 Task: Find connections with filter location Devgadh Bāriya with filter topic #sustainabilitywith filter profile language German with filter current company Western Union with filter school Kakatiya University (University College of Pharmaceutical Sciences) with filter industry Metal Ore Mining with filter service category Logo Design with filter keywords title Plant Engineer
Action: Mouse moved to (562, 65)
Screenshot: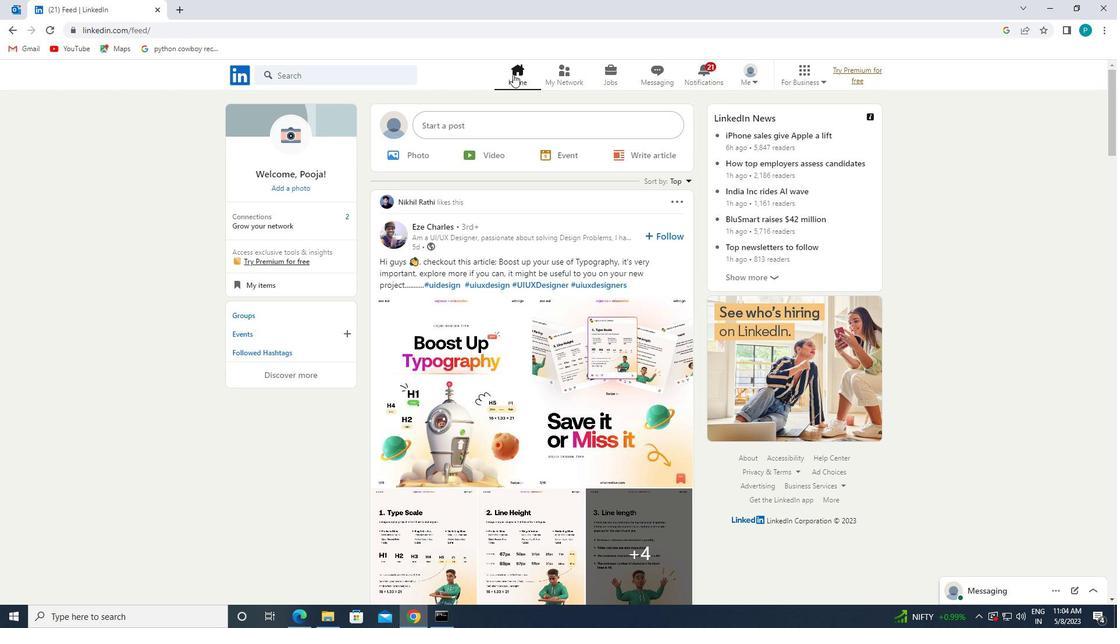 
Action: Mouse pressed left at (562, 65)
Screenshot: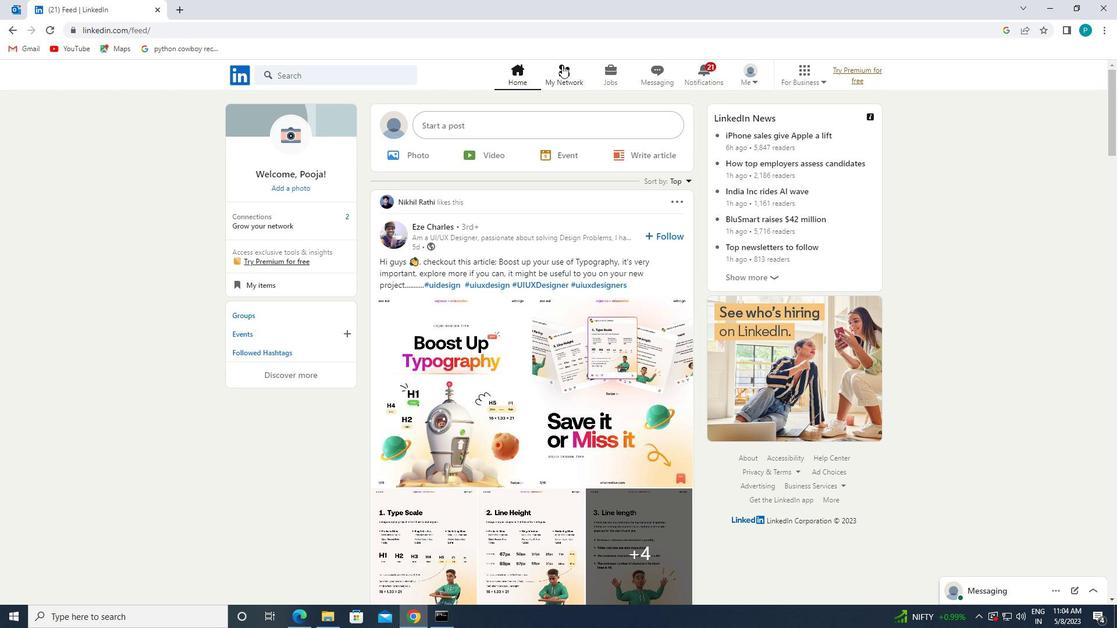 
Action: Mouse moved to (357, 137)
Screenshot: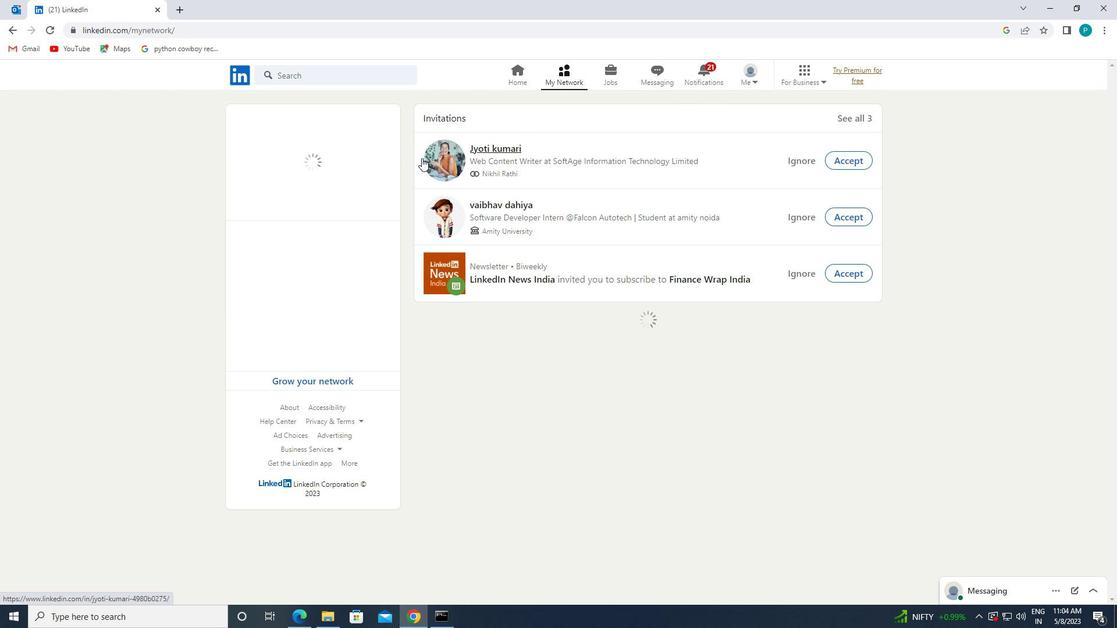 
Action: Mouse pressed left at (357, 137)
Screenshot: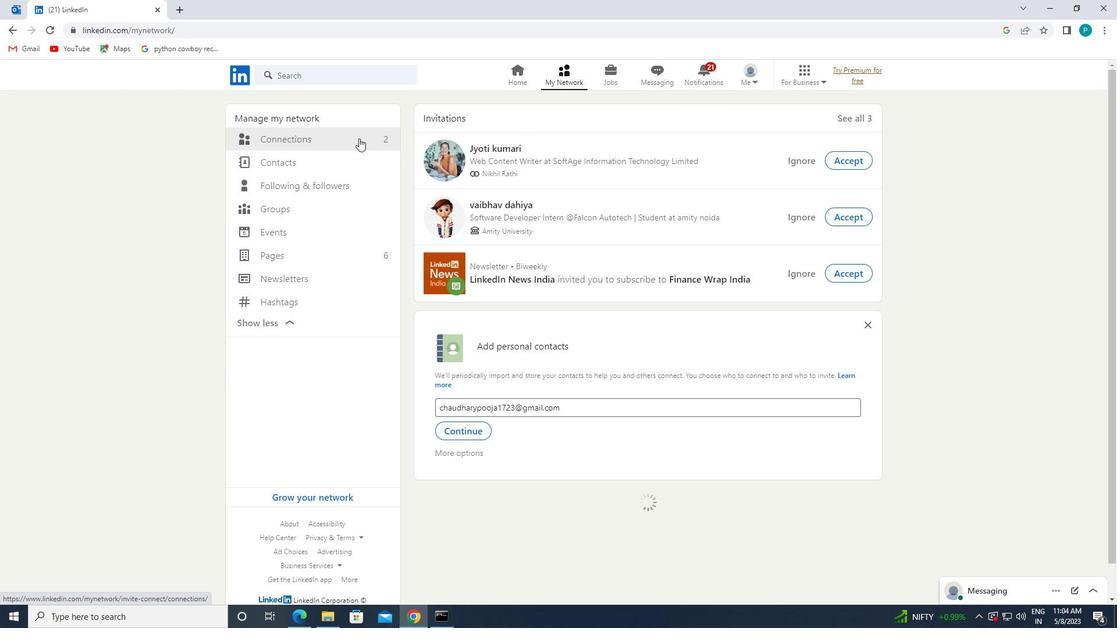 
Action: Mouse moved to (629, 149)
Screenshot: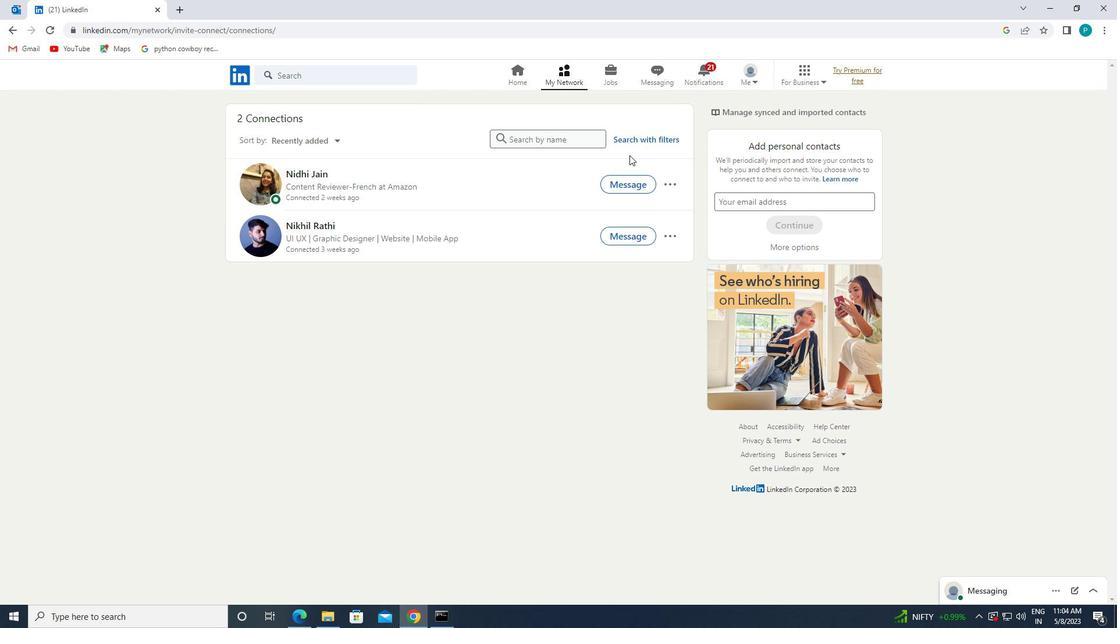 
Action: Mouse pressed left at (629, 149)
Screenshot: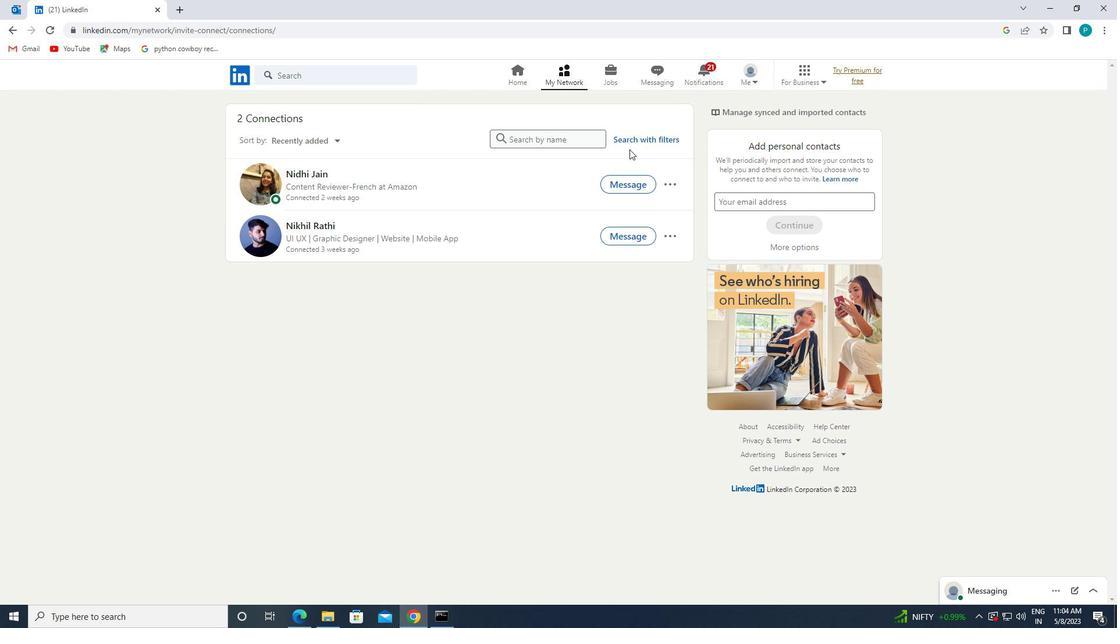 
Action: Mouse moved to (628, 146)
Screenshot: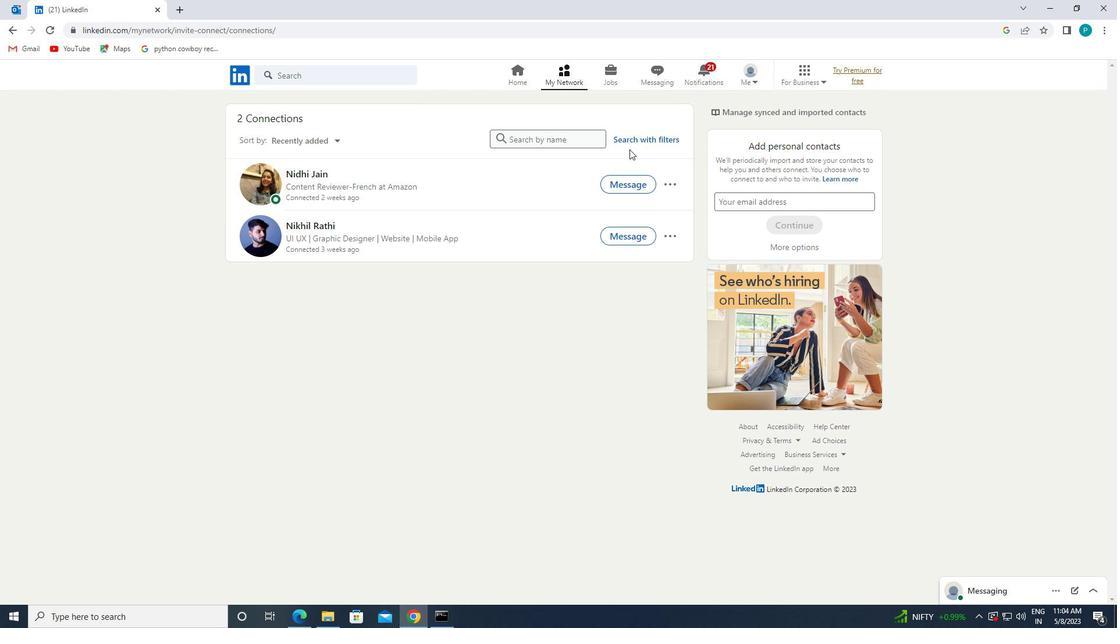 
Action: Mouse pressed left at (628, 146)
Screenshot: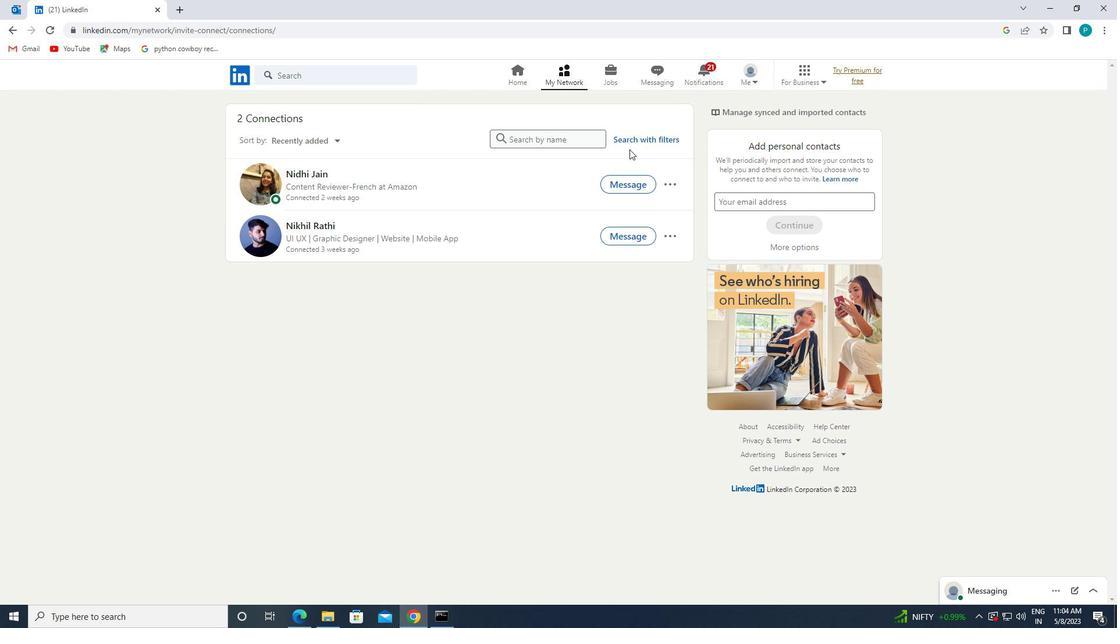 
Action: Mouse moved to (624, 142)
Screenshot: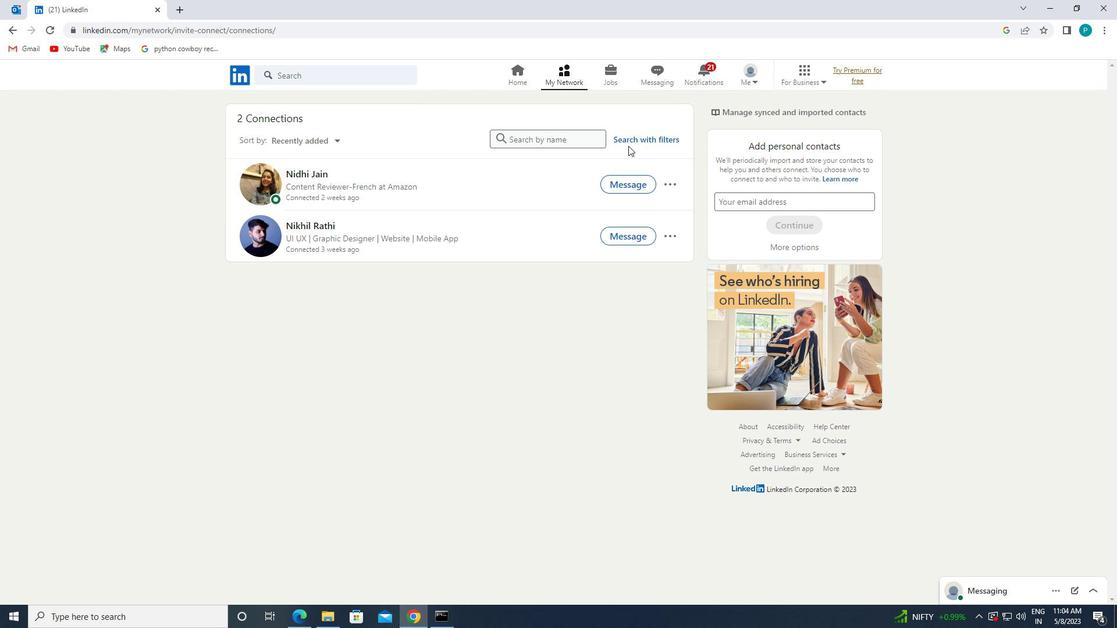 
Action: Mouse pressed left at (624, 142)
Screenshot: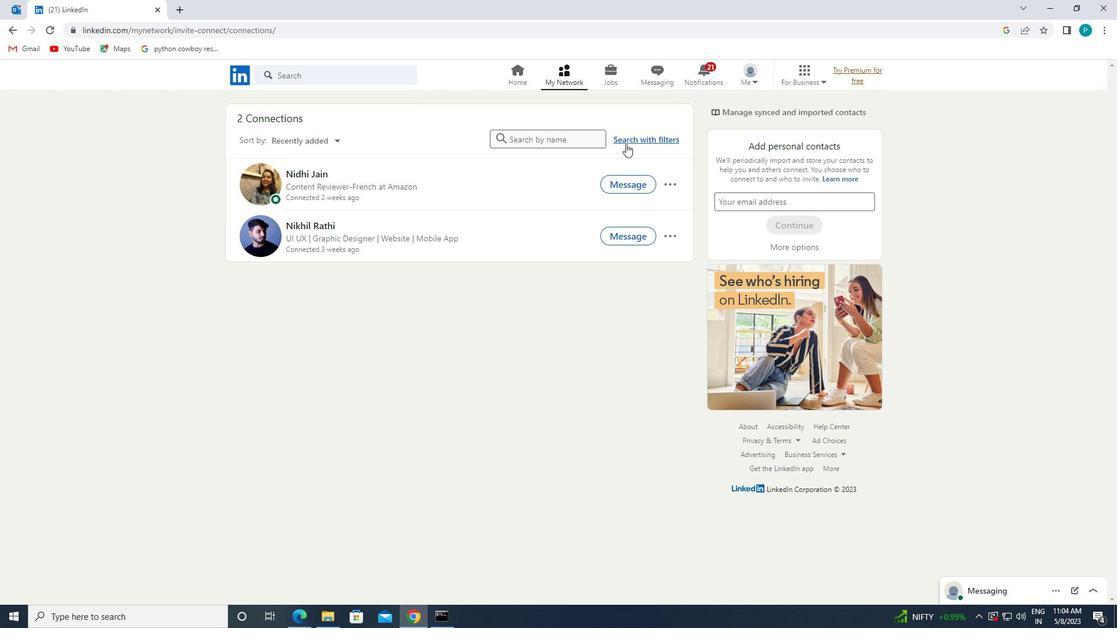 
Action: Mouse moved to (601, 102)
Screenshot: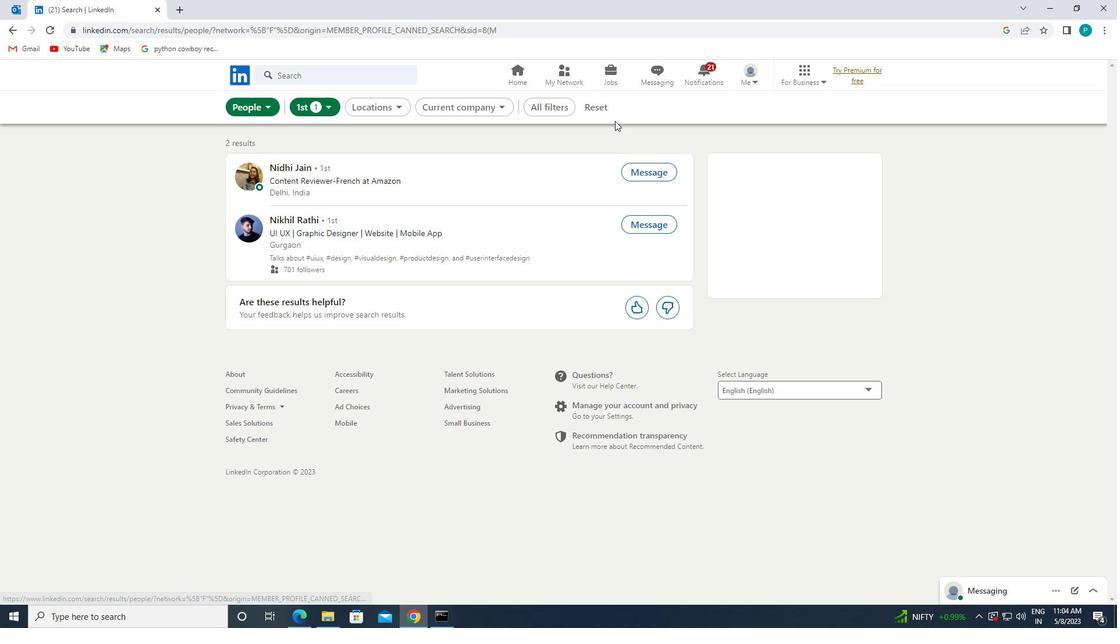 
Action: Mouse pressed left at (601, 102)
Screenshot: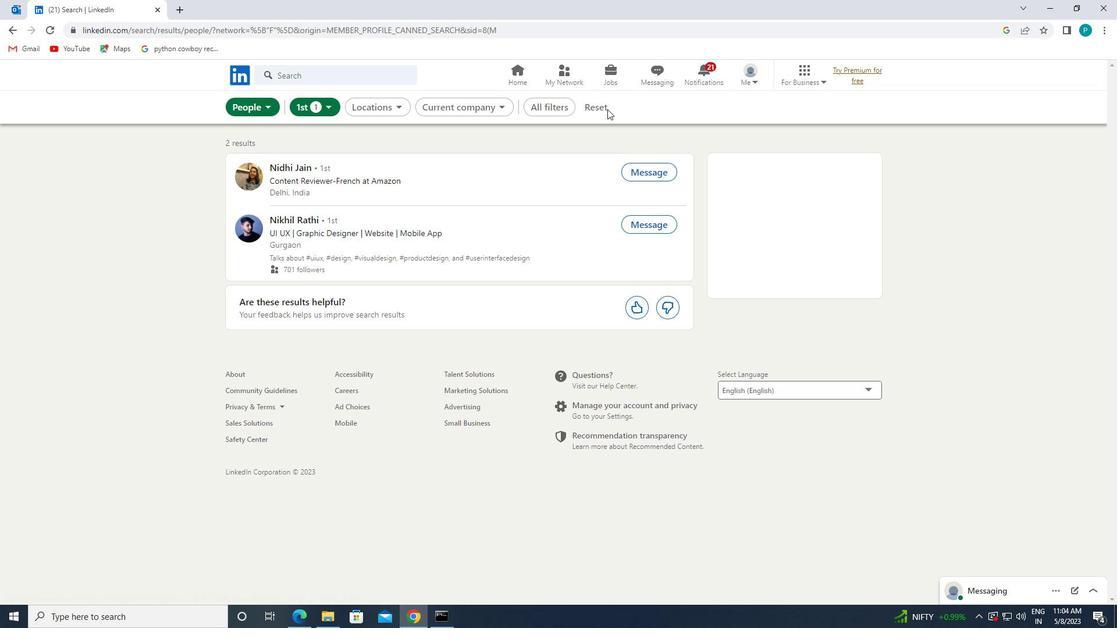 
Action: Mouse moved to (594, 109)
Screenshot: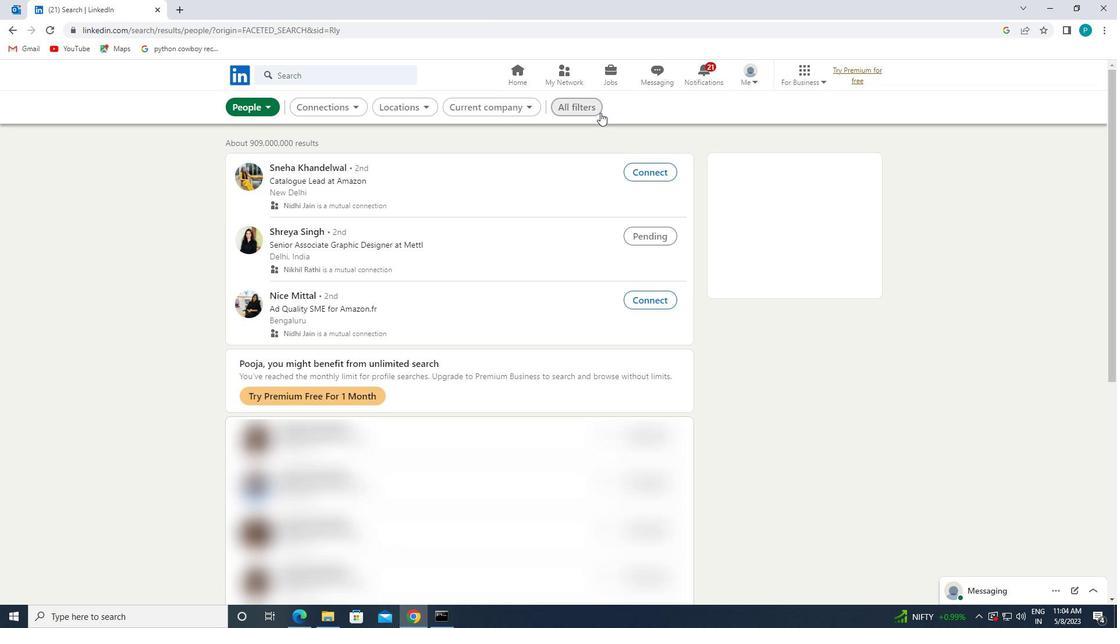 
Action: Mouse pressed left at (594, 109)
Screenshot: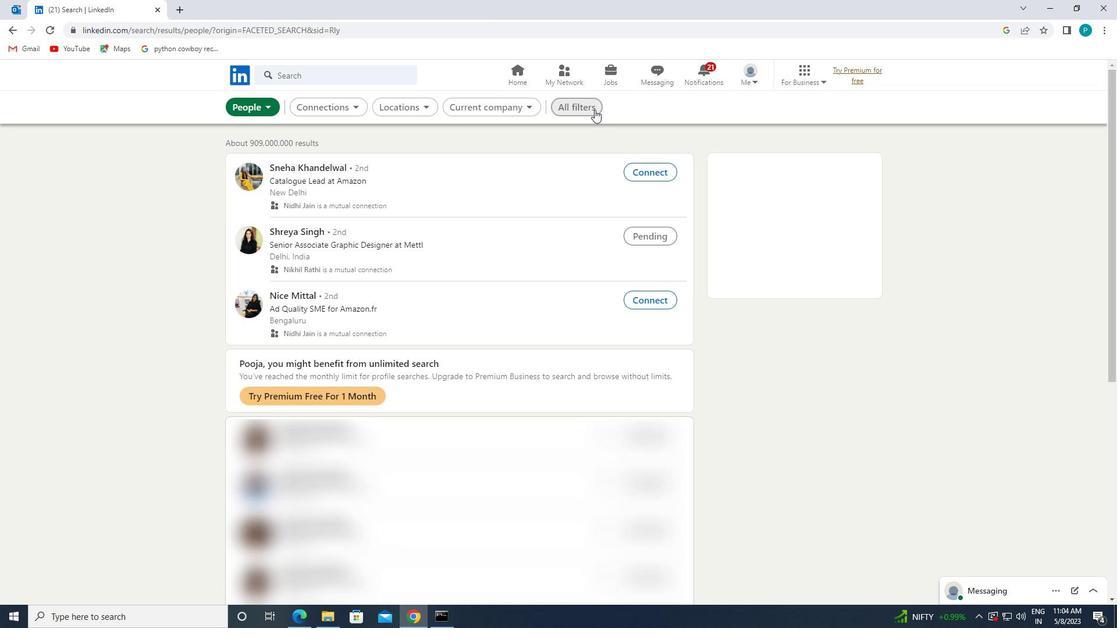 
Action: Mouse moved to (988, 266)
Screenshot: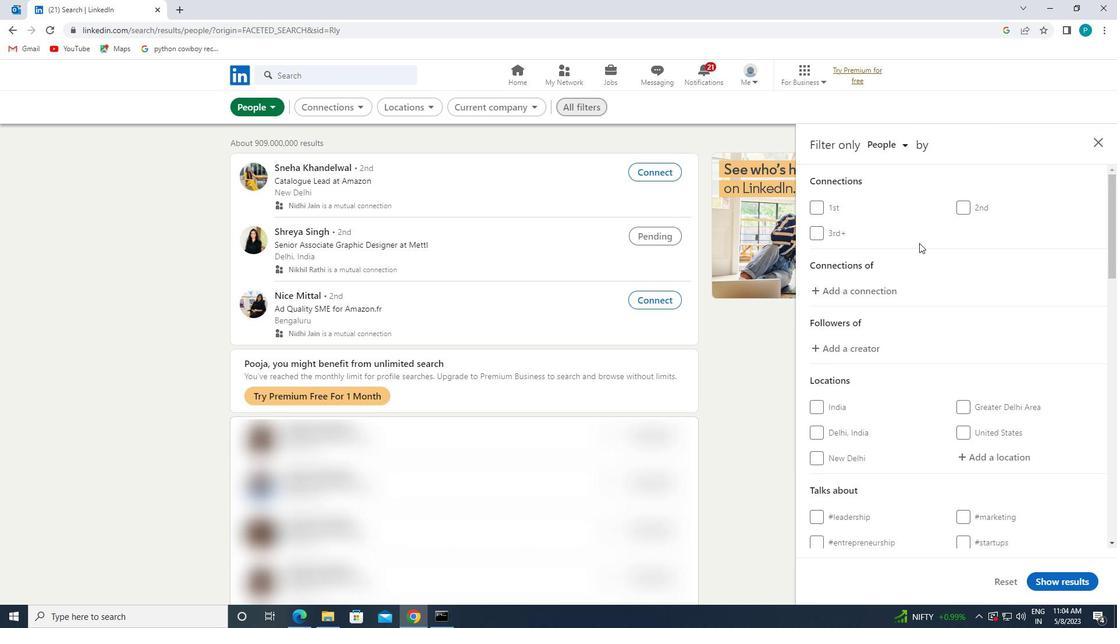 
Action: Mouse scrolled (988, 265) with delta (0, 0)
Screenshot: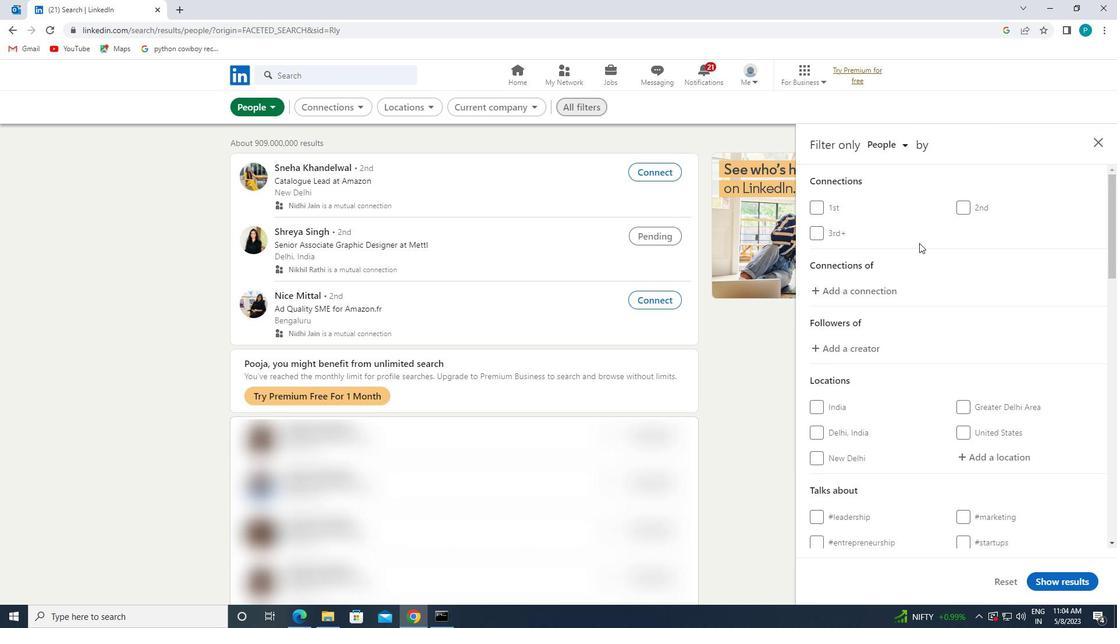 
Action: Mouse moved to (989, 269)
Screenshot: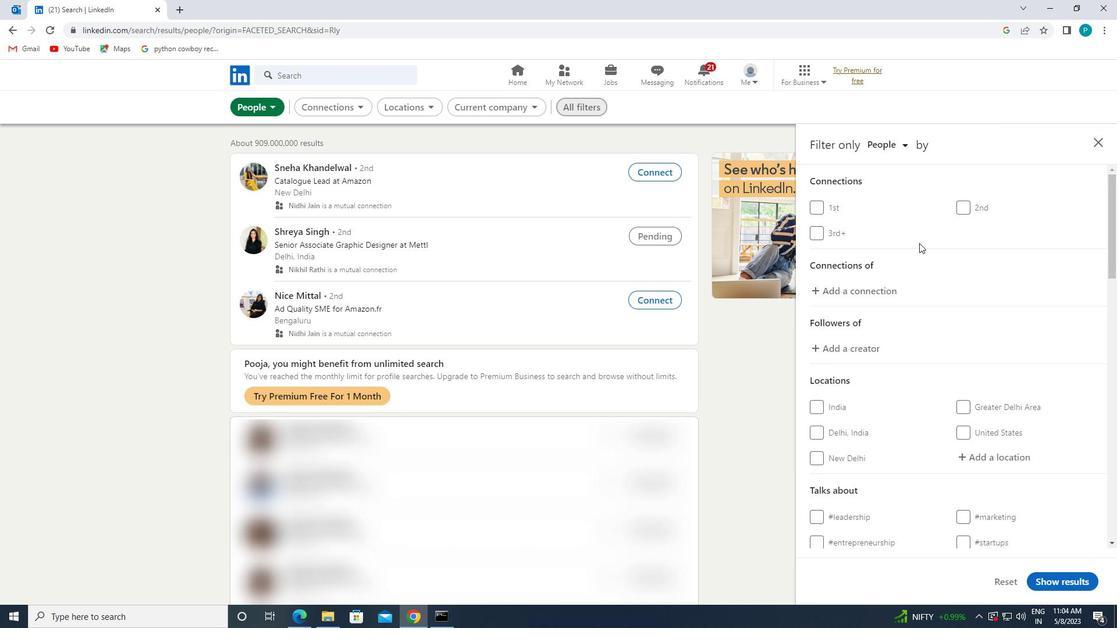 
Action: Mouse scrolled (989, 269) with delta (0, 0)
Screenshot: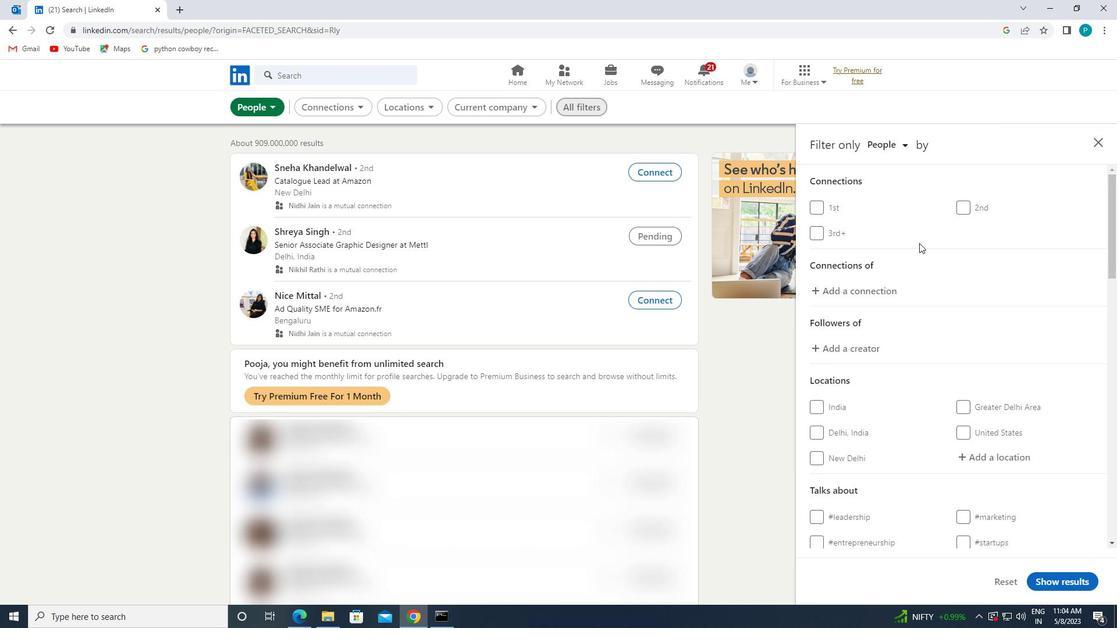 
Action: Mouse moved to (992, 277)
Screenshot: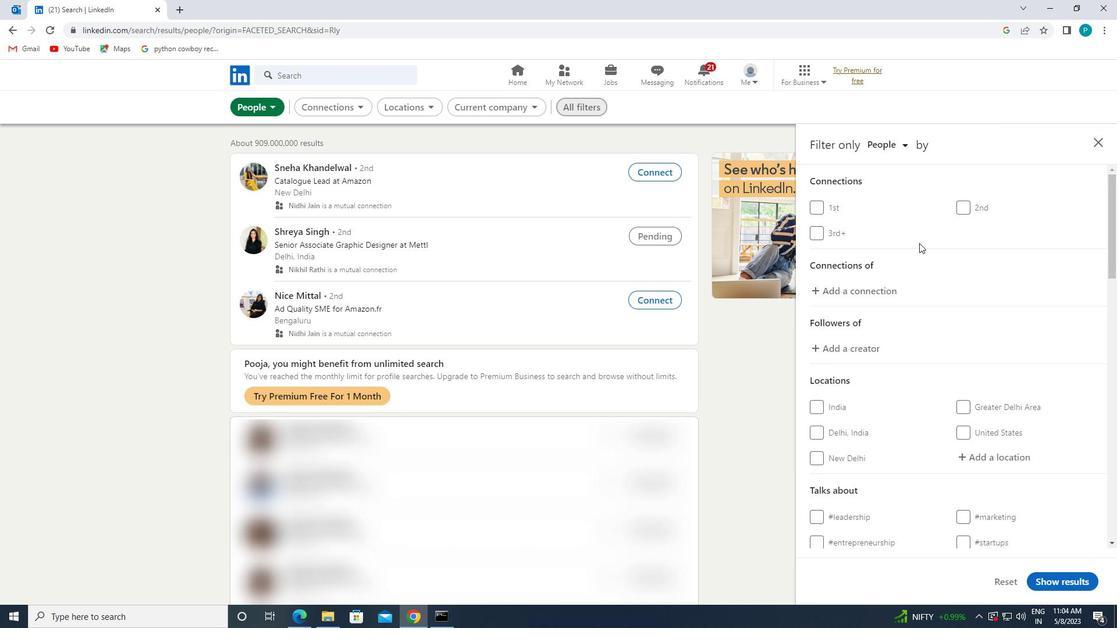 
Action: Mouse scrolled (992, 276) with delta (0, 0)
Screenshot: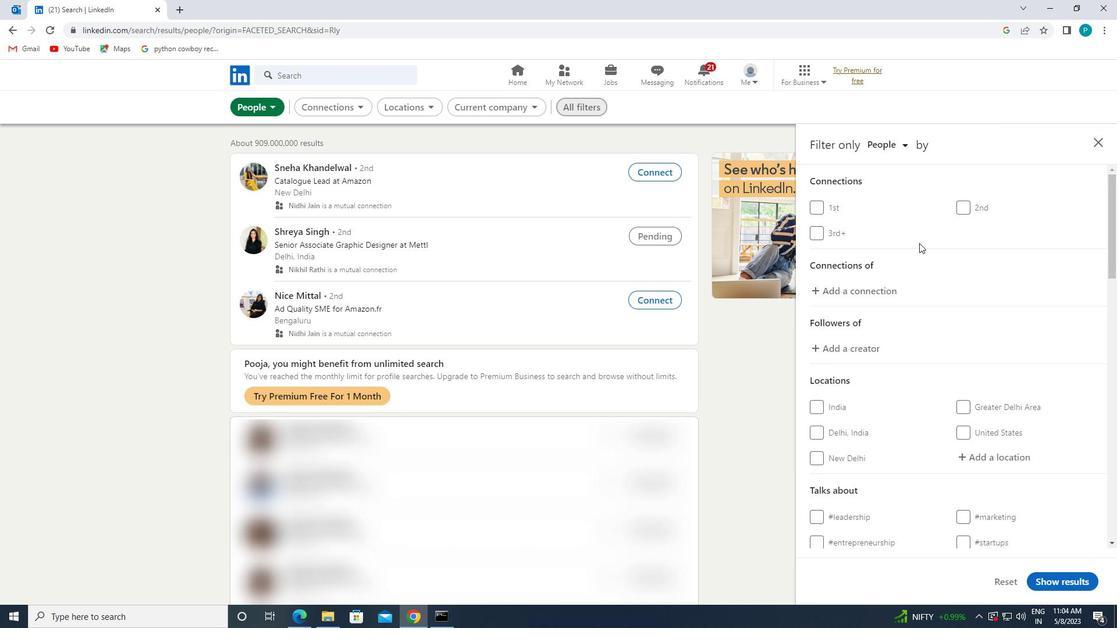 
Action: Mouse moved to (993, 285)
Screenshot: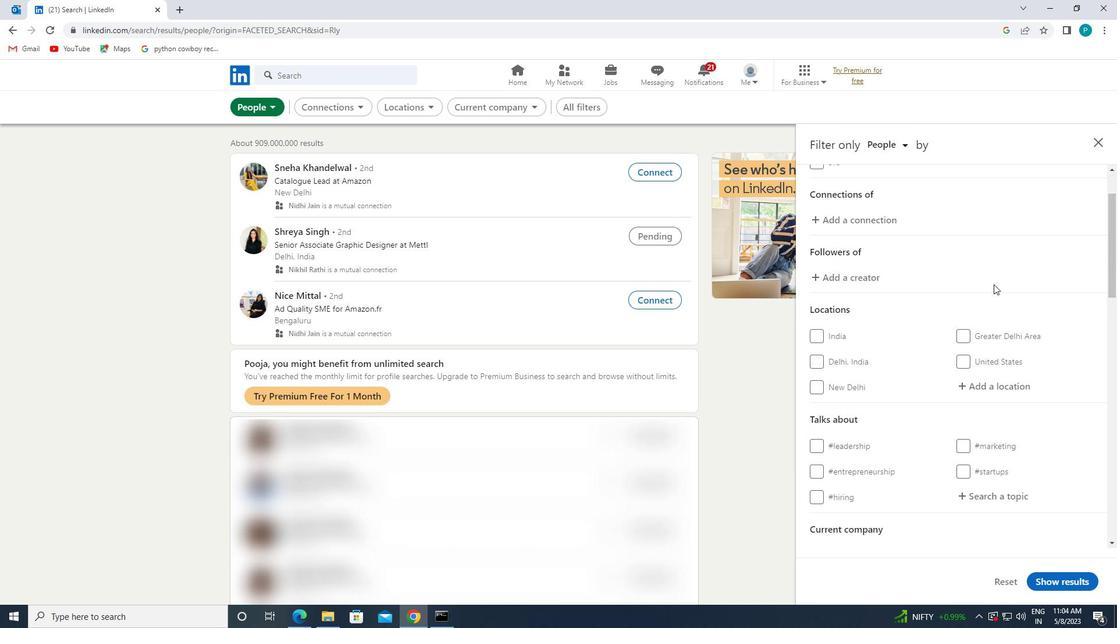 
Action: Mouse pressed left at (993, 285)
Screenshot: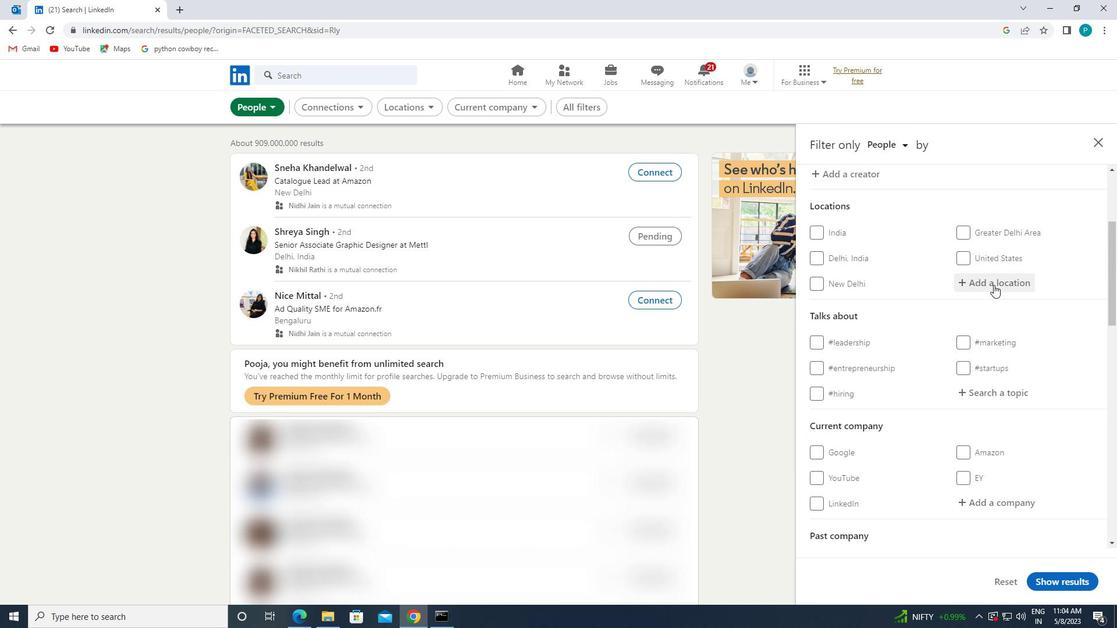 
Action: Mouse moved to (994, 286)
Screenshot: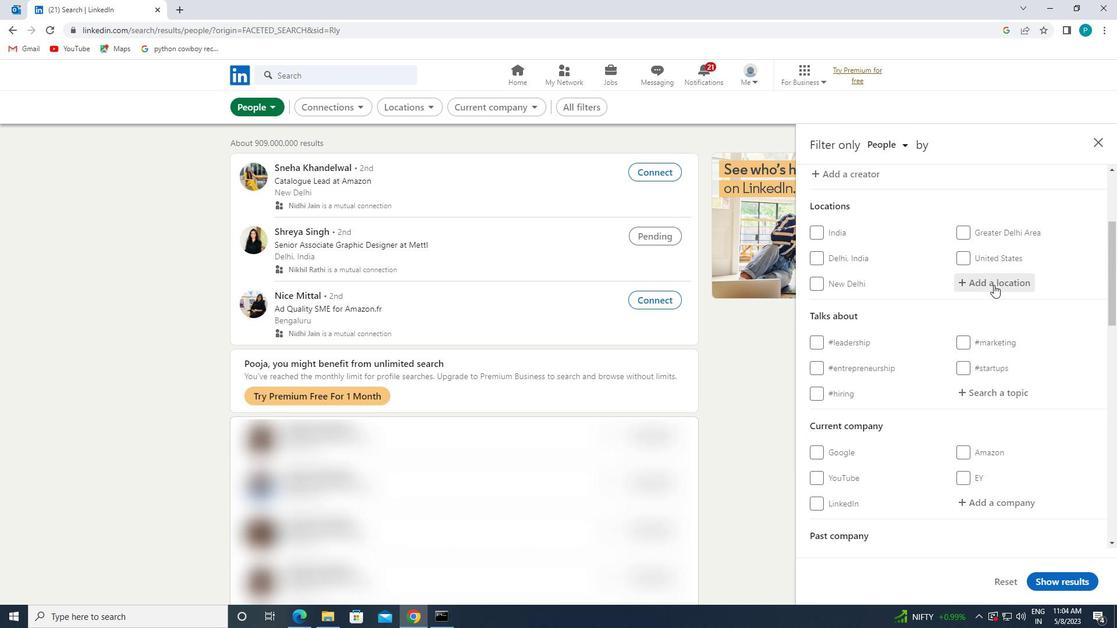
Action: Key pressed <Key.caps_lock>d<Key.caps_lock>evagadh
Screenshot: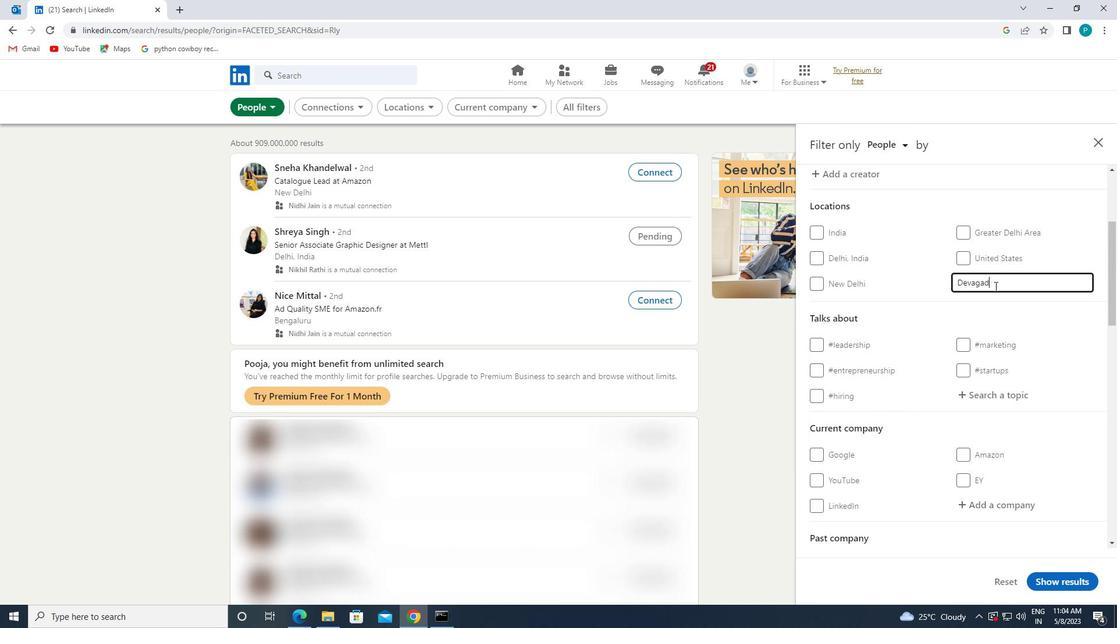 
Action: Mouse moved to (1010, 317)
Screenshot: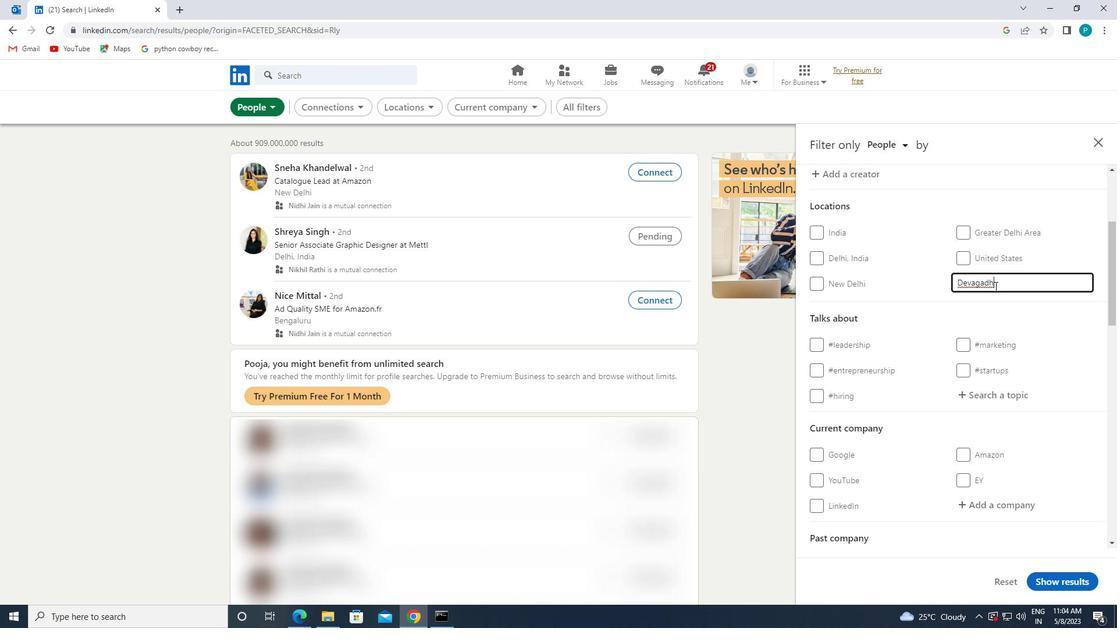 
Action: Key pressed <Key.space><Key.caps_lock>b<Key.caps_lock>ariya
Screenshot: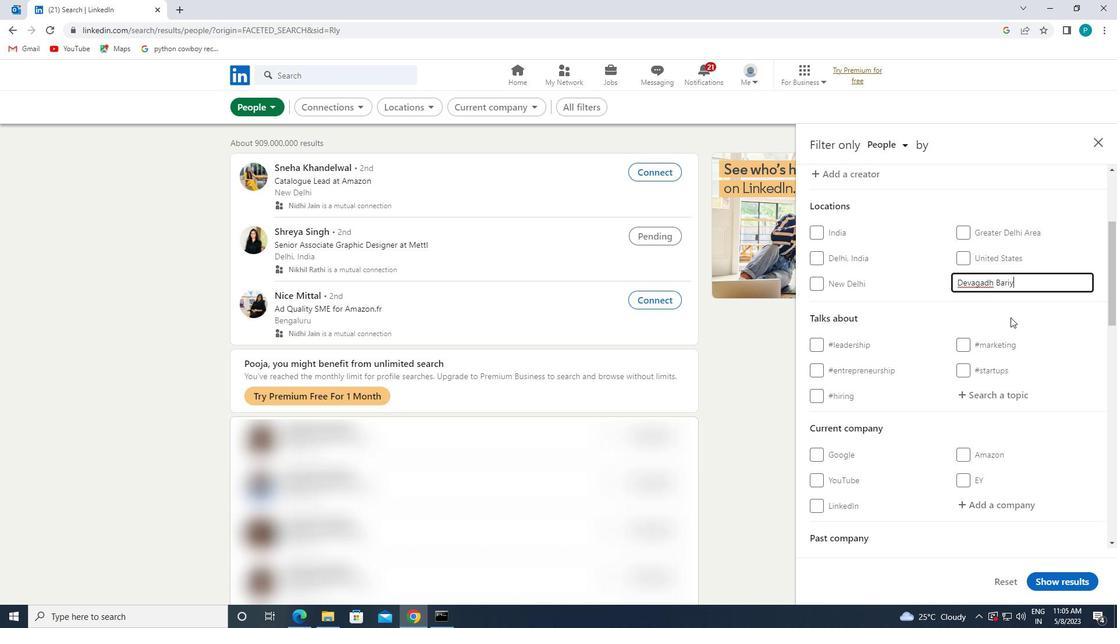 
Action: Mouse moved to (1020, 338)
Screenshot: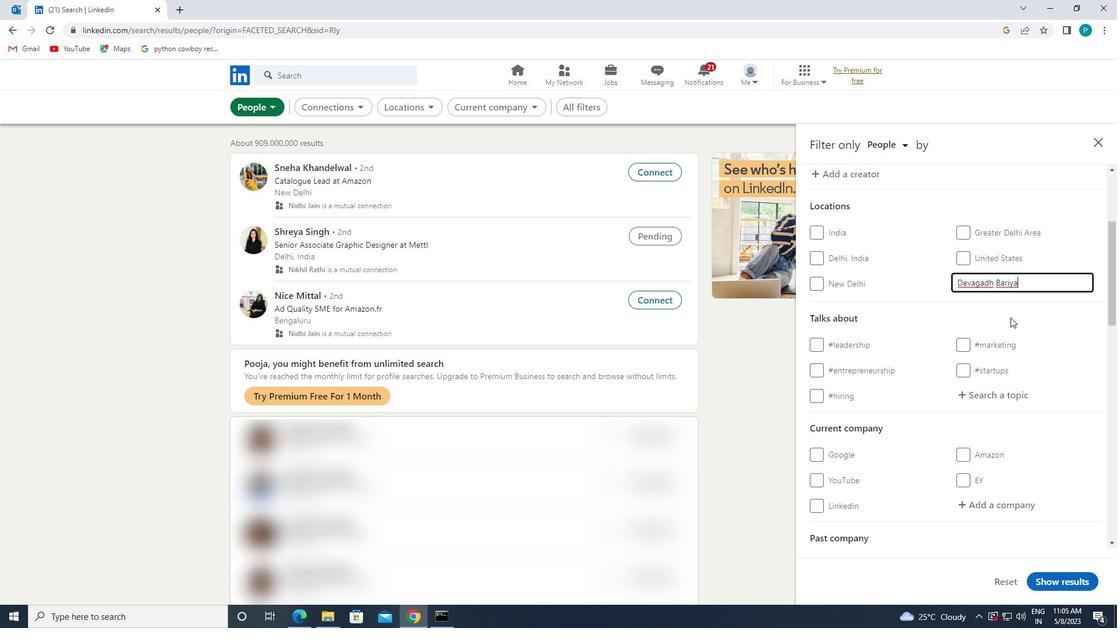
Action: Mouse scrolled (1020, 337) with delta (0, 0)
Screenshot: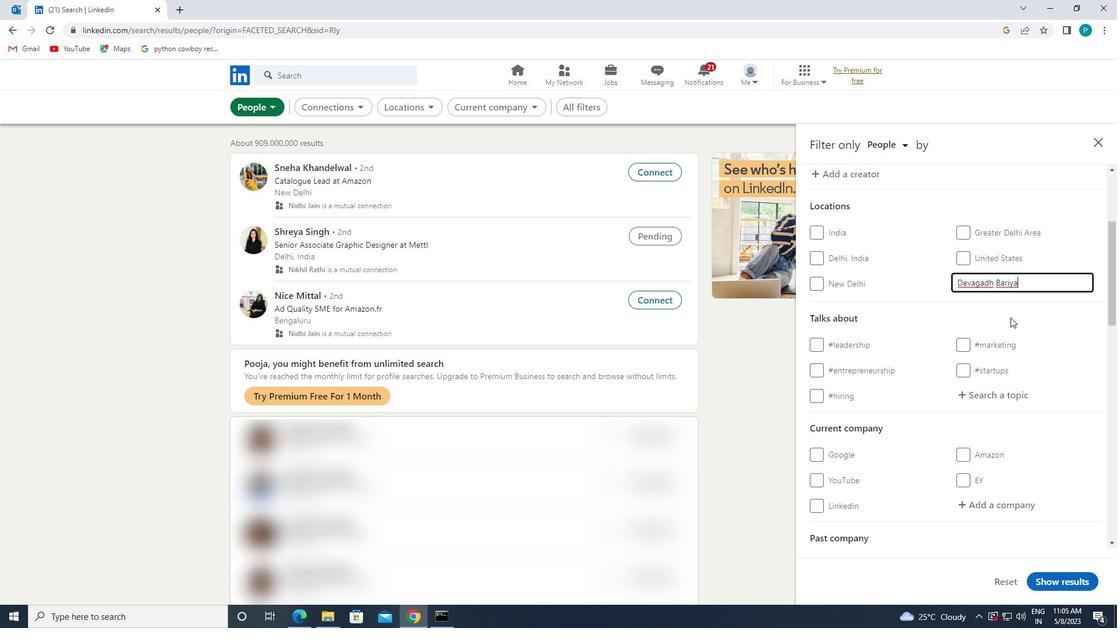 
Action: Mouse pressed left at (1020, 338)
Screenshot: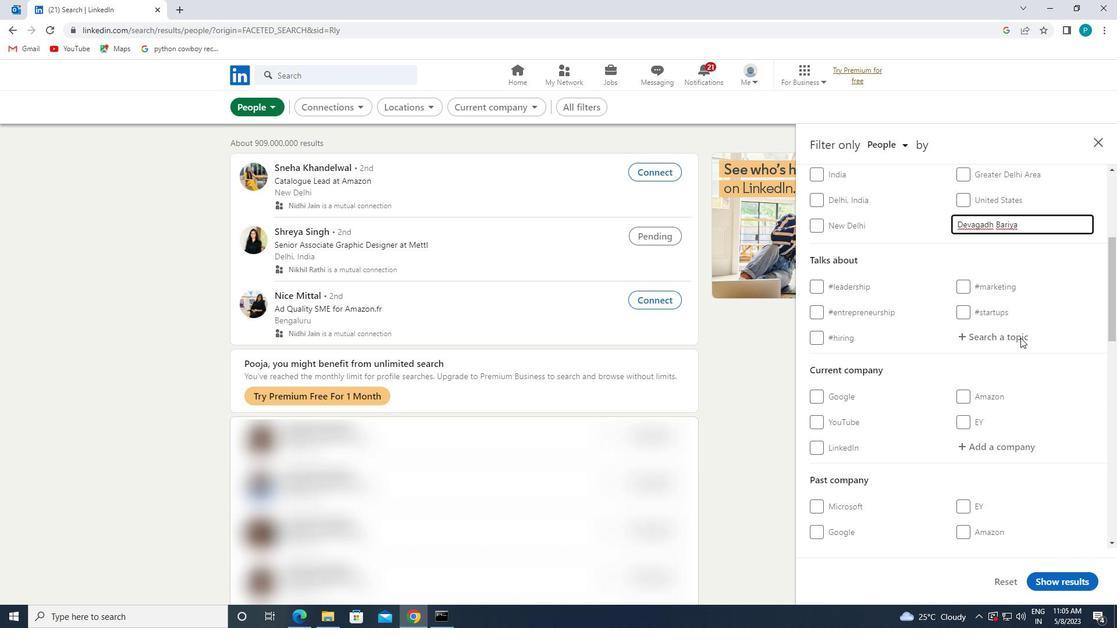 
Action: Key pressed <Key.shift>#SUSTAINABLI
Screenshot: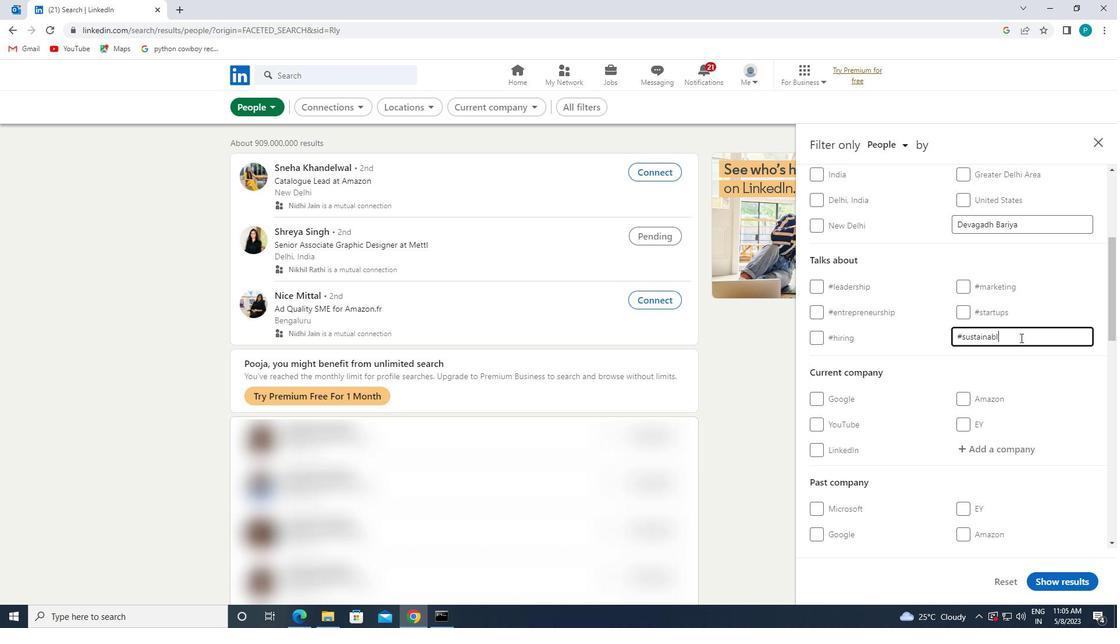 
Action: Mouse moved to (994, 340)
Screenshot: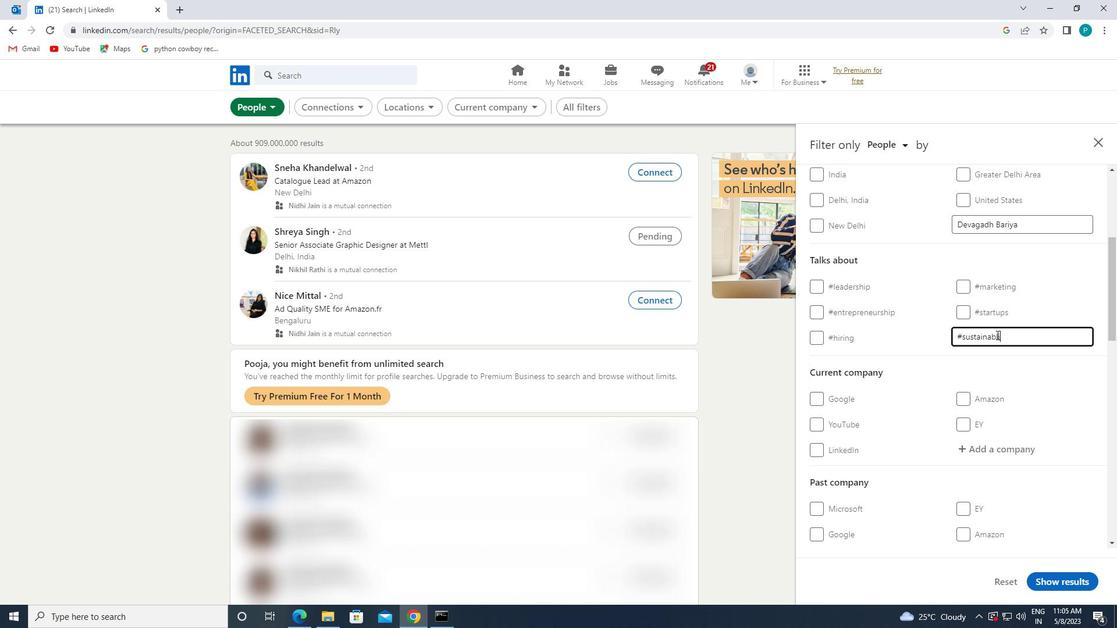
Action: Mouse pressed left at (994, 340)
Screenshot: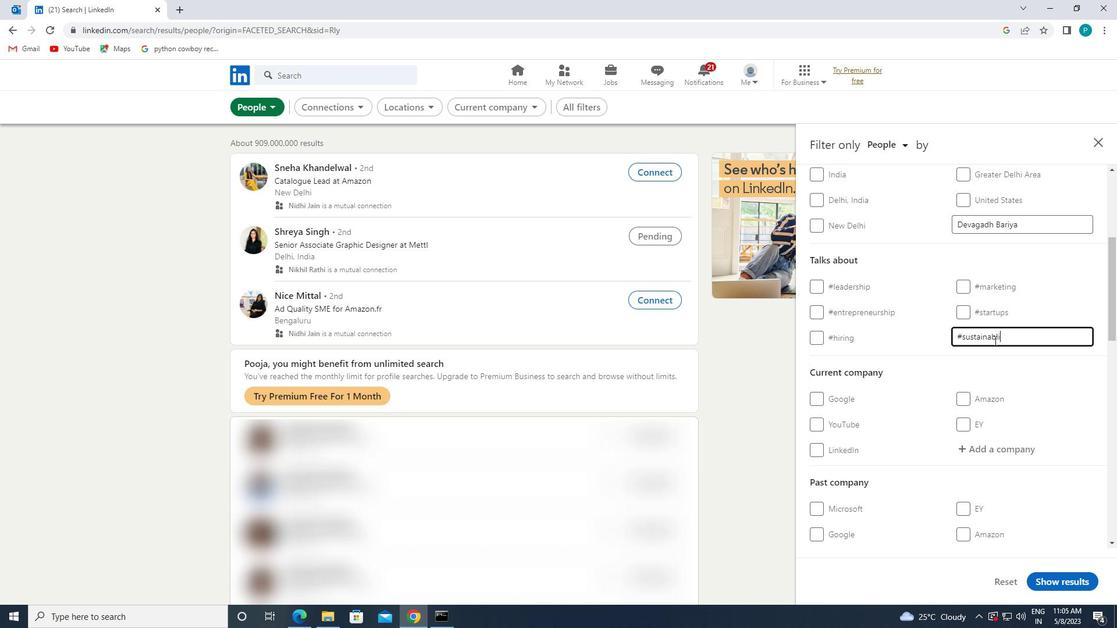 
Action: Key pressed I
Screenshot: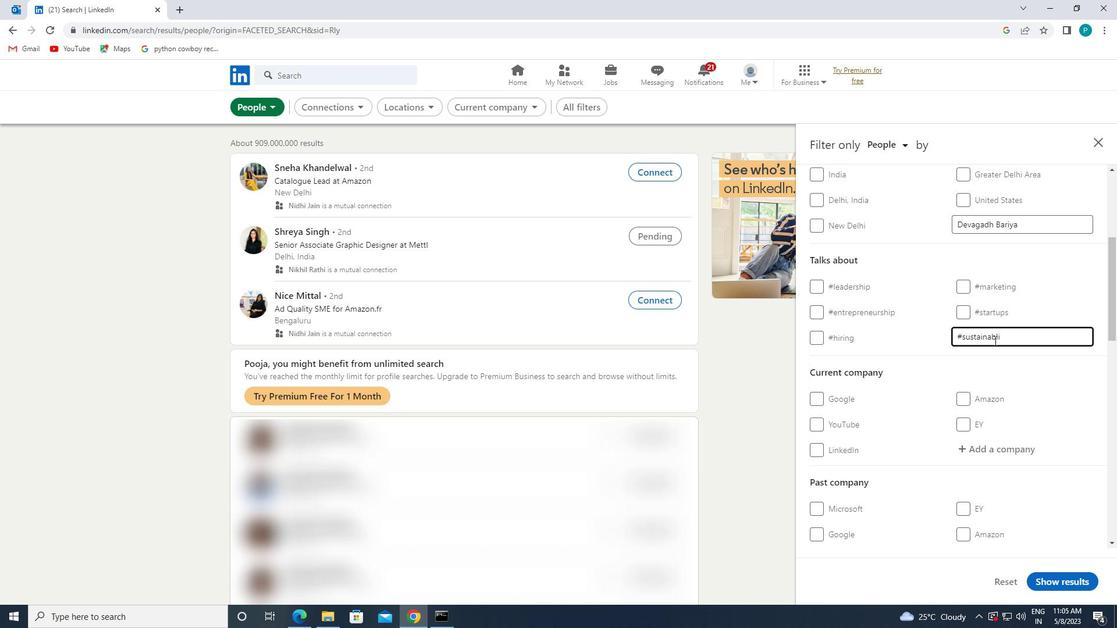 
Action: Mouse moved to (1018, 336)
Screenshot: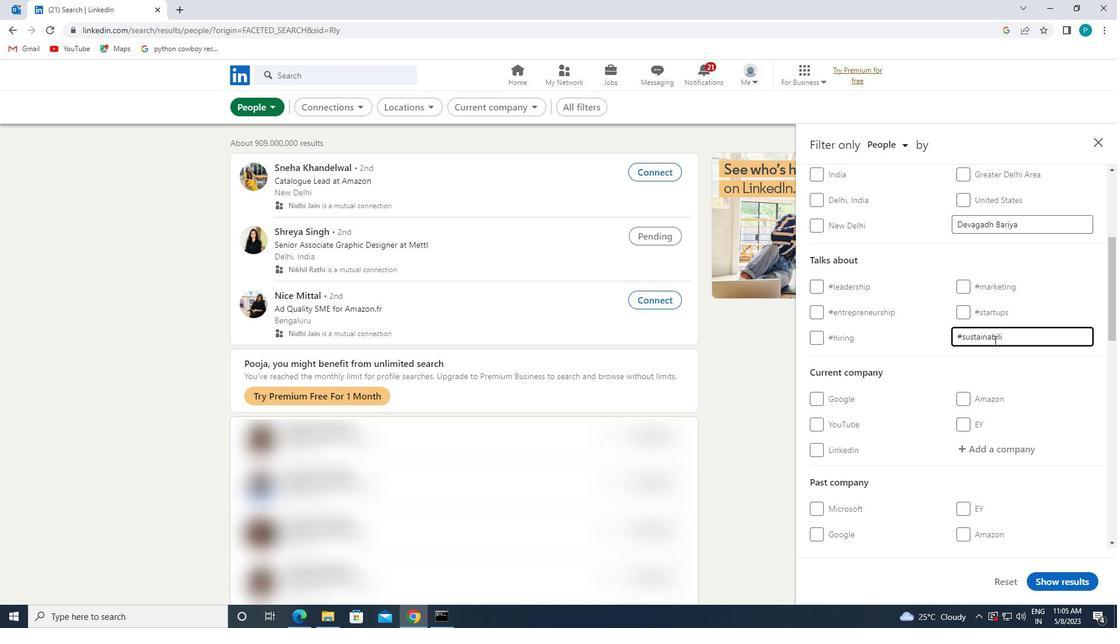 
Action: Mouse pressed left at (1018, 336)
Screenshot: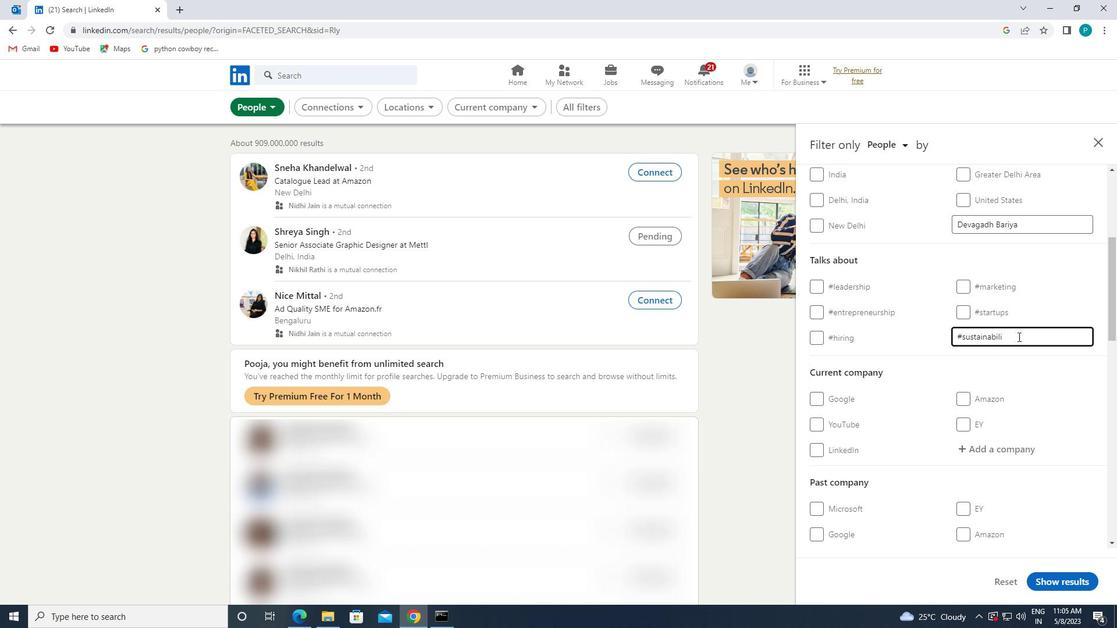 
Action: Key pressed TY
Screenshot: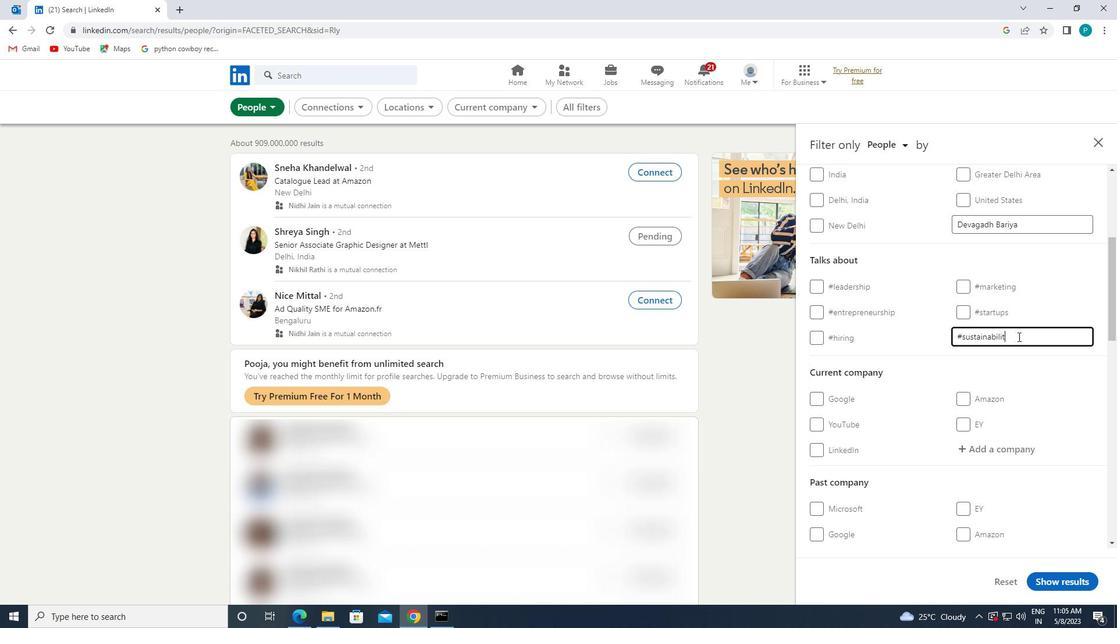 
Action: Mouse scrolled (1018, 336) with delta (0, 0)
Screenshot: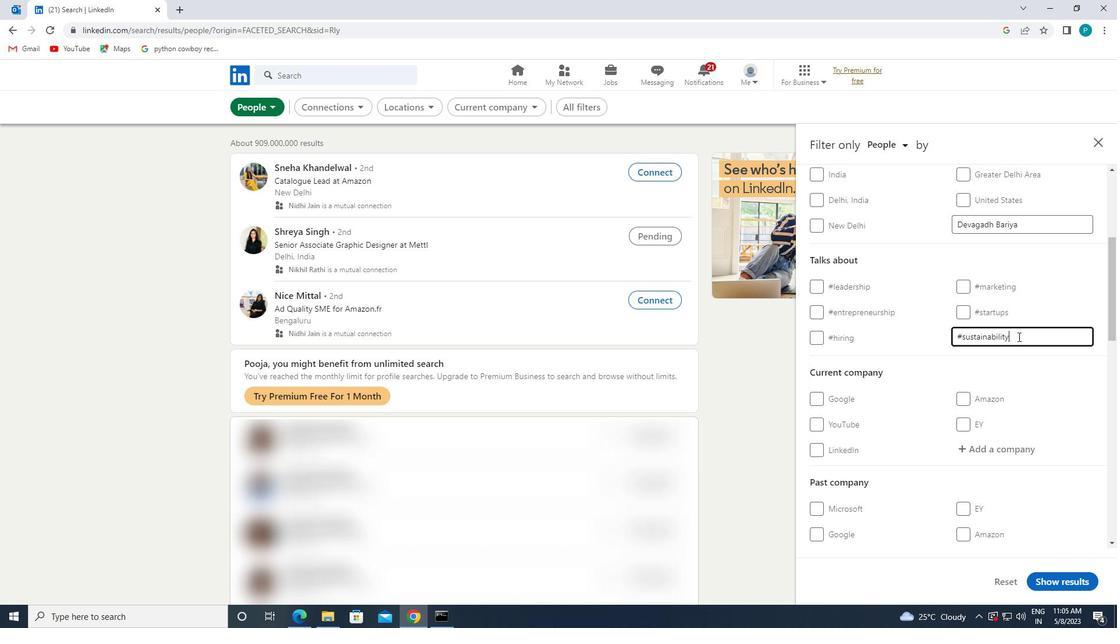 
Action: Mouse scrolled (1018, 336) with delta (0, 0)
Screenshot: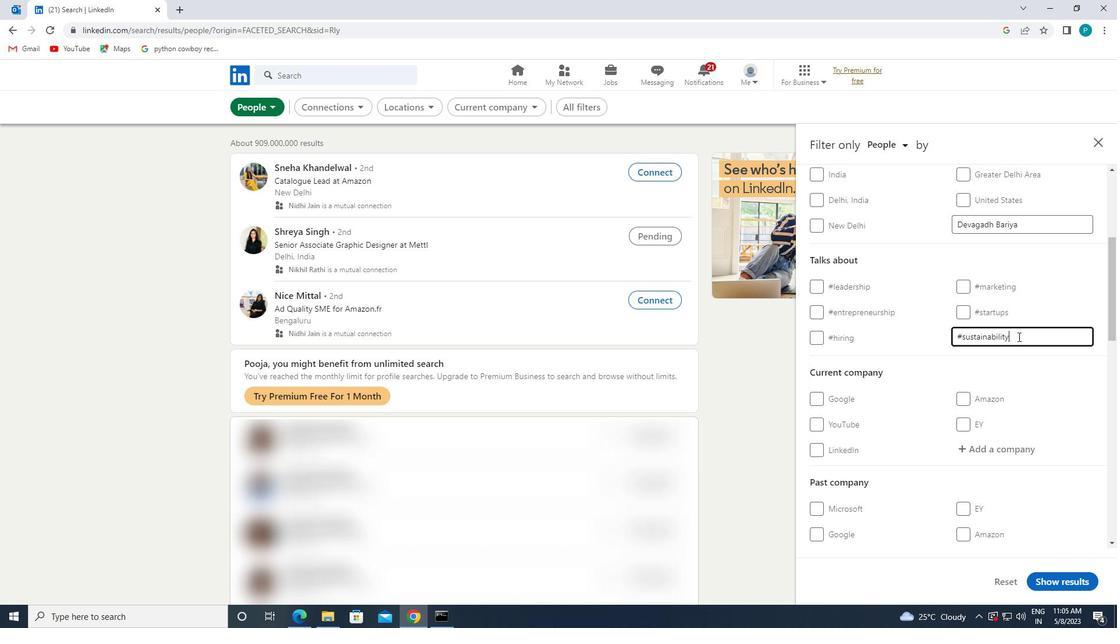 
Action: Mouse scrolled (1018, 336) with delta (0, 0)
Screenshot: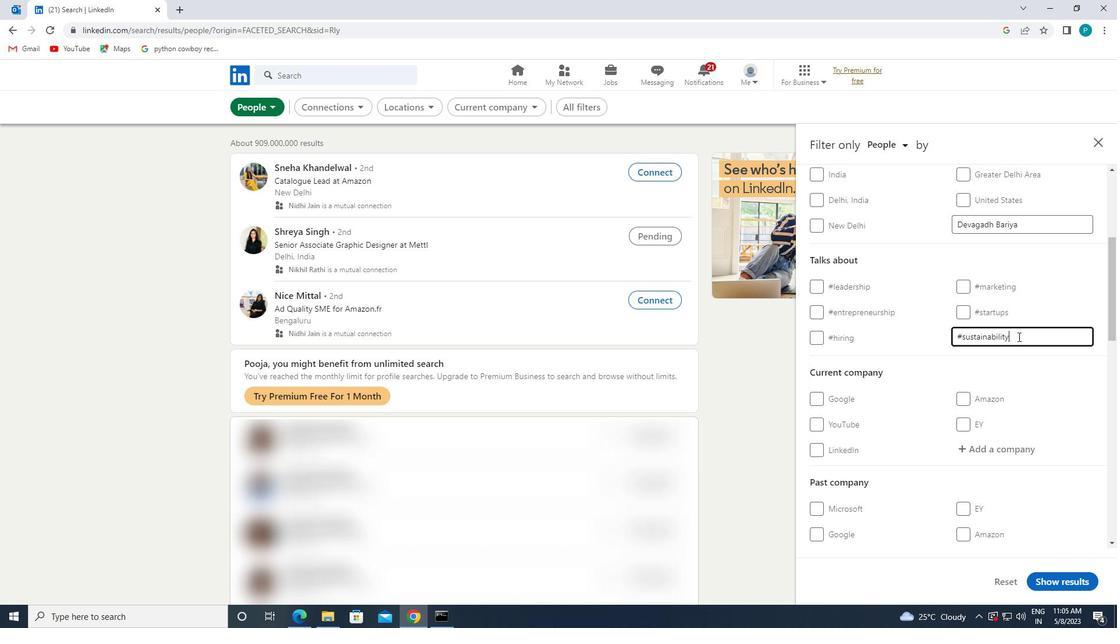 
Action: Mouse moved to (941, 380)
Screenshot: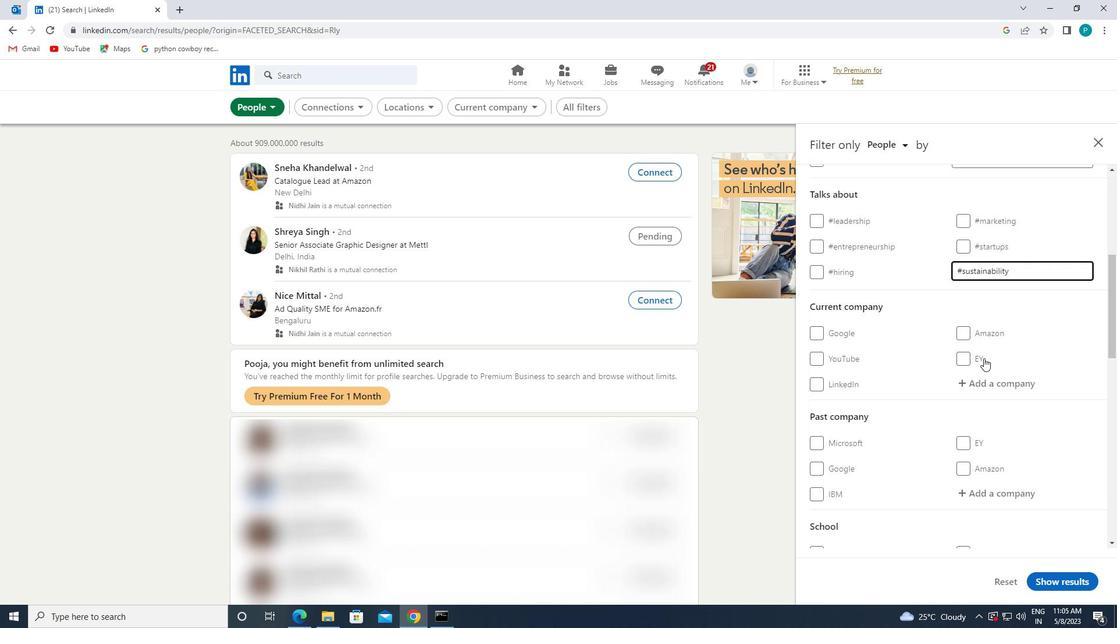
Action: Mouse scrolled (941, 379) with delta (0, 0)
Screenshot: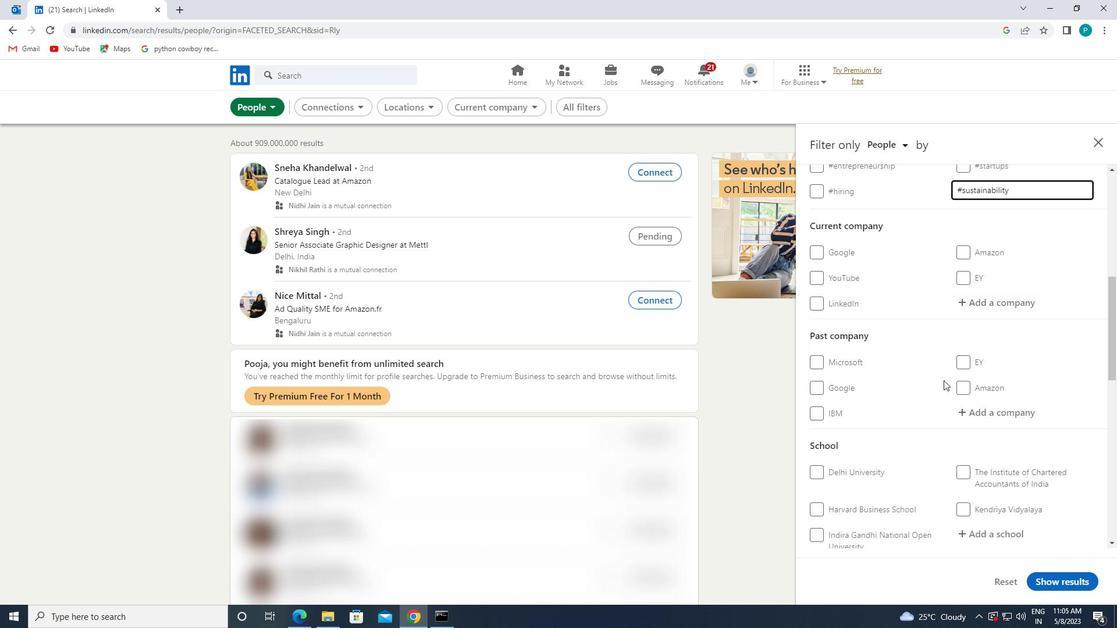 
Action: Mouse scrolled (941, 379) with delta (0, 0)
Screenshot: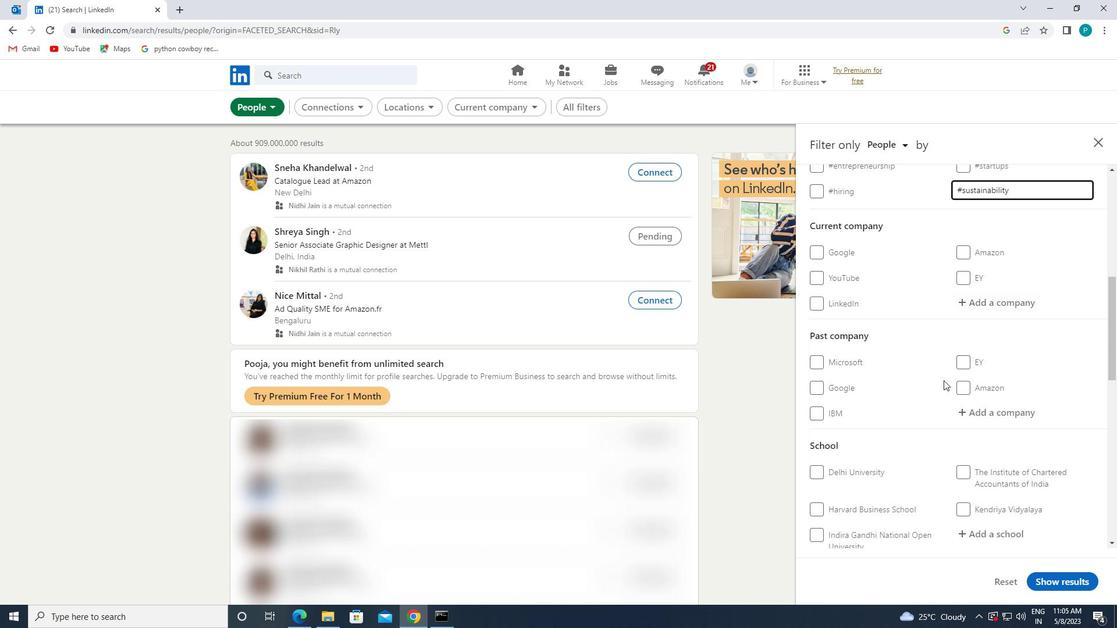 
Action: Mouse scrolled (941, 379) with delta (0, 0)
Screenshot: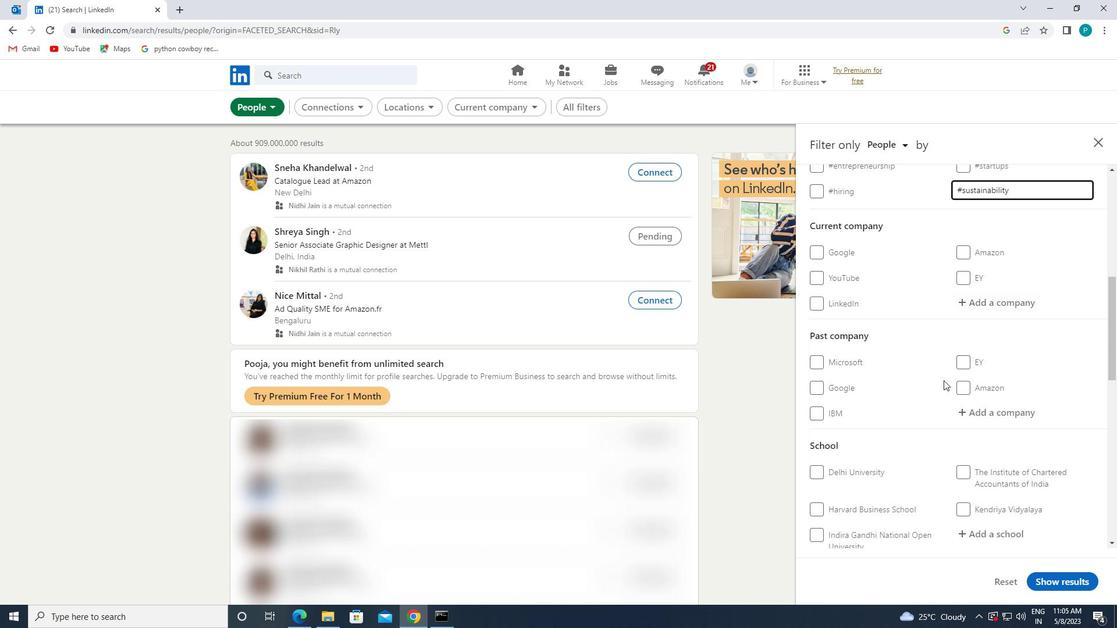 
Action: Mouse moved to (946, 400)
Screenshot: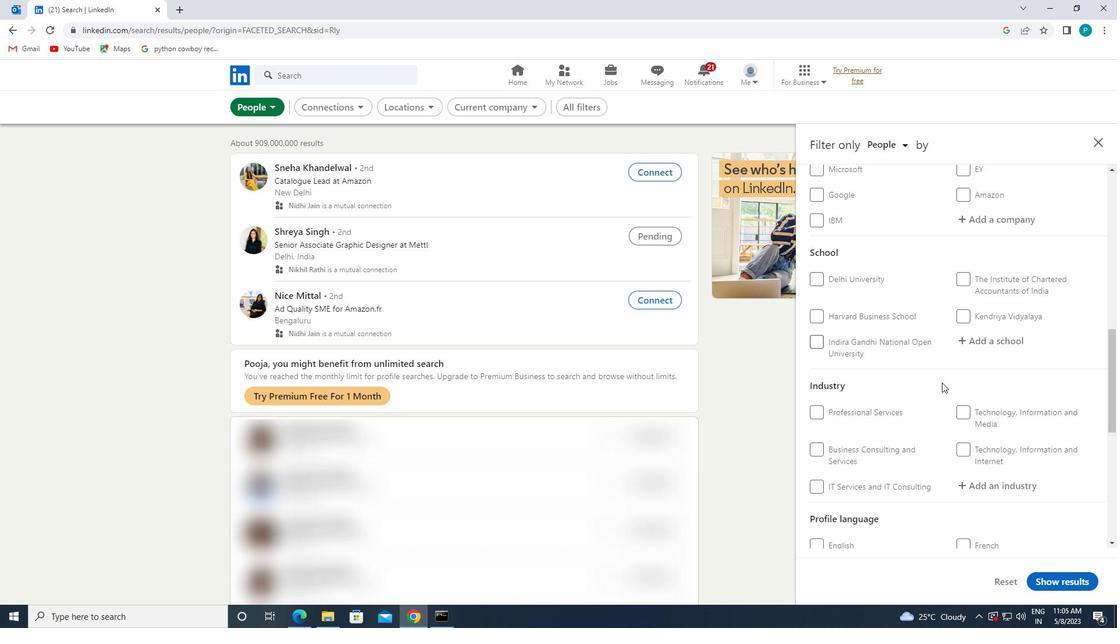 
Action: Mouse scrolled (946, 400) with delta (0, 0)
Screenshot: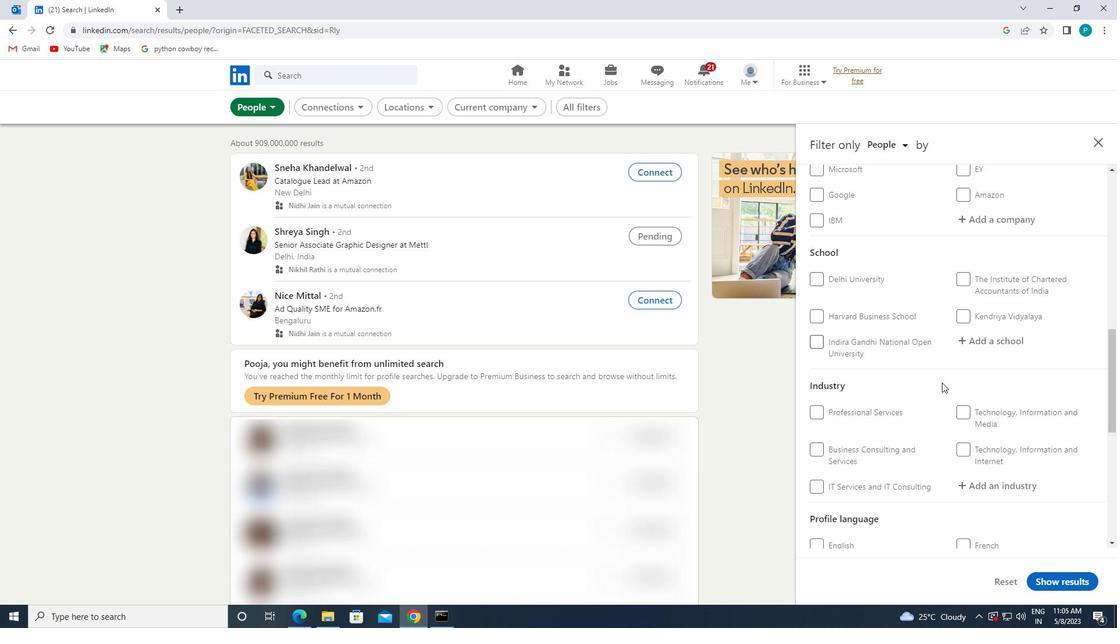 
Action: Mouse moved to (946, 401)
Screenshot: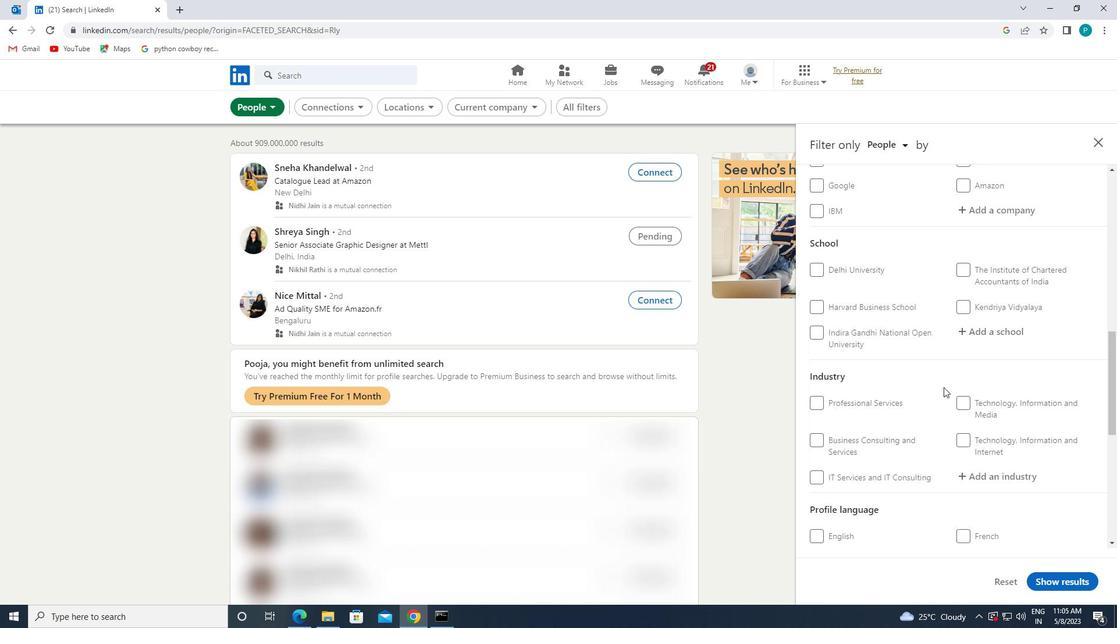 
Action: Mouse scrolled (946, 400) with delta (0, 0)
Screenshot: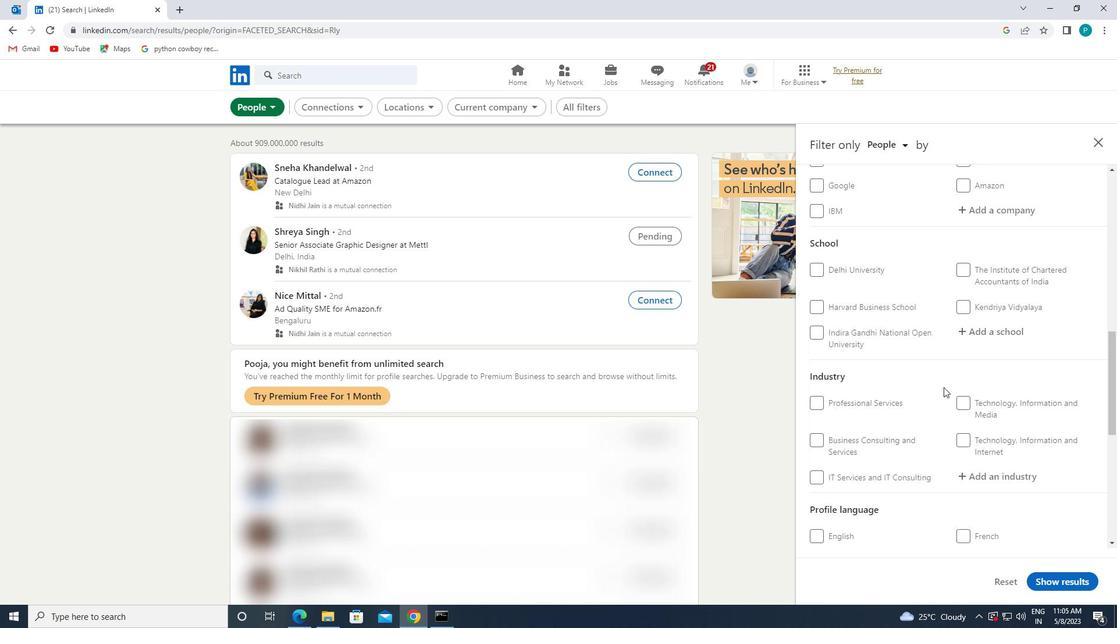 
Action: Mouse moved to (830, 478)
Screenshot: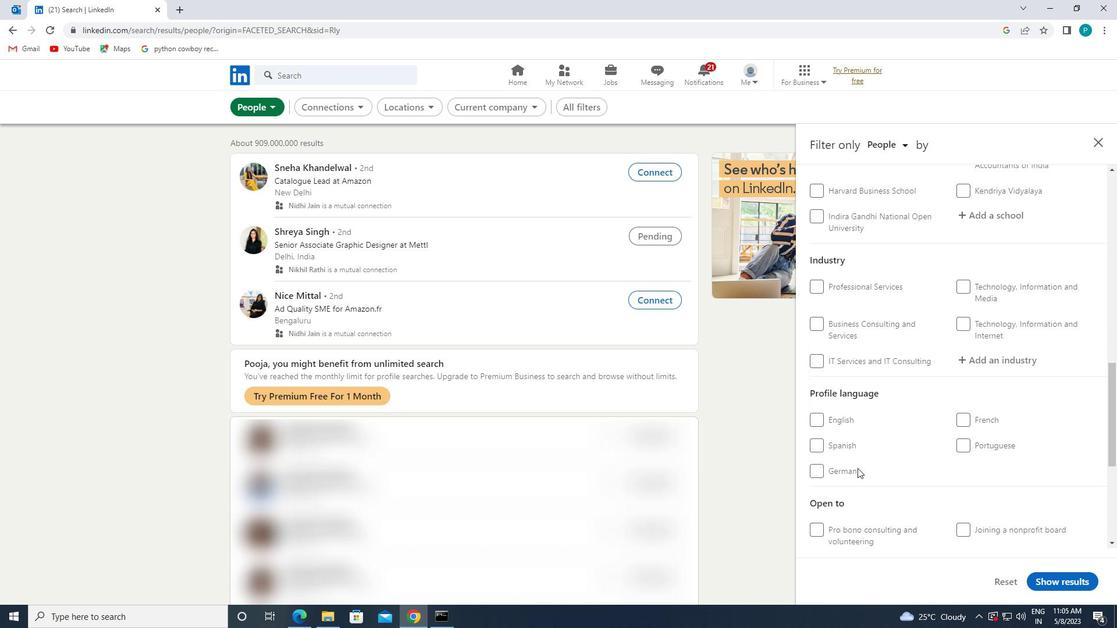 
Action: Mouse pressed left at (830, 478)
Screenshot: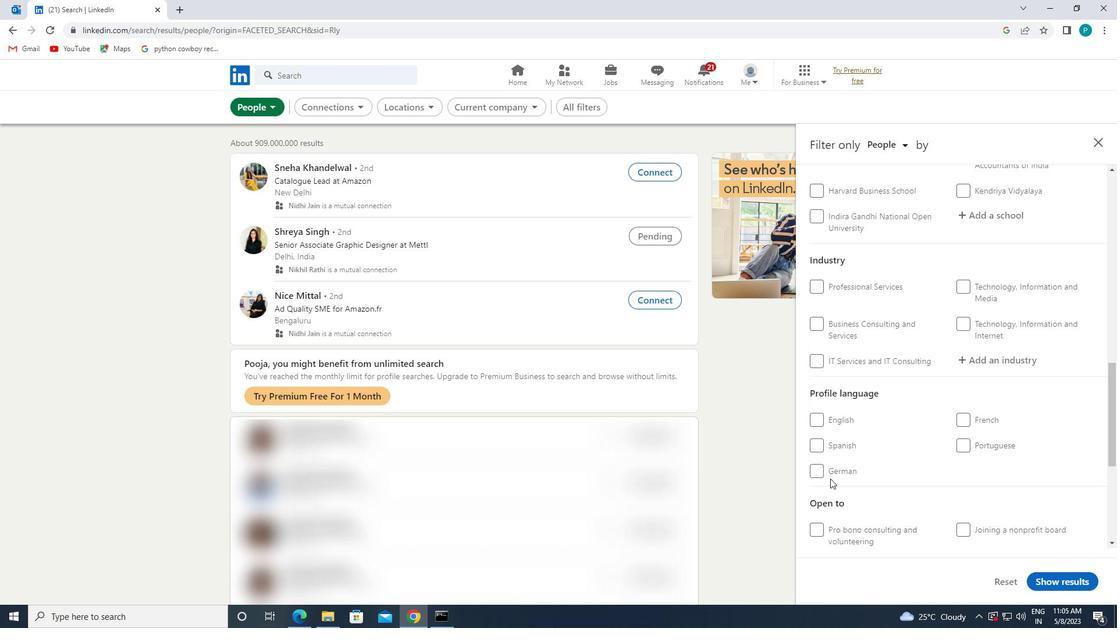 
Action: Mouse moved to (838, 471)
Screenshot: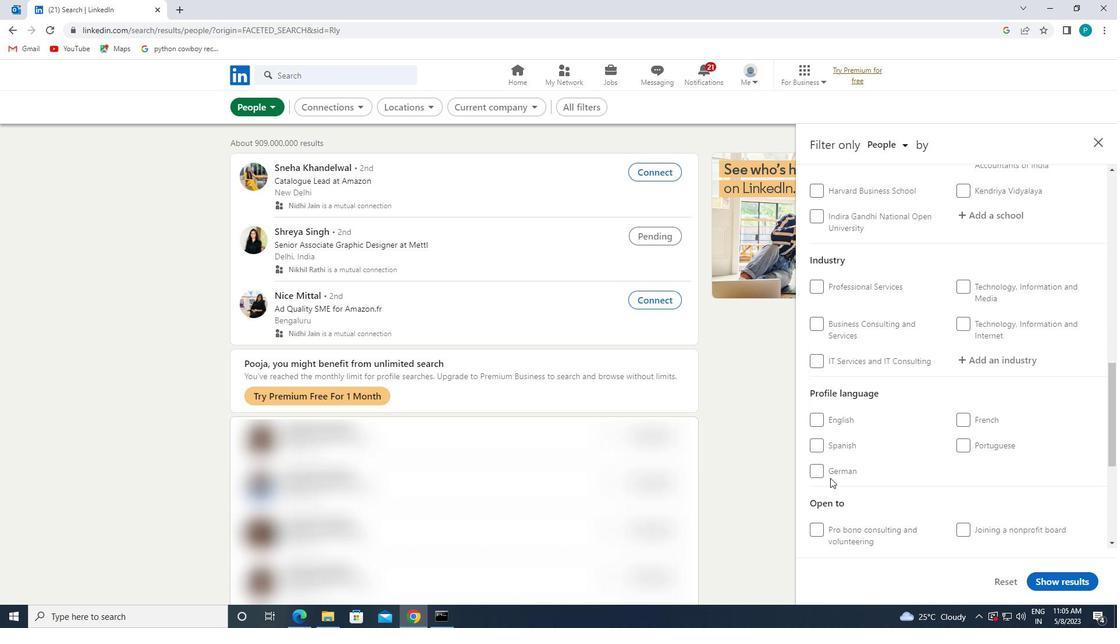 
Action: Mouse pressed left at (838, 471)
Screenshot: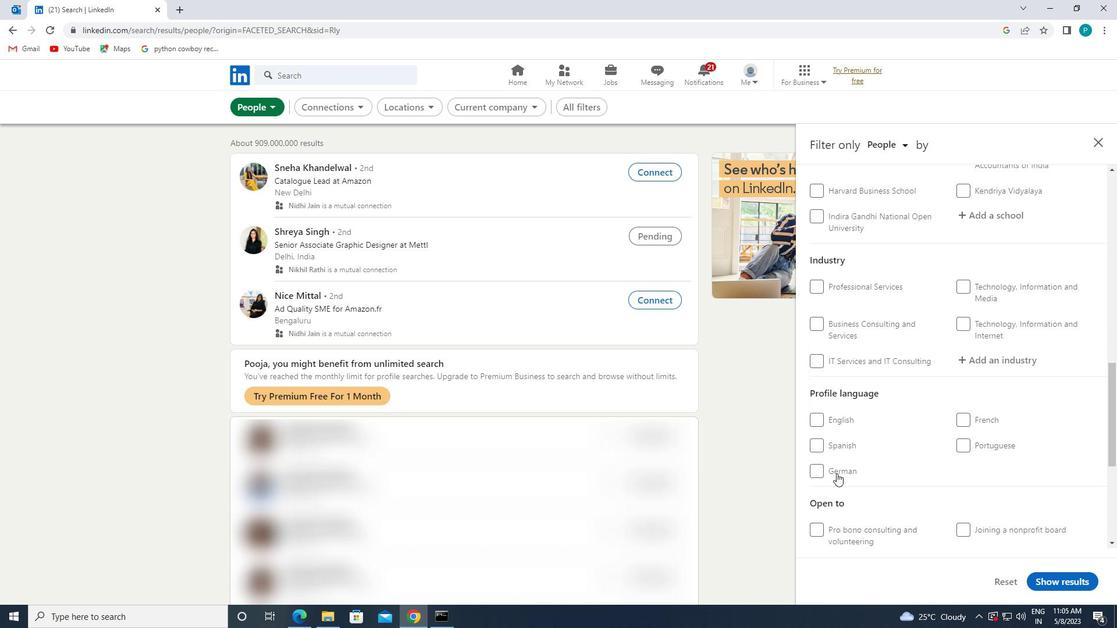 
Action: Mouse moved to (890, 467)
Screenshot: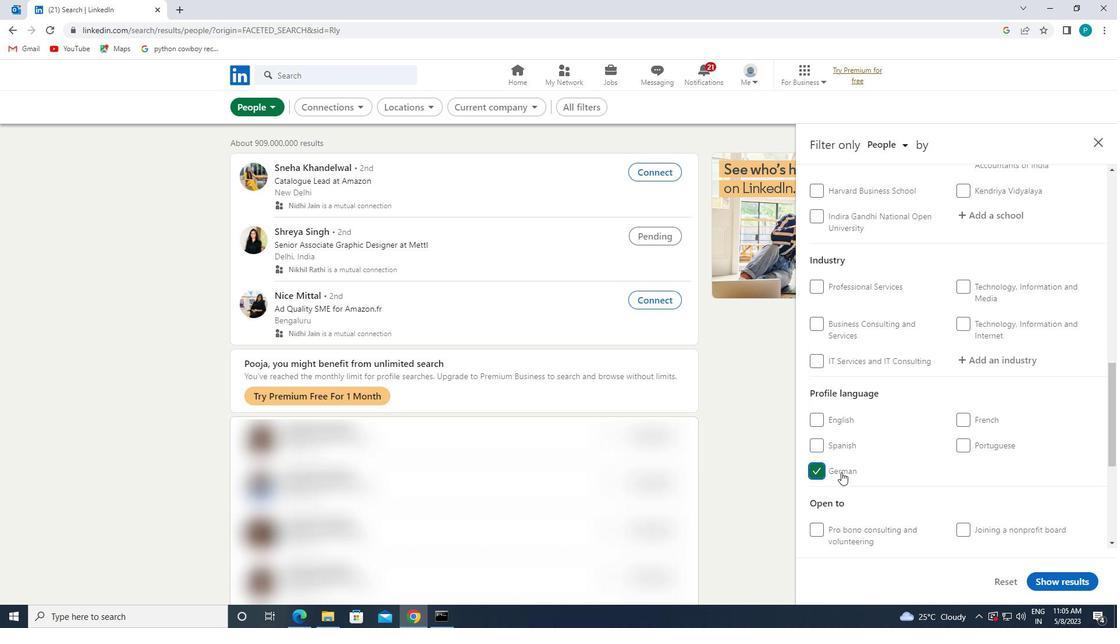 
Action: Mouse scrolled (890, 467) with delta (0, 0)
Screenshot: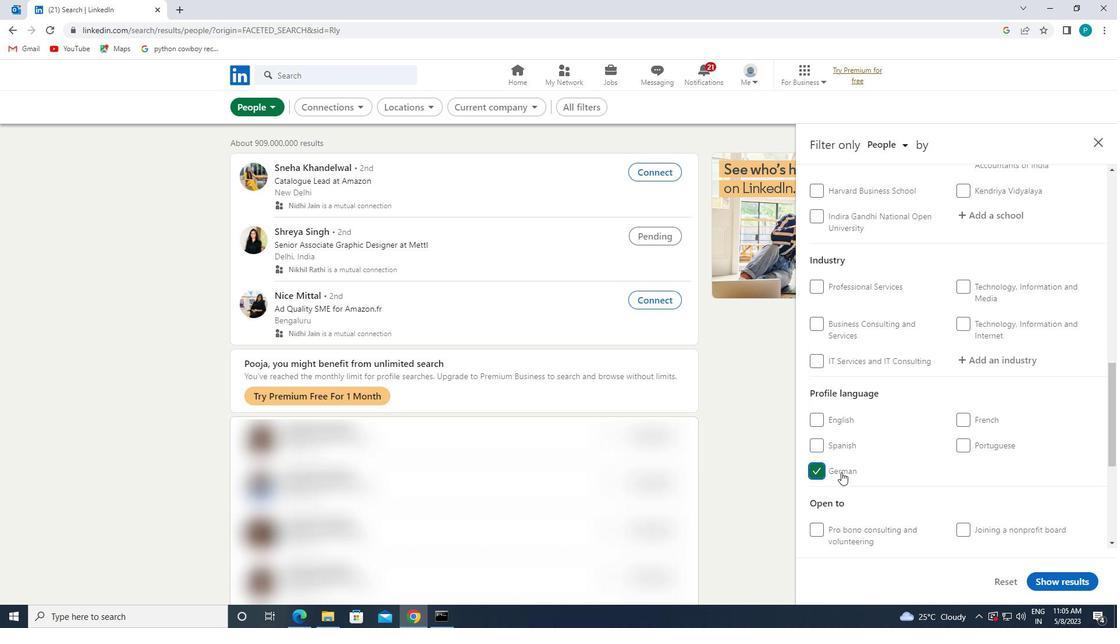 
Action: Mouse moved to (890, 467)
Screenshot: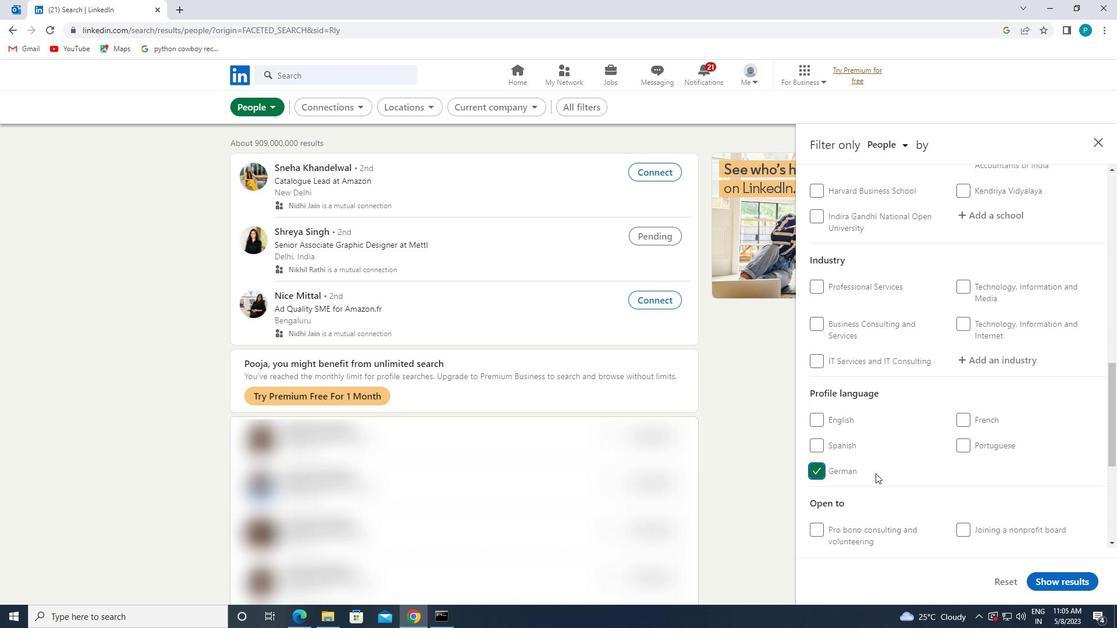 
Action: Mouse scrolled (890, 467) with delta (0, 0)
Screenshot: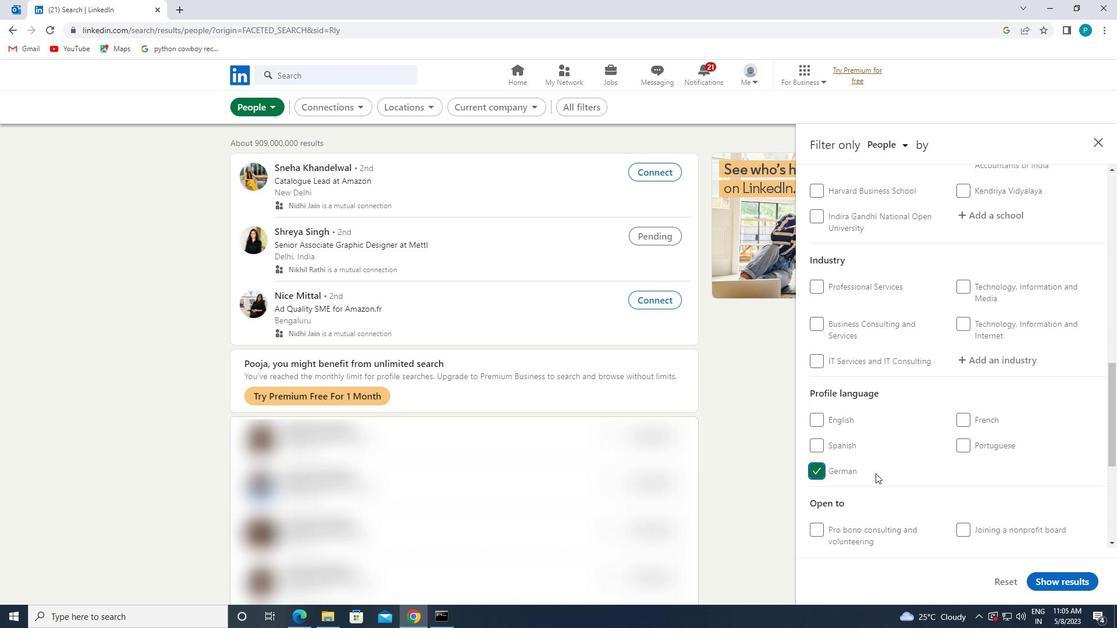 
Action: Mouse scrolled (890, 467) with delta (0, 0)
Screenshot: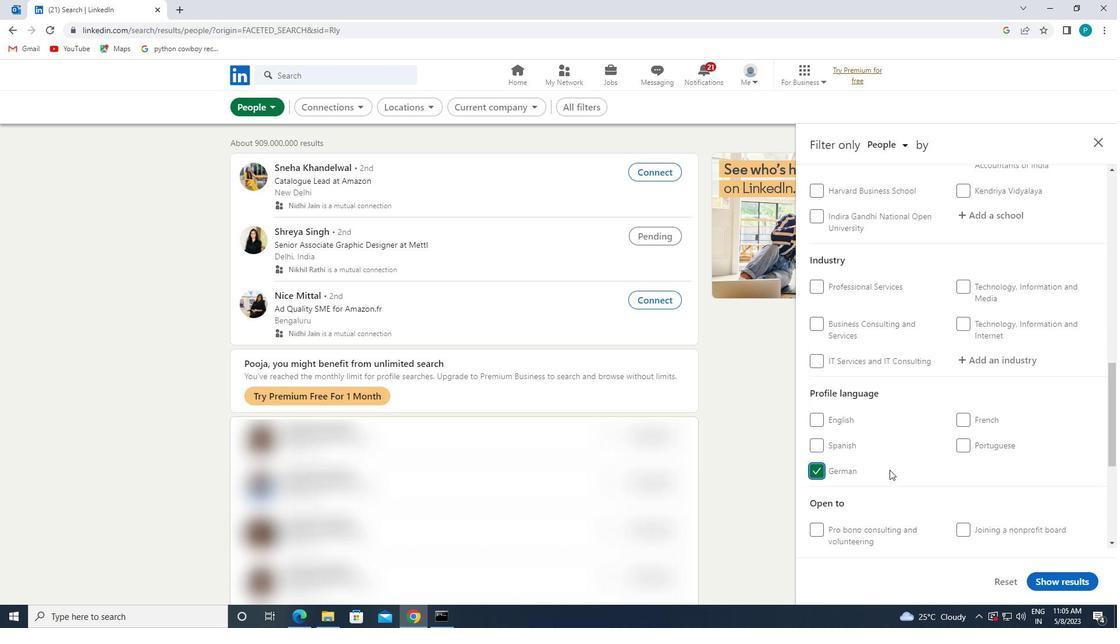 
Action: Mouse moved to (893, 449)
Screenshot: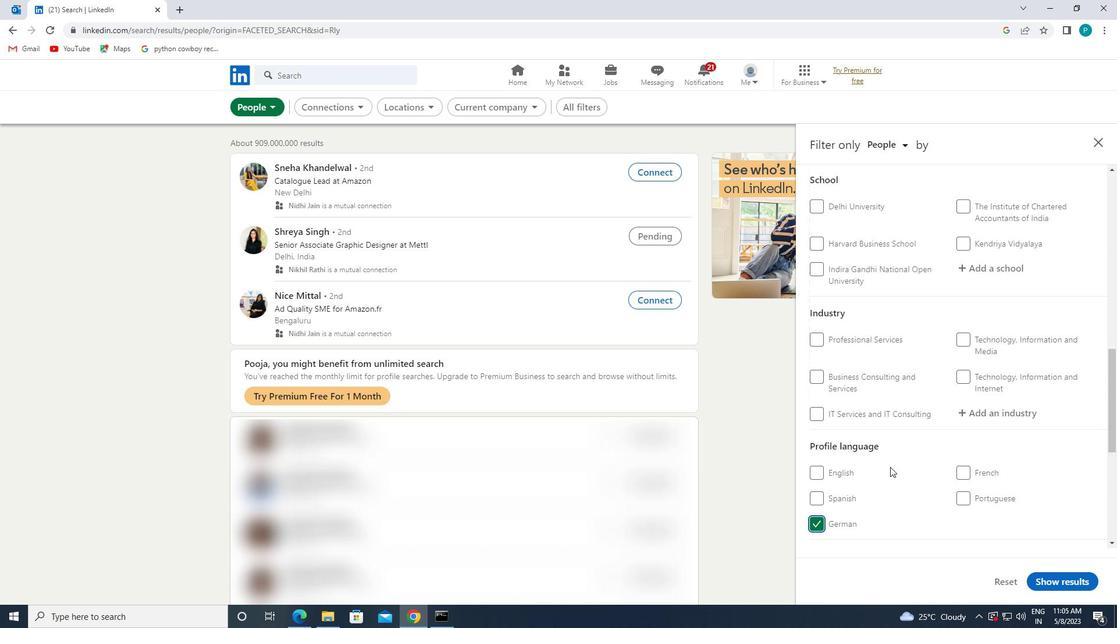 
Action: Mouse scrolled (893, 449) with delta (0, 0)
Screenshot: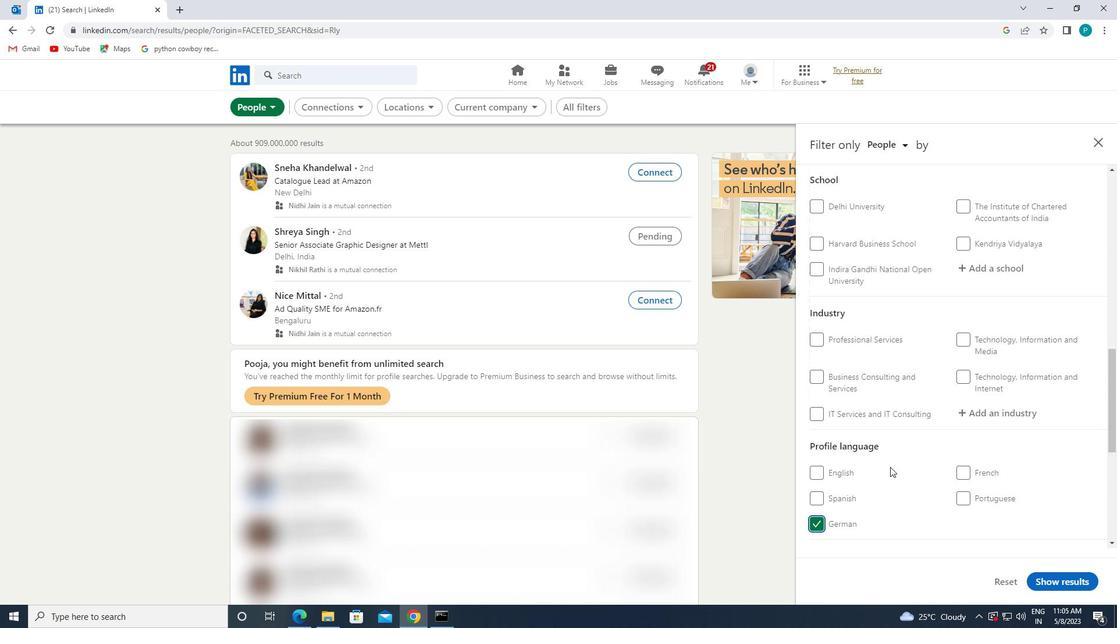 
Action: Mouse moved to (893, 436)
Screenshot: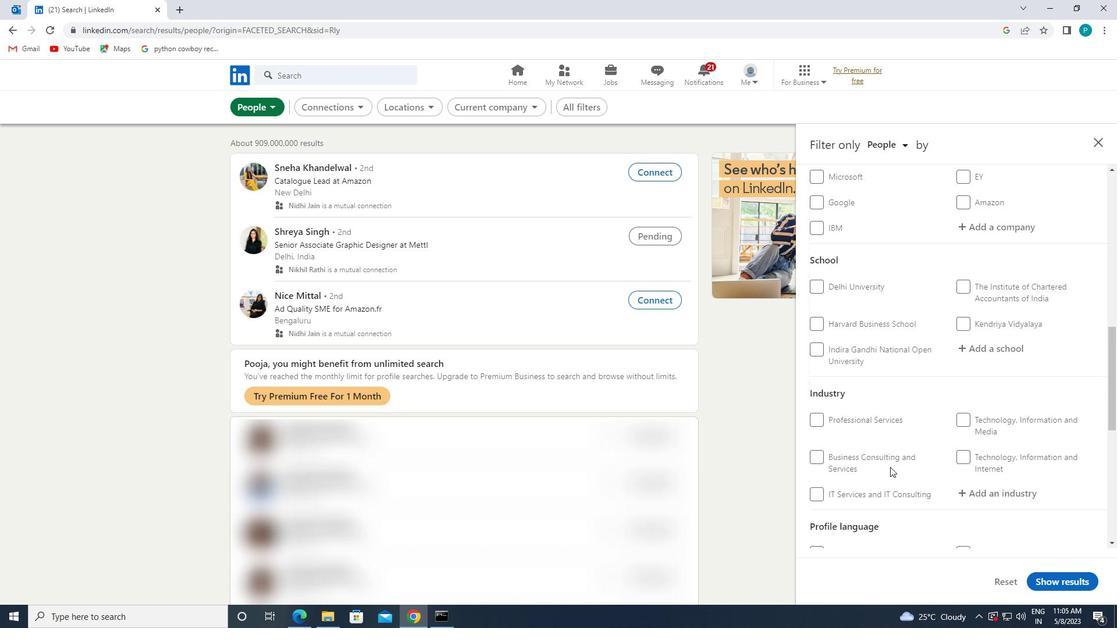 
Action: Mouse scrolled (893, 437) with delta (0, 0)
Screenshot: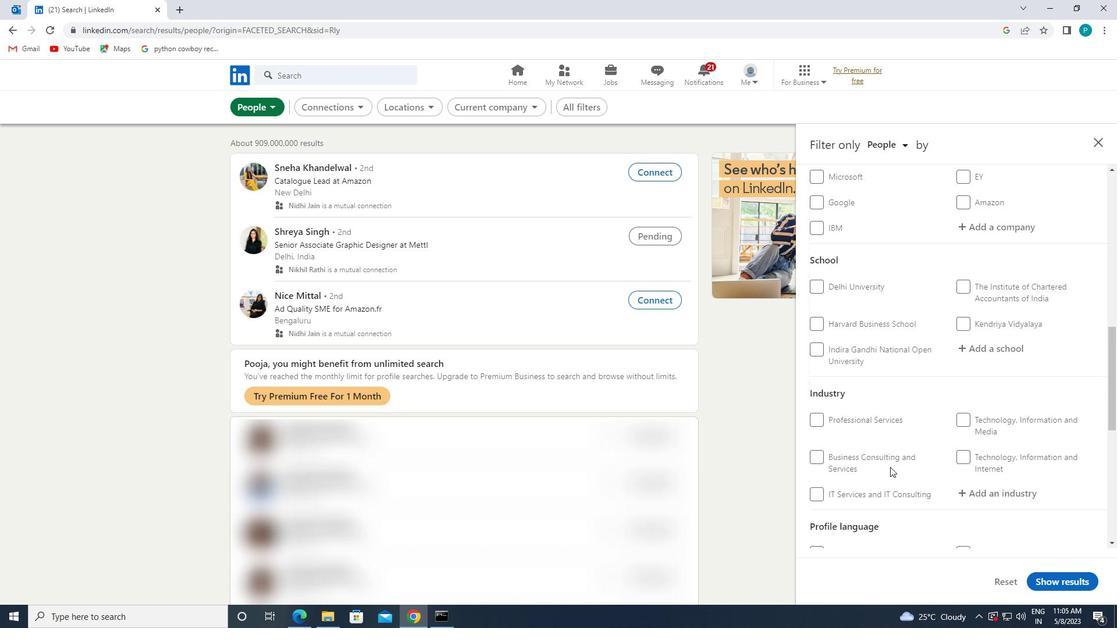
Action: Mouse moved to (894, 432)
Screenshot: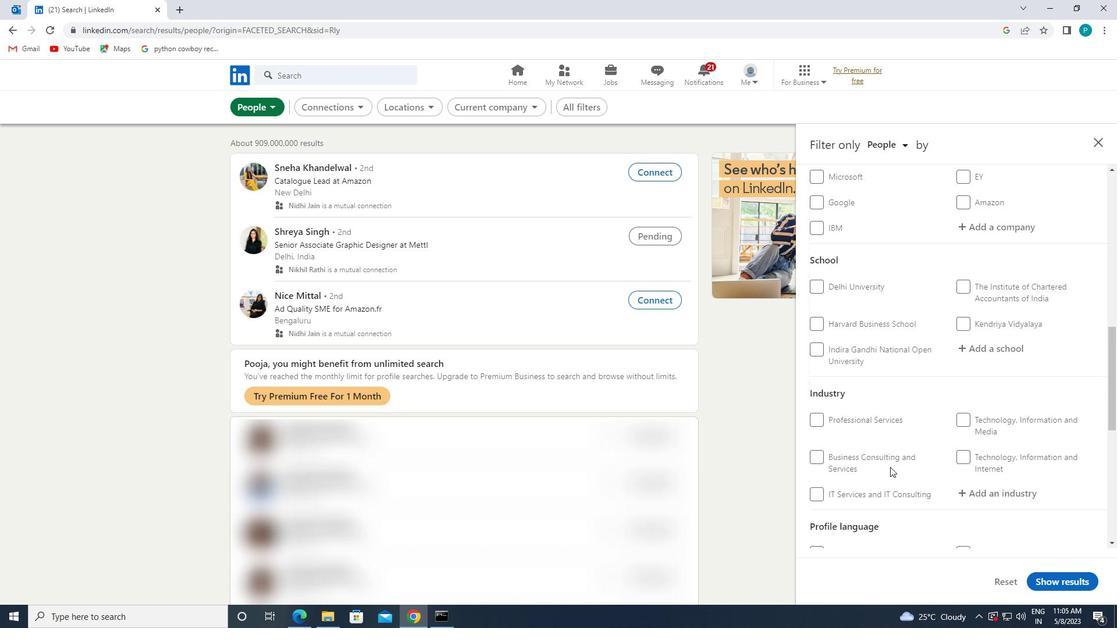 
Action: Mouse scrolled (894, 433) with delta (0, 0)
Screenshot: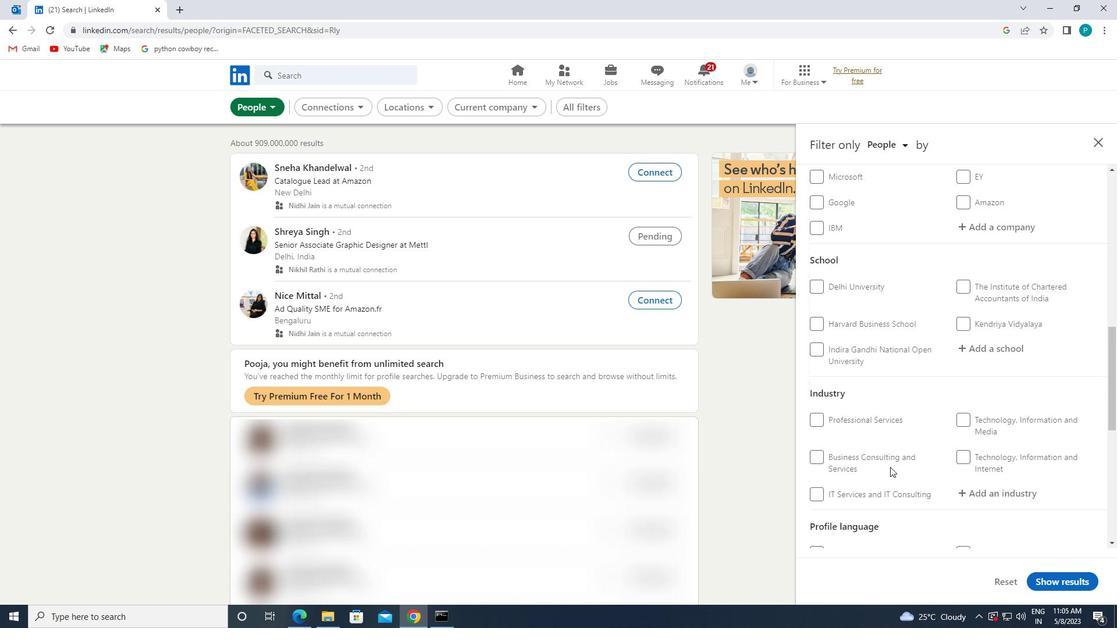 
Action: Mouse moved to (992, 324)
Screenshot: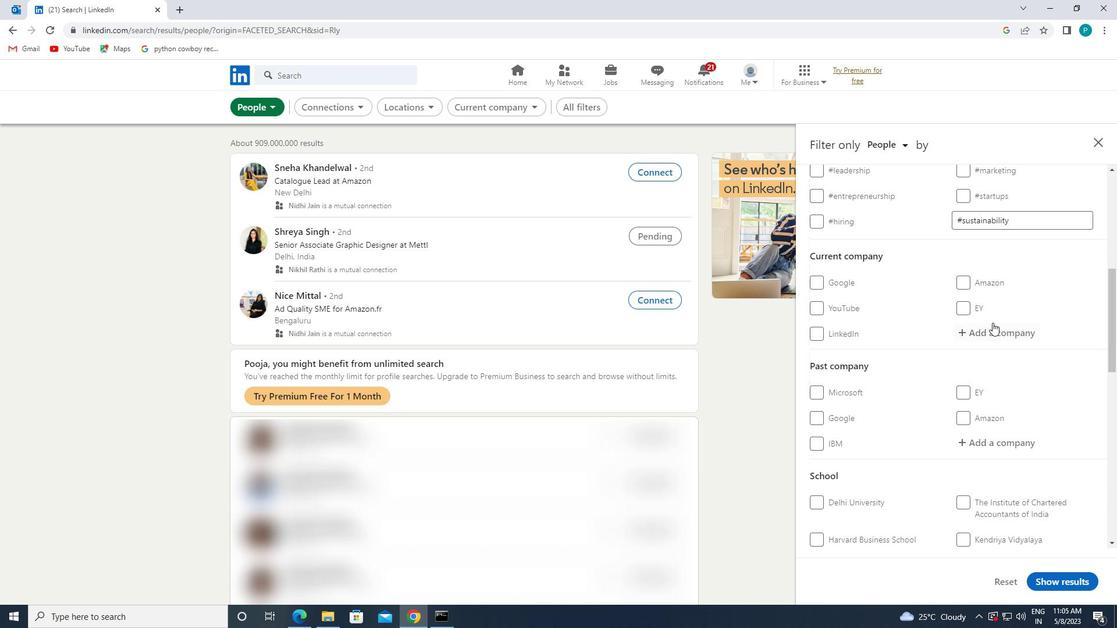 
Action: Mouse pressed left at (992, 324)
Screenshot: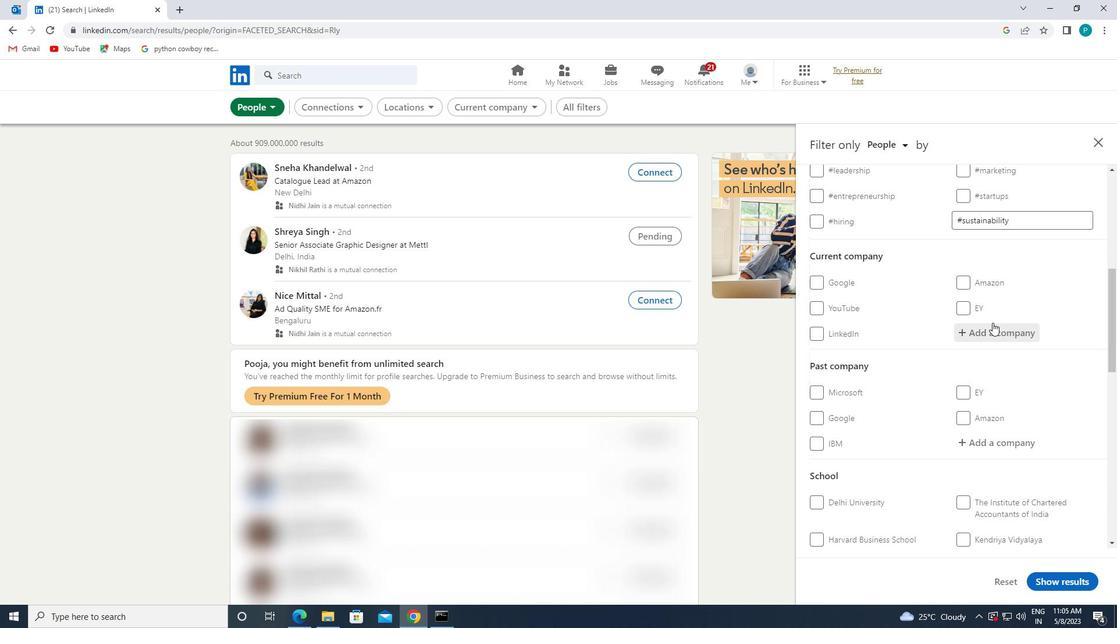 
Action: Key pressed <Key.caps_lock>W<Key.caps_lock>ESTERN
Screenshot: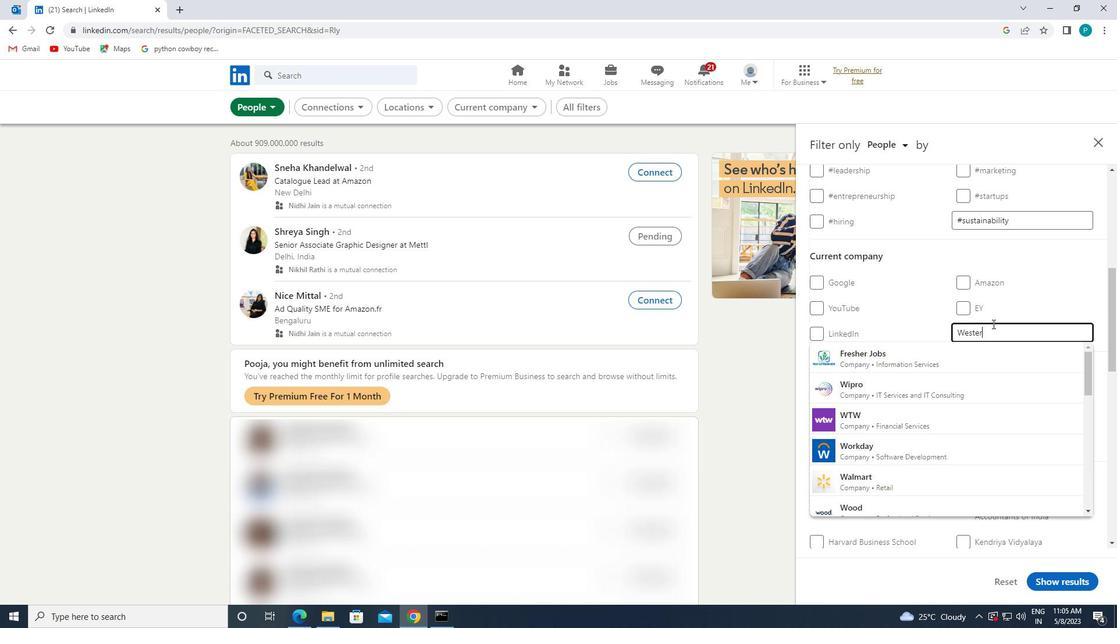 
Action: Mouse moved to (989, 358)
Screenshot: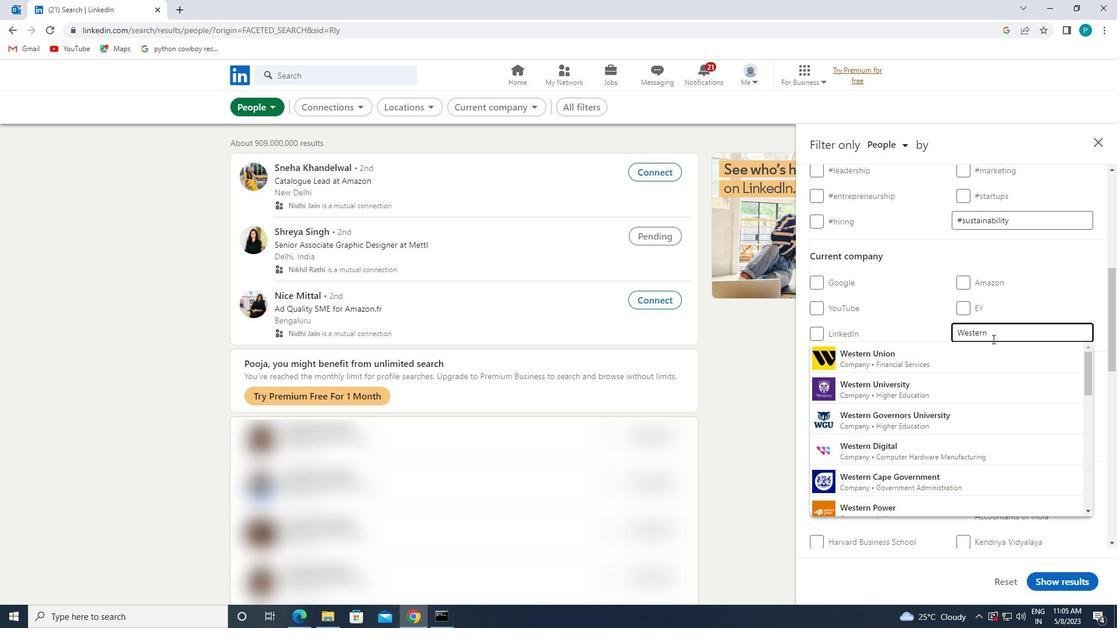 
Action: Mouse pressed left at (989, 358)
Screenshot: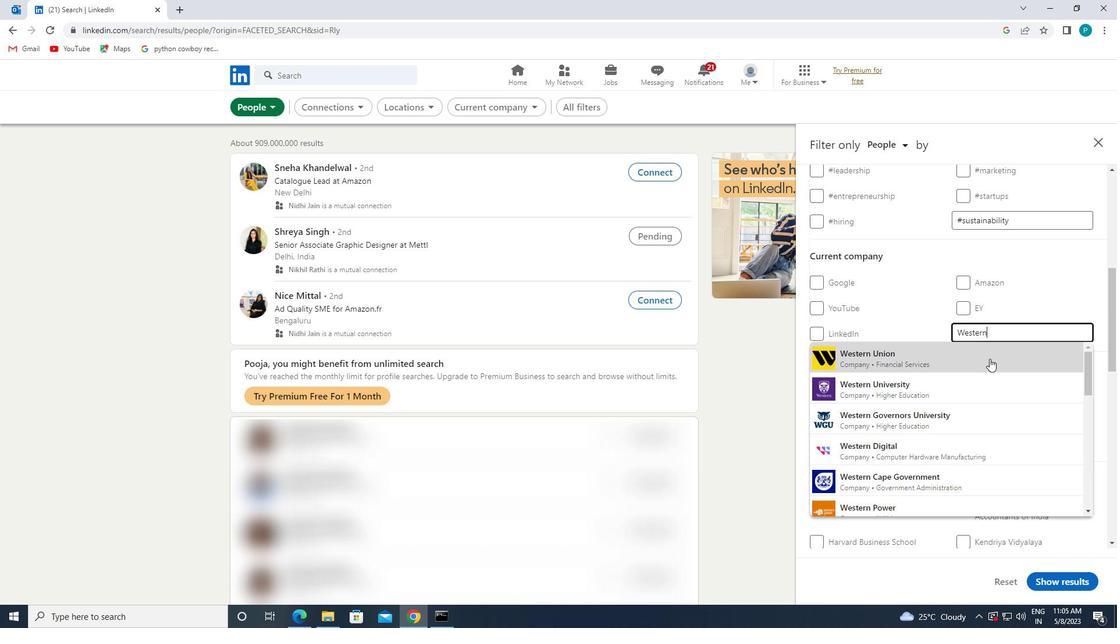 
Action: Mouse moved to (1040, 404)
Screenshot: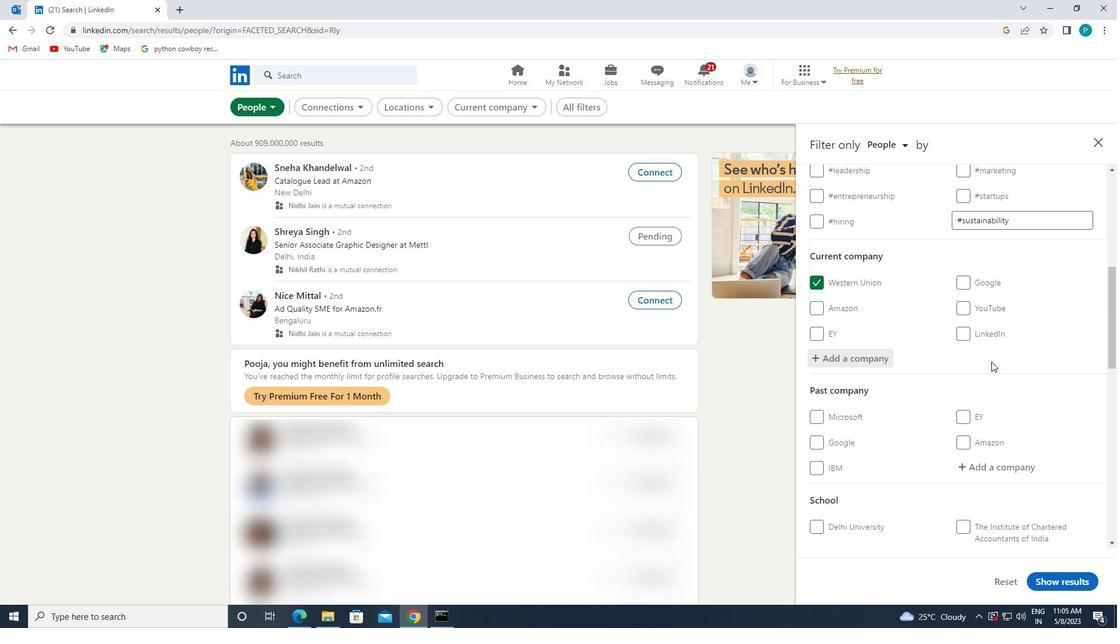 
Action: Mouse scrolled (1040, 403) with delta (0, 0)
Screenshot: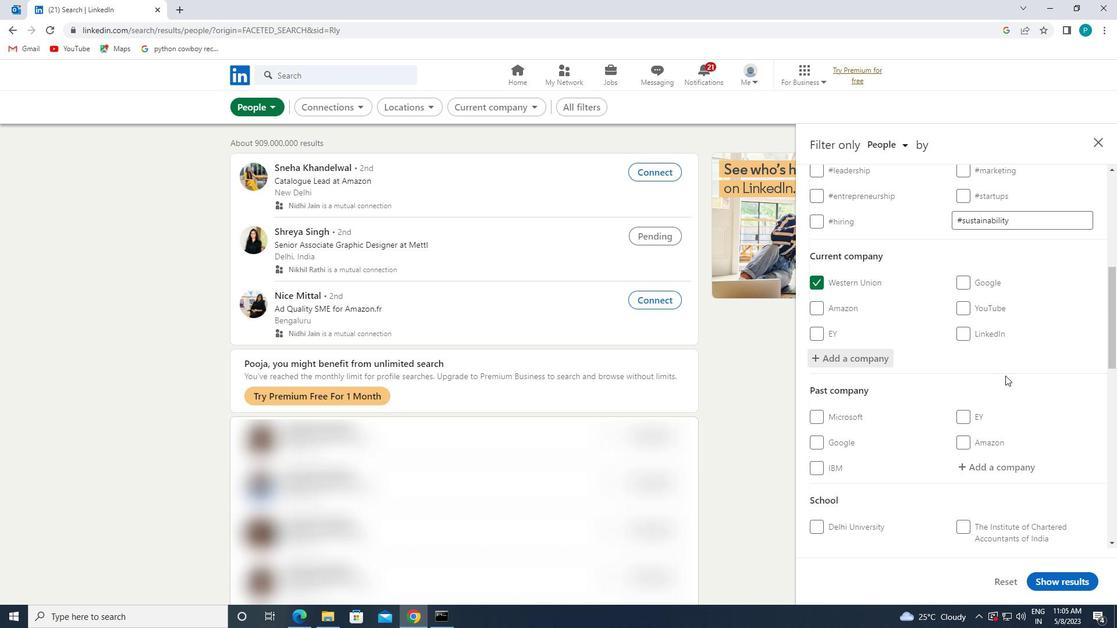
Action: Mouse scrolled (1040, 403) with delta (0, 0)
Screenshot: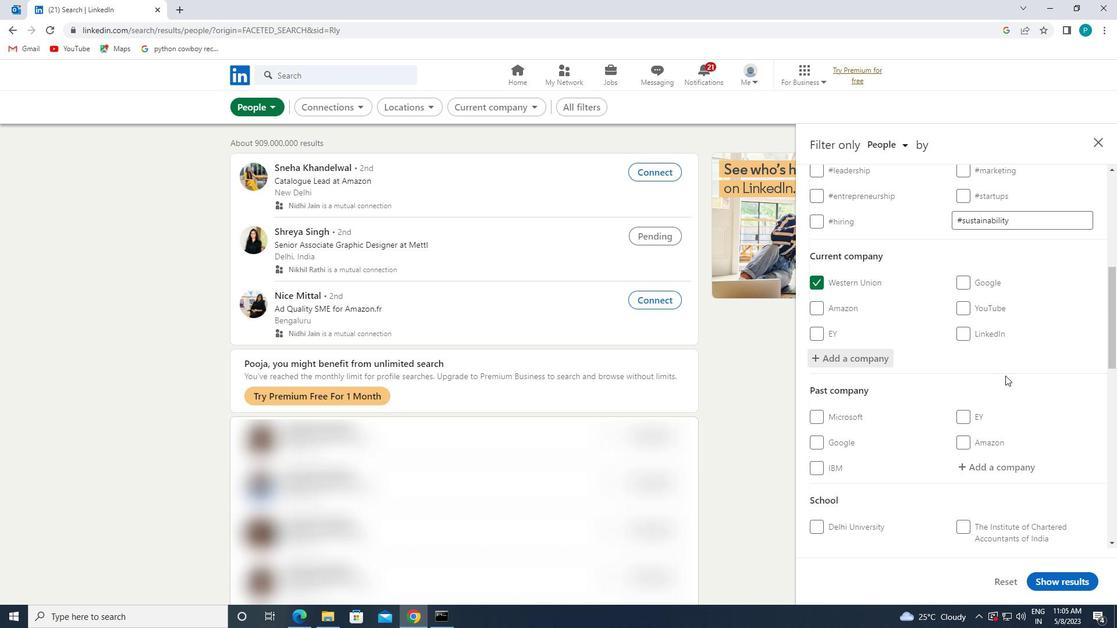 
Action: Mouse moved to (993, 464)
Screenshot: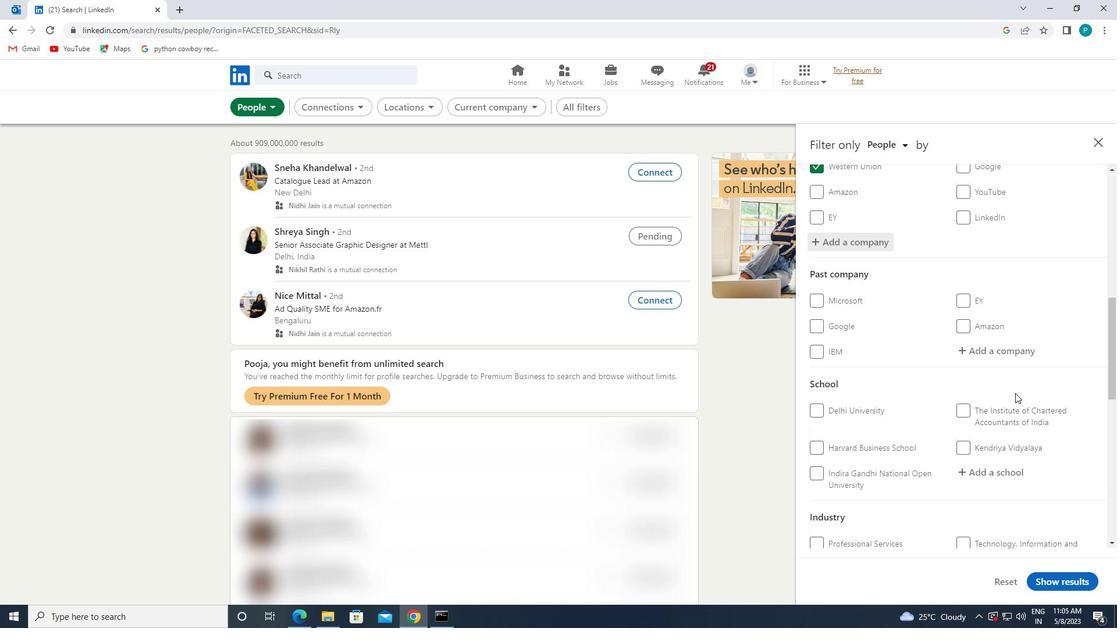 
Action: Mouse pressed left at (993, 464)
Screenshot: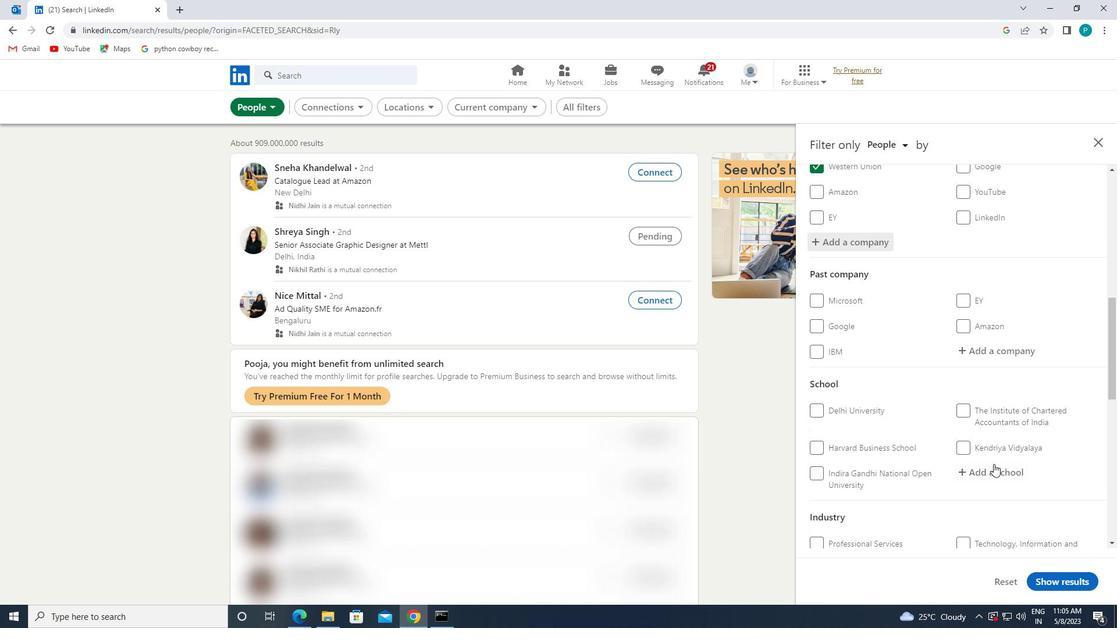 
Action: Key pressed <Key.caps_lock>K<Key.caps_lock>AKATIYA
Screenshot: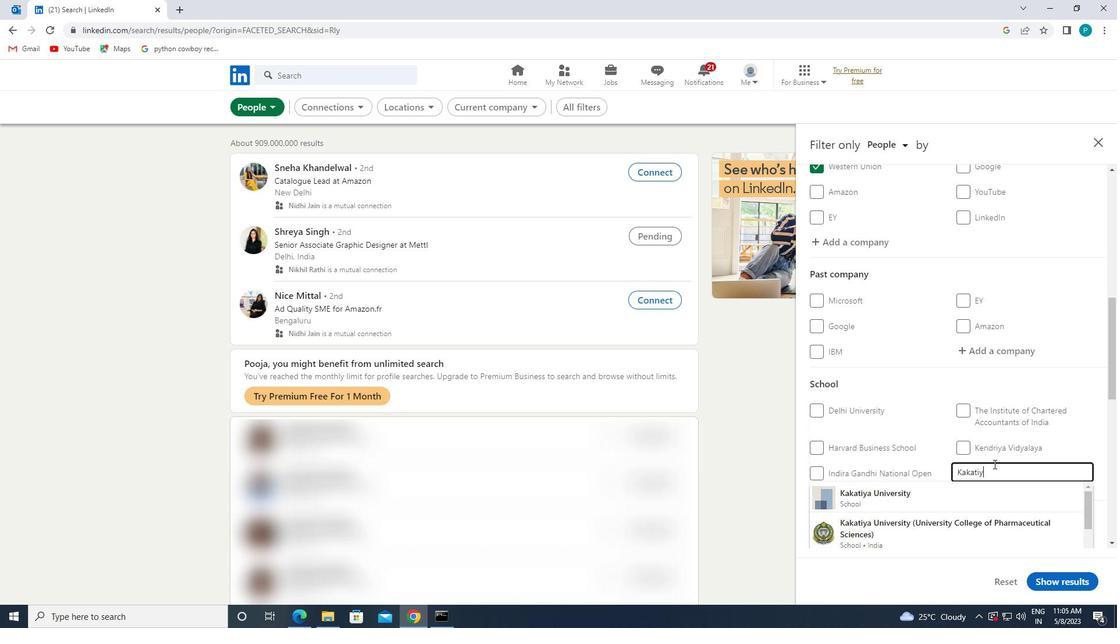 
Action: Mouse moved to (993, 492)
Screenshot: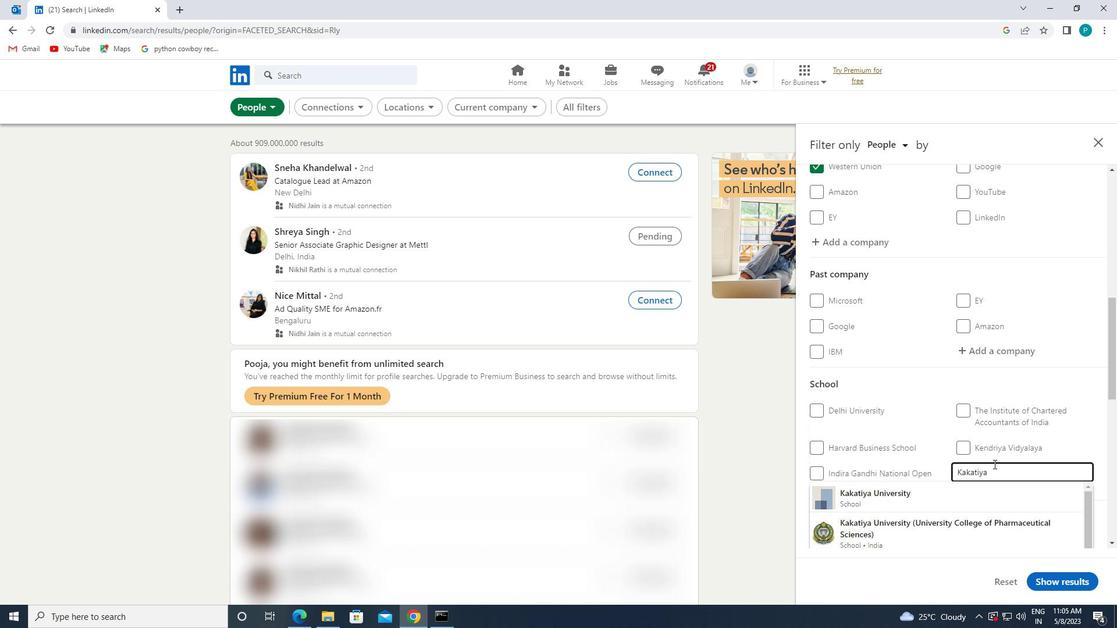 
Action: Mouse scrolled (993, 491) with delta (0, 0)
Screenshot: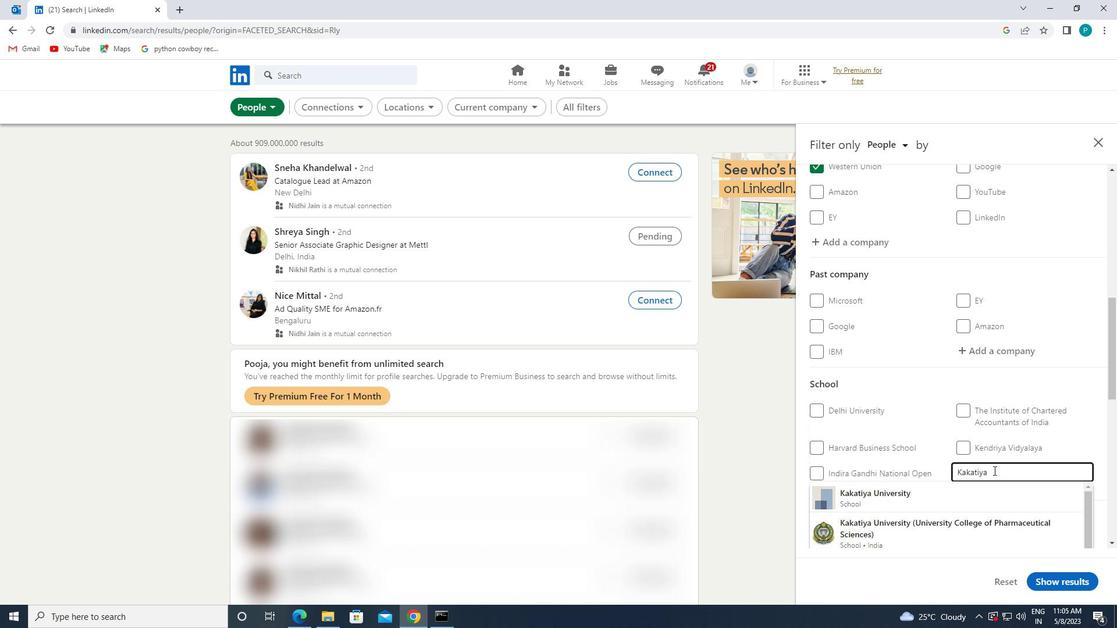 
Action: Mouse moved to (993, 507)
Screenshot: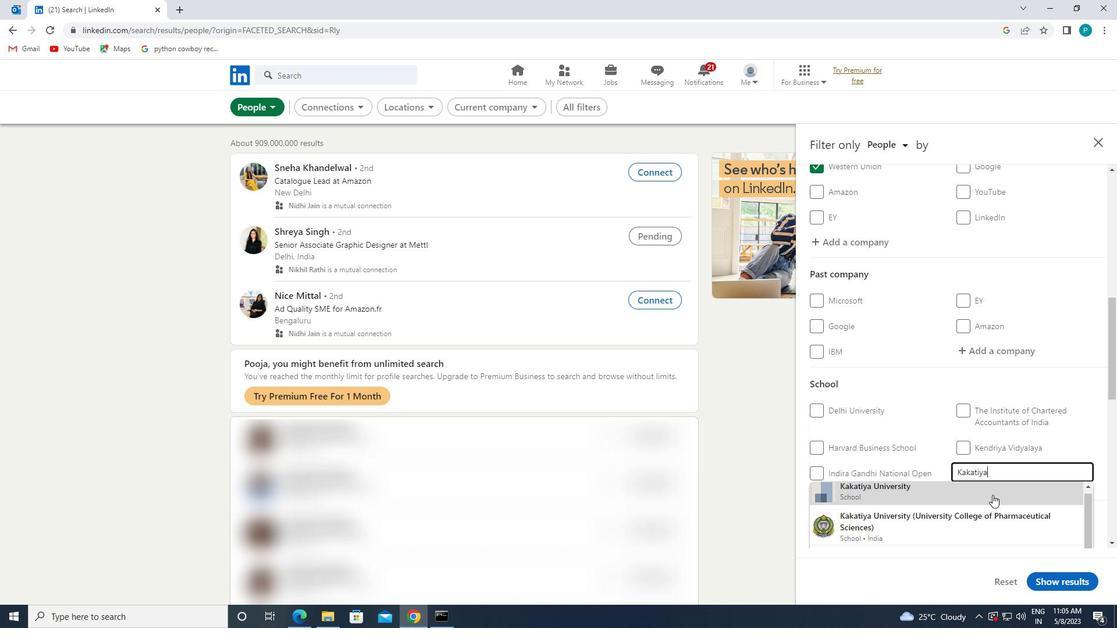
Action: Mouse scrolled (993, 507) with delta (0, 0)
Screenshot: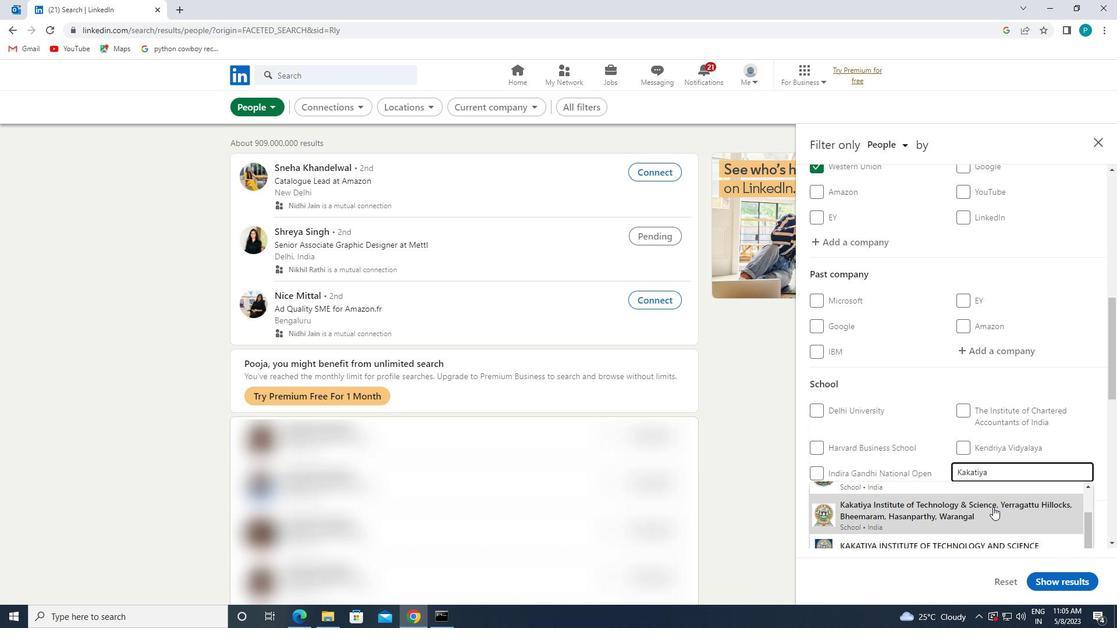
Action: Mouse moved to (993, 507)
Screenshot: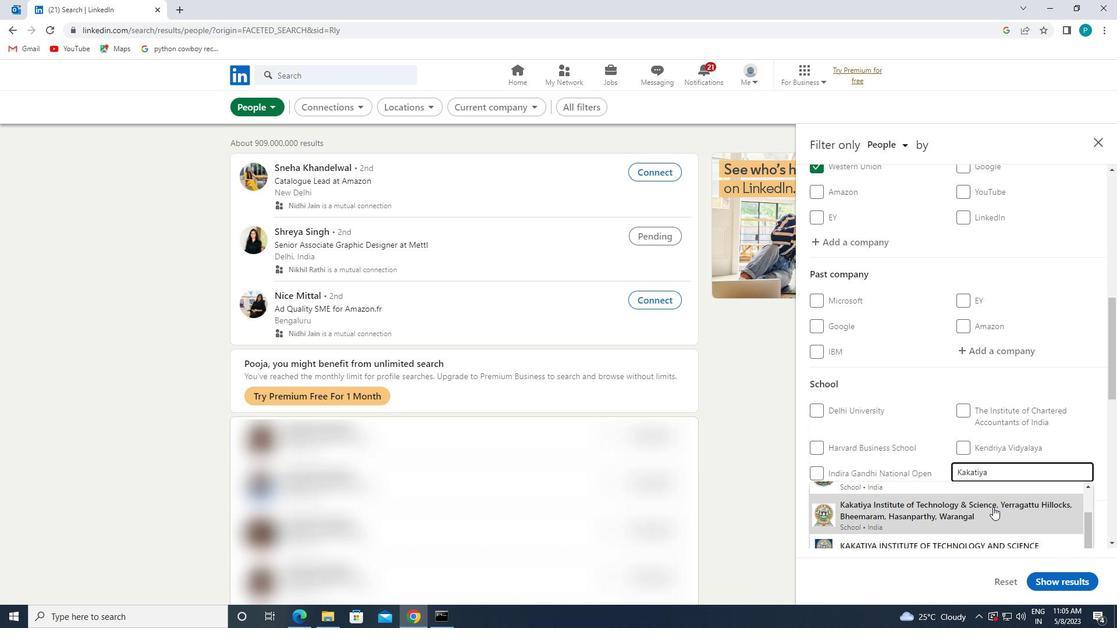 
Action: Mouse scrolled (993, 508) with delta (0, 0)
Screenshot: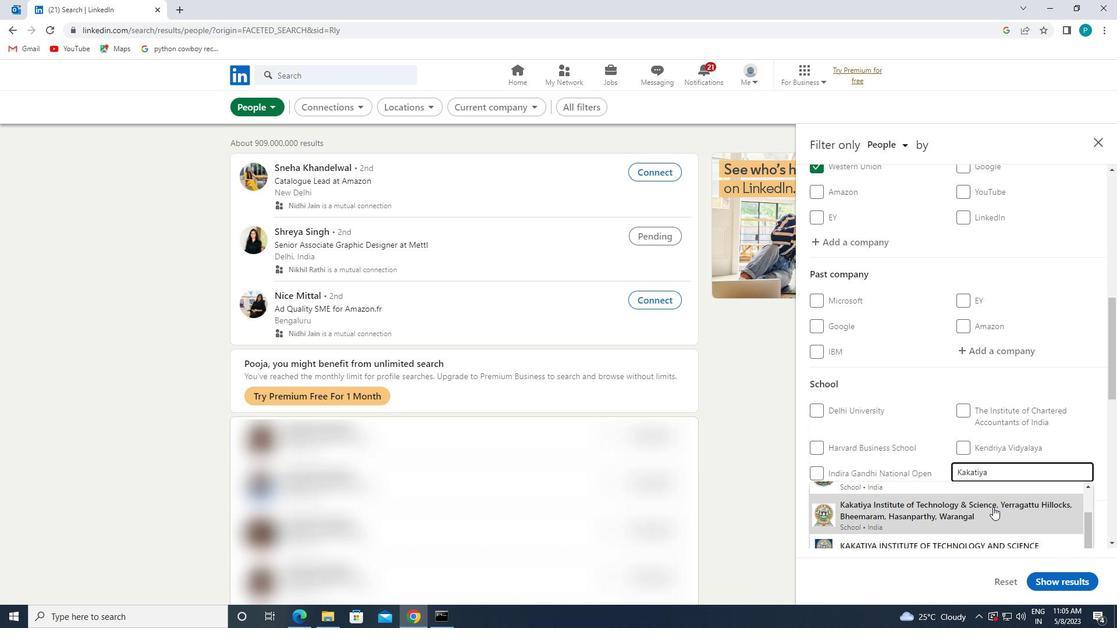 
Action: Mouse moved to (995, 520)
Screenshot: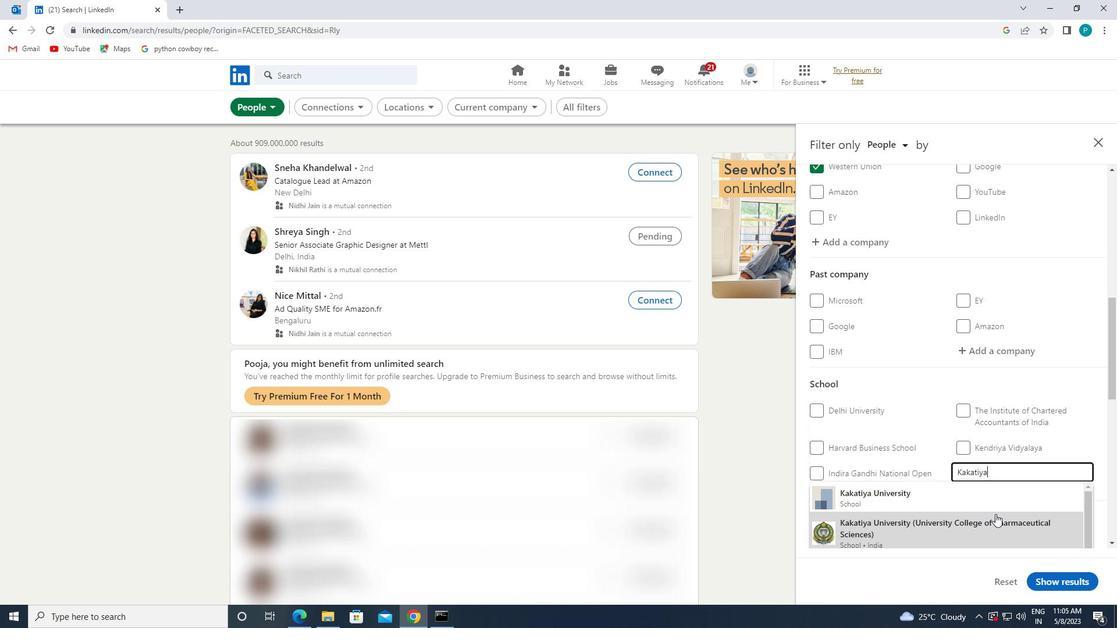 
Action: Mouse pressed left at (995, 520)
Screenshot: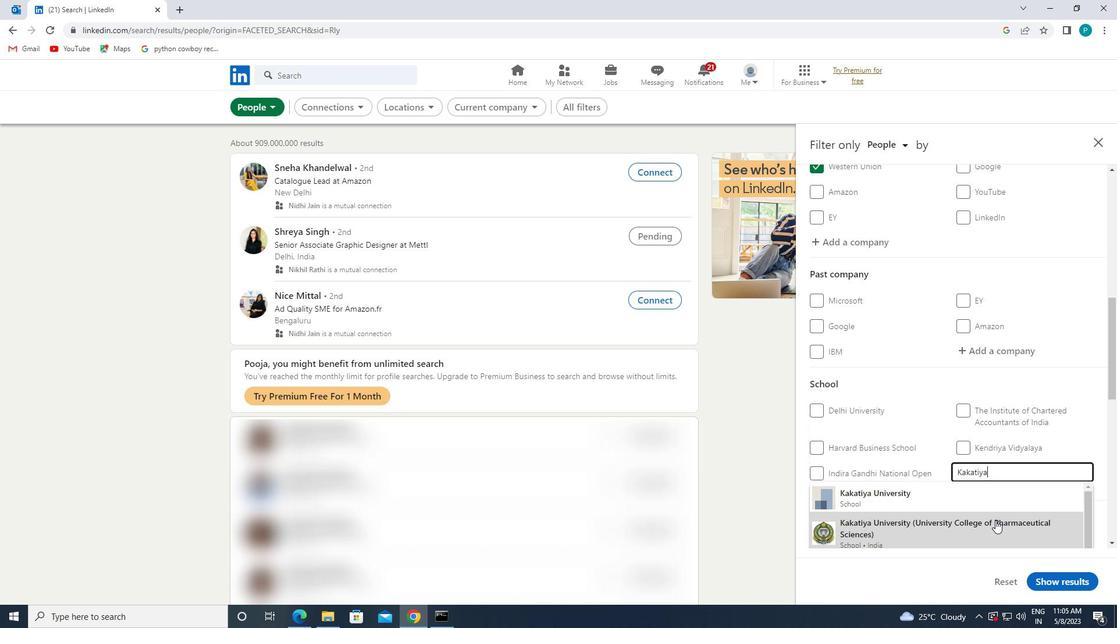 
Action: Mouse moved to (1067, 380)
Screenshot: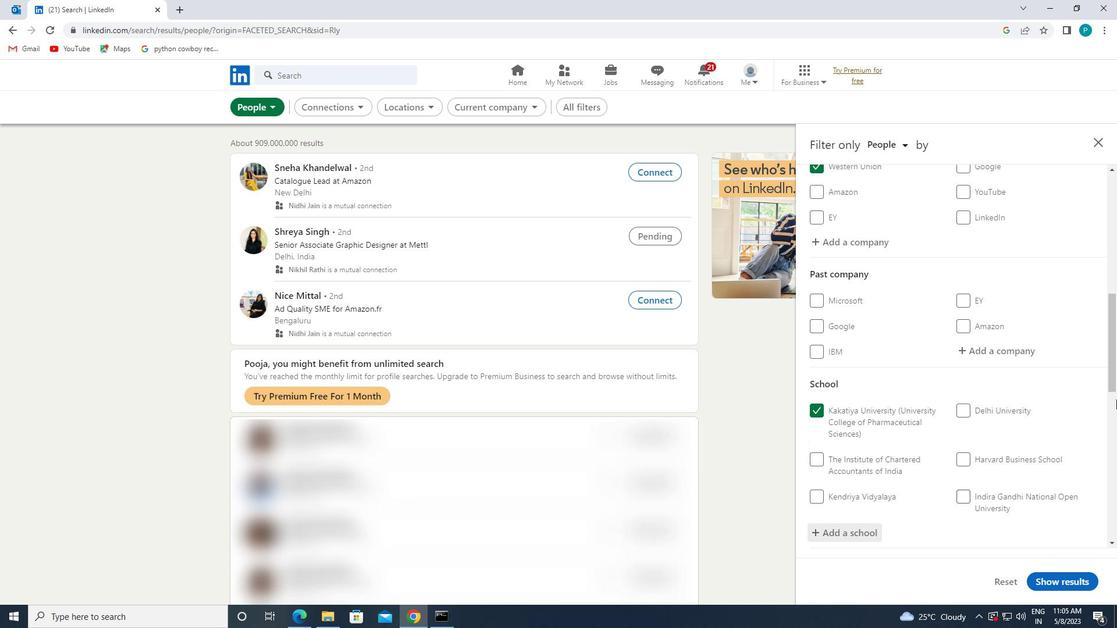 
Action: Mouse scrolled (1067, 379) with delta (0, 0)
Screenshot: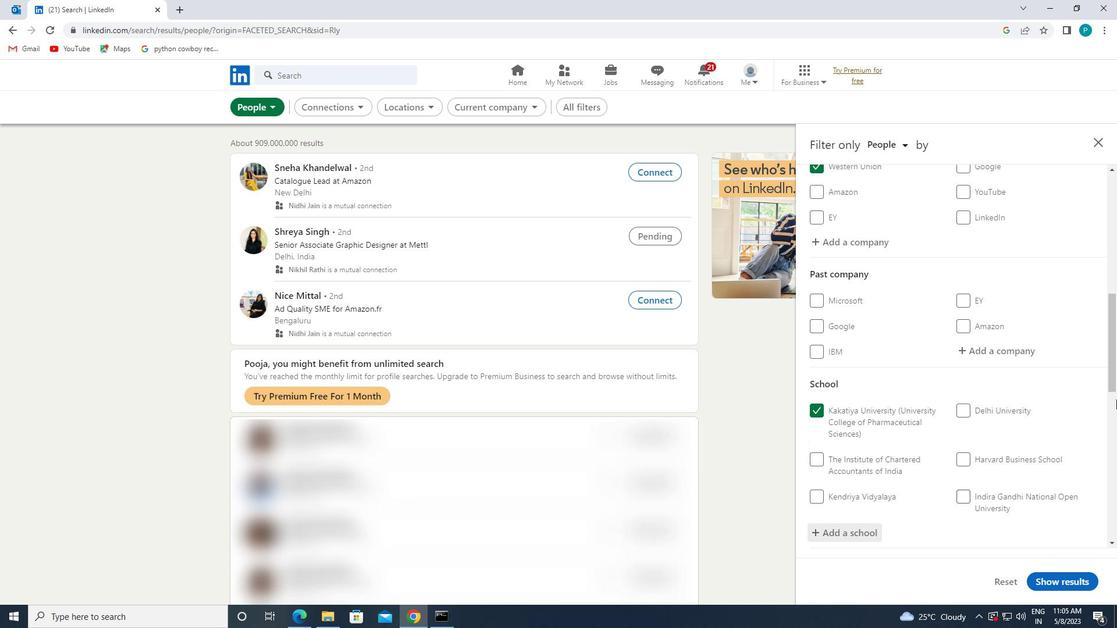 
Action: Mouse scrolled (1067, 379) with delta (0, 0)
Screenshot: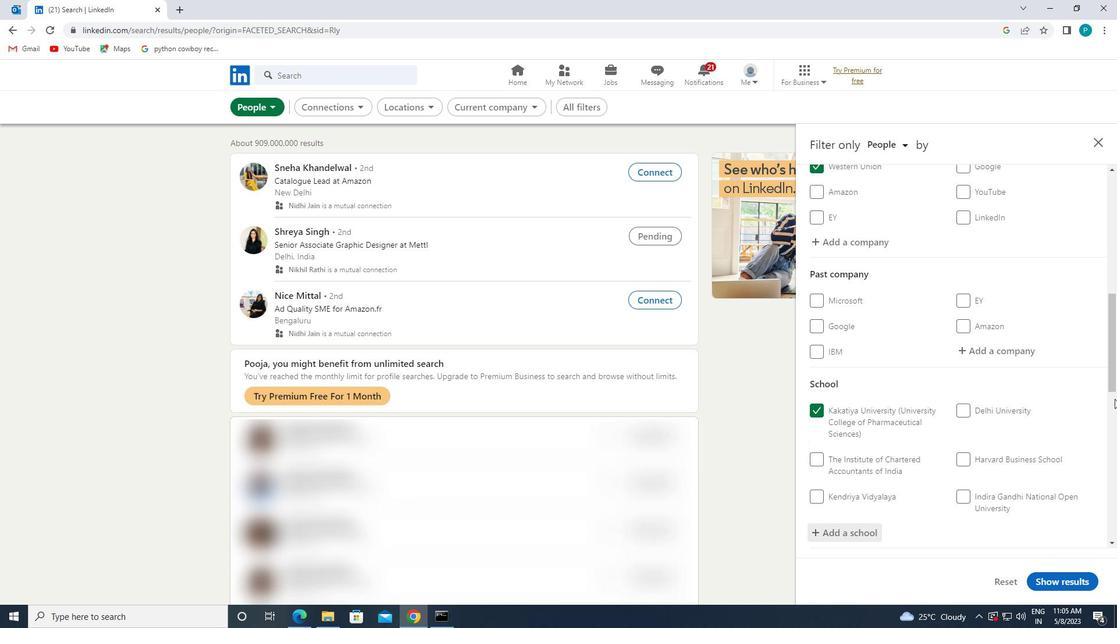 
Action: Mouse scrolled (1067, 379) with delta (0, 0)
Screenshot: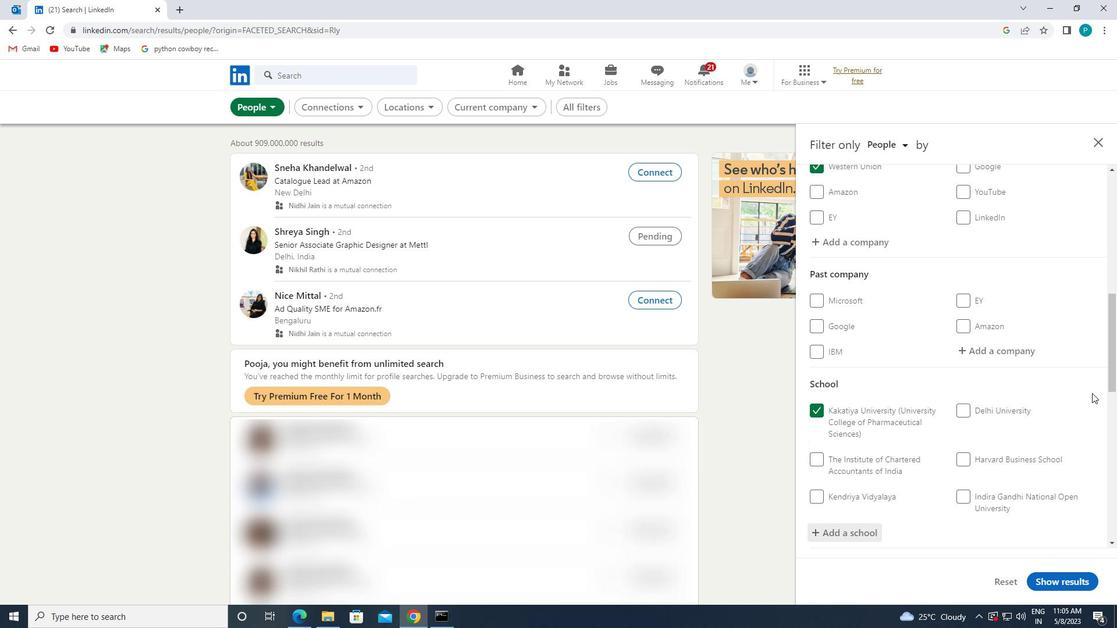 
Action: Mouse scrolled (1067, 379) with delta (0, 0)
Screenshot: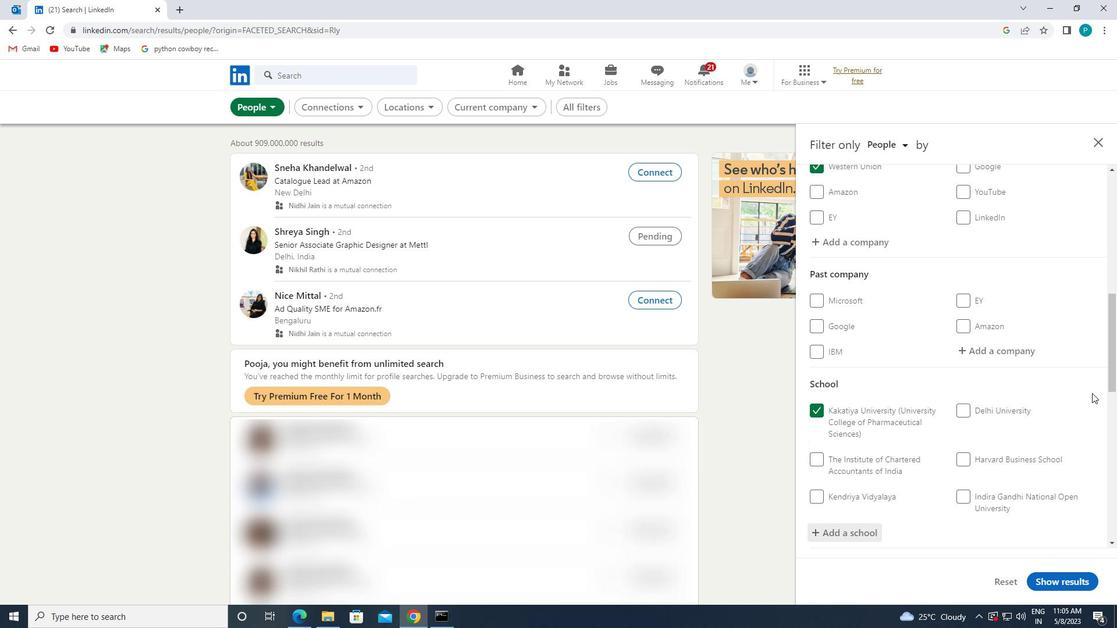 
Action: Mouse moved to (1011, 429)
Screenshot: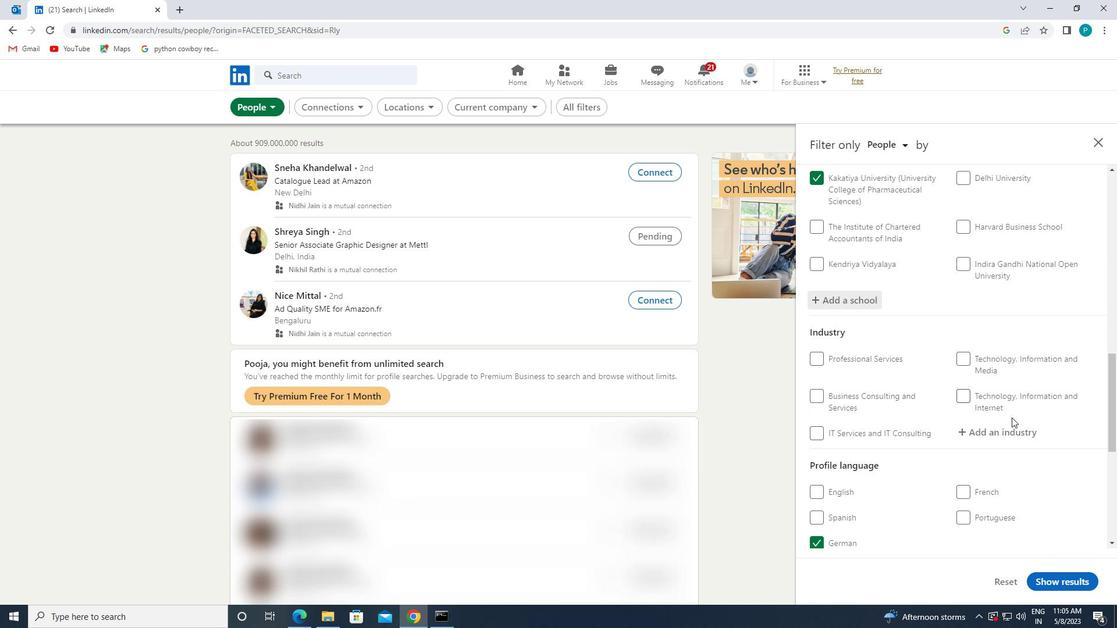
Action: Mouse pressed left at (1011, 429)
Screenshot: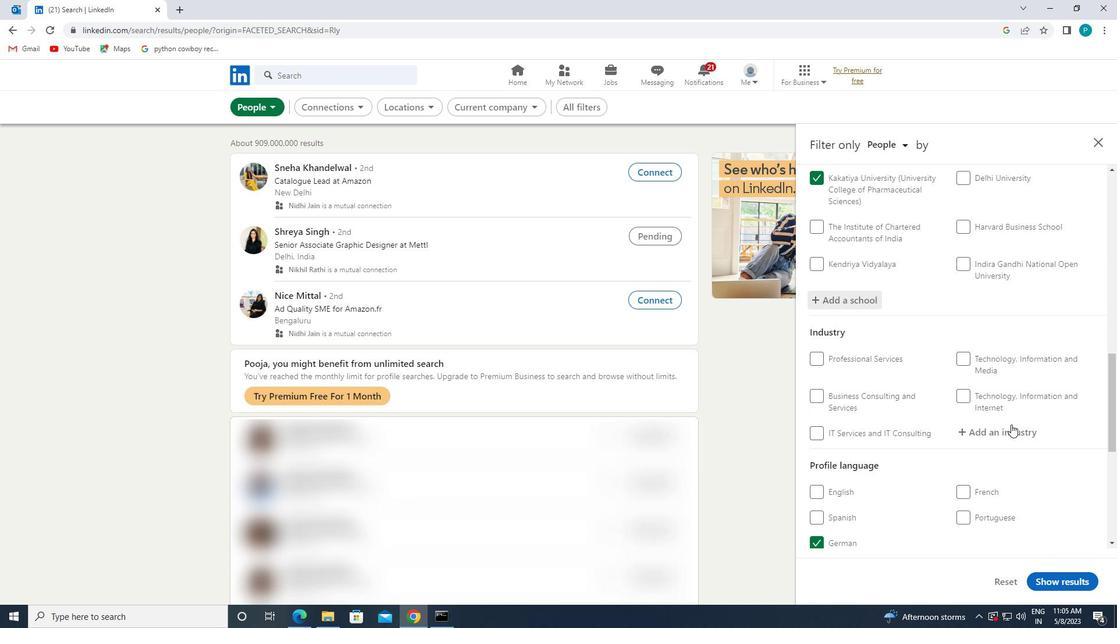 
Action: Mouse moved to (1010, 431)
Screenshot: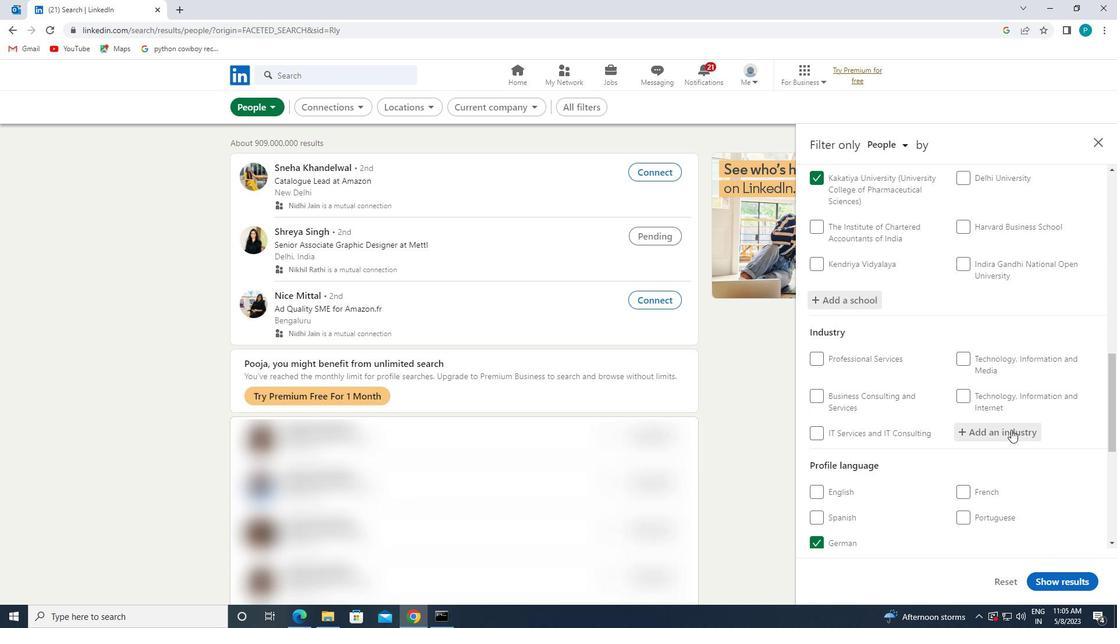 
Action: Key pressed <Key.caps_lock>M<Key.caps_lock>A<Key.backspace>ETAL
Screenshot: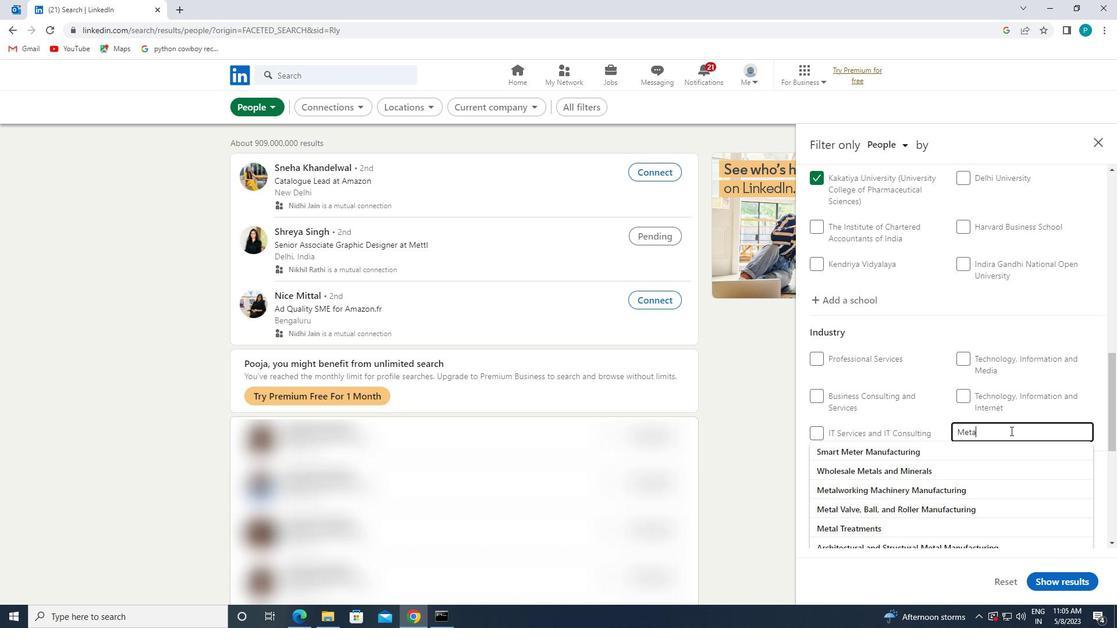 
Action: Mouse moved to (1013, 478)
Screenshot: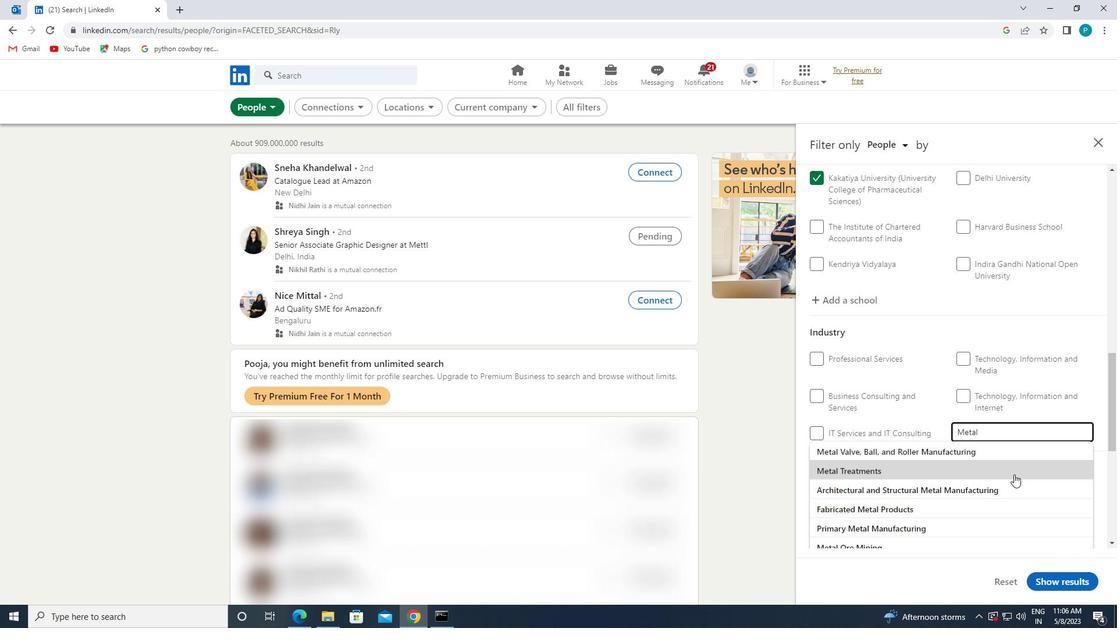 
Action: Mouse scrolled (1013, 478) with delta (0, 0)
Screenshot: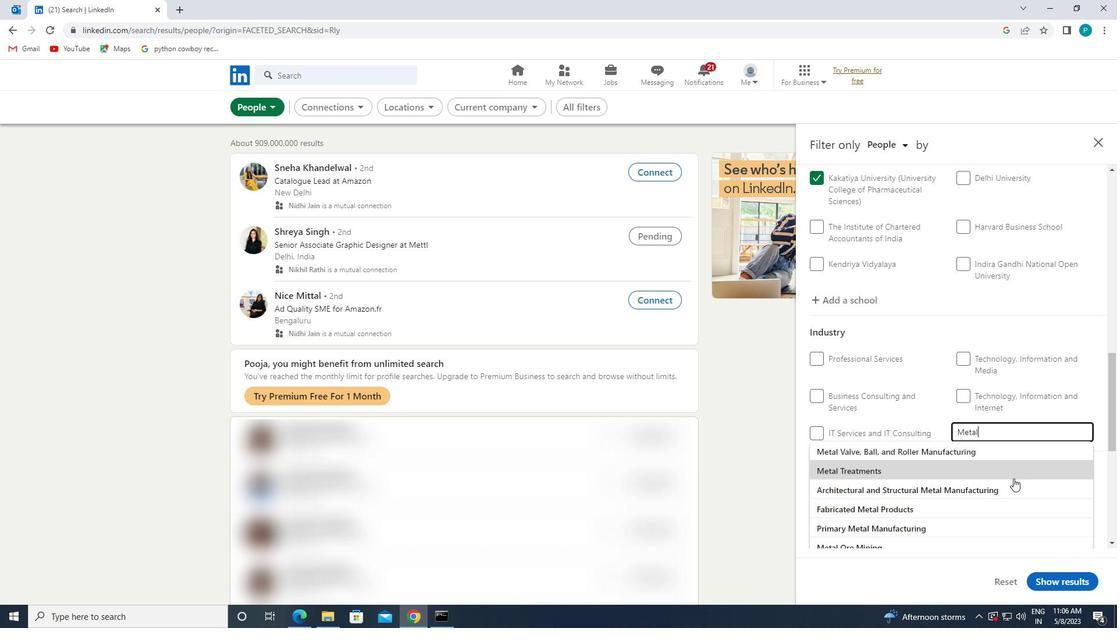 
Action: Mouse moved to (956, 491)
Screenshot: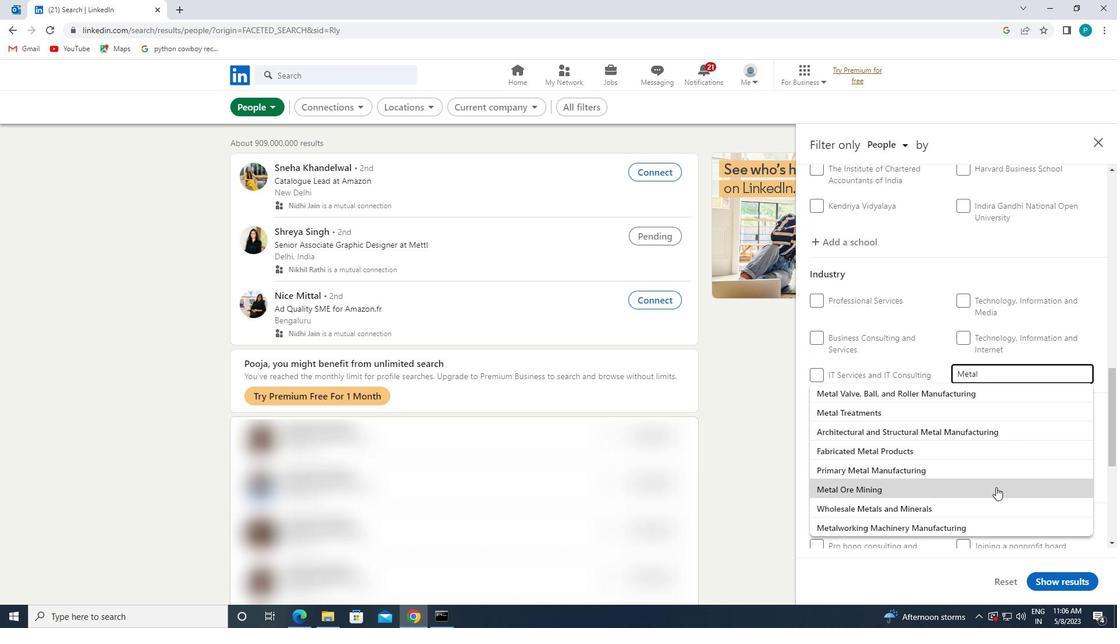 
Action: Mouse pressed left at (956, 491)
Screenshot: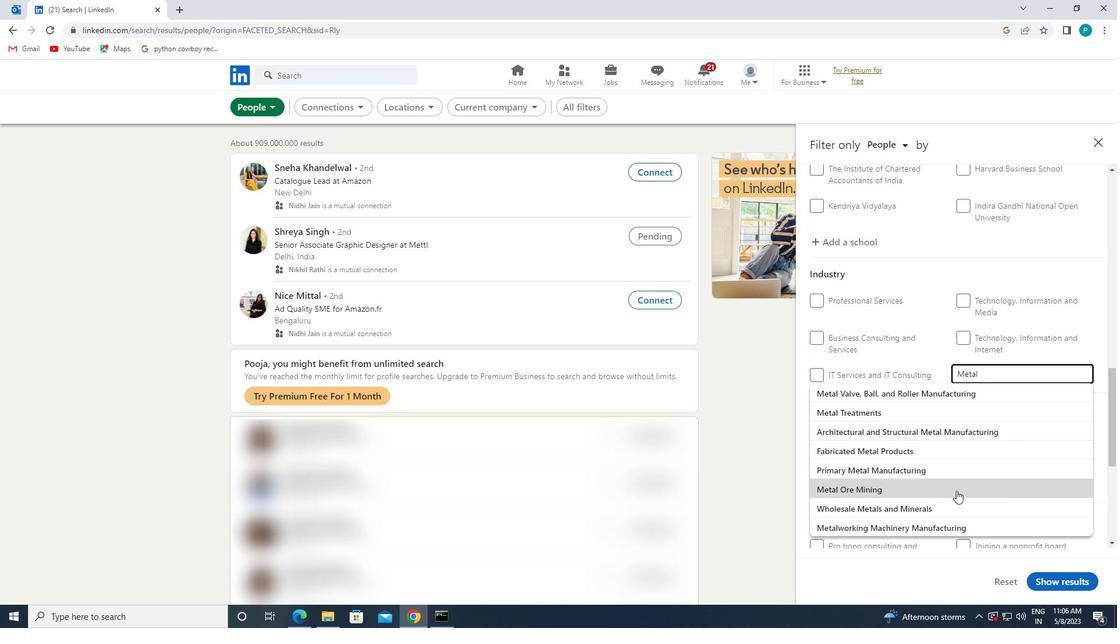 
Action: Mouse moved to (959, 493)
Screenshot: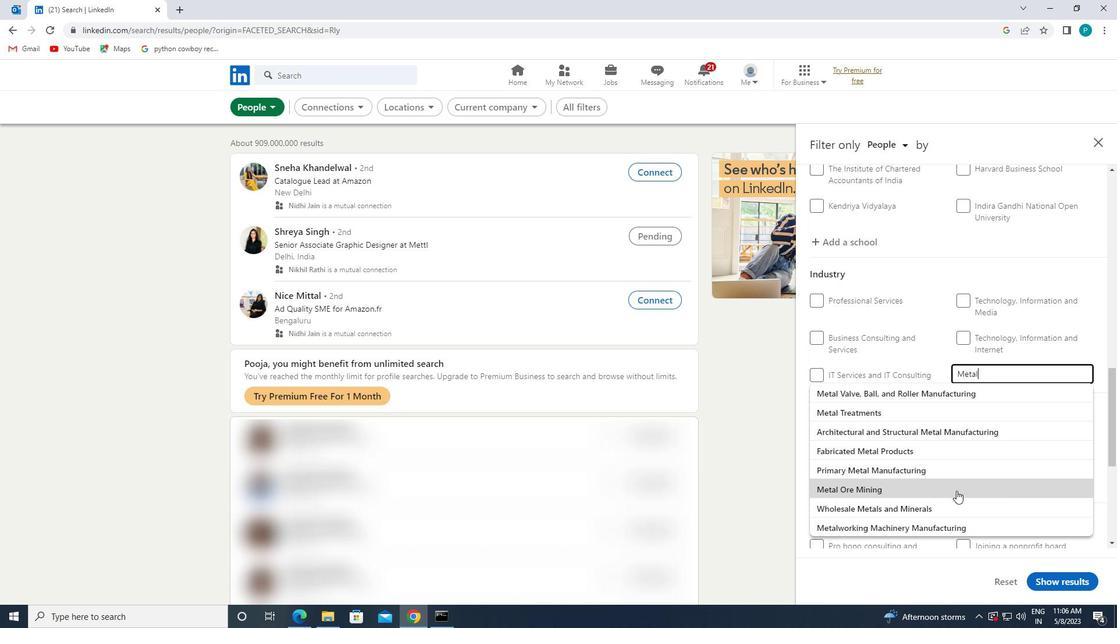 
Action: Mouse scrolled (959, 493) with delta (0, 0)
Screenshot: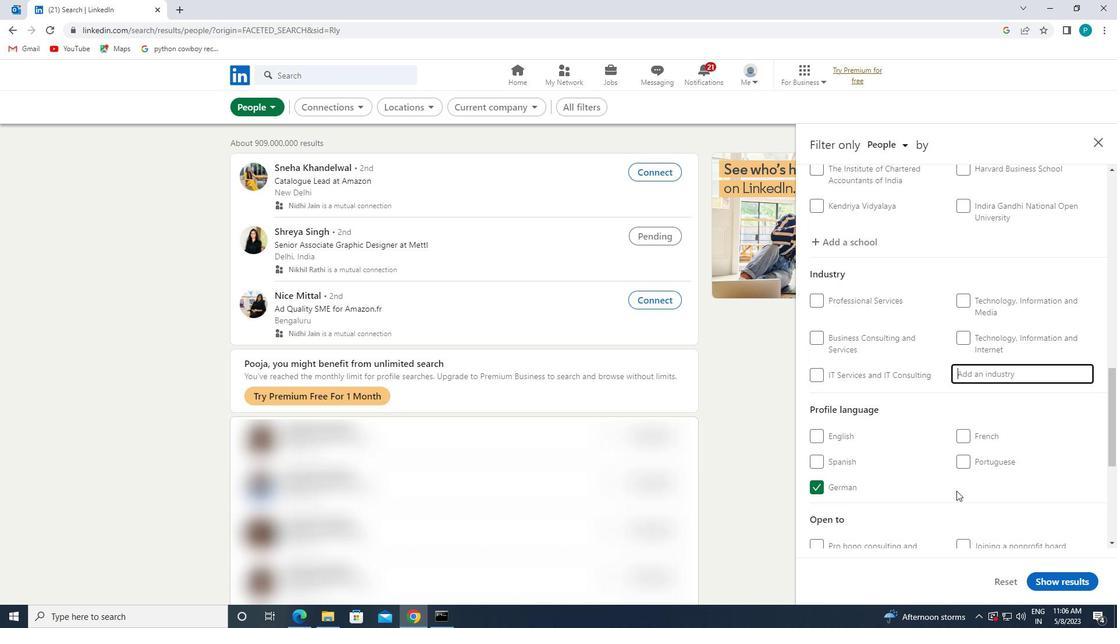 
Action: Mouse scrolled (959, 493) with delta (0, 0)
Screenshot: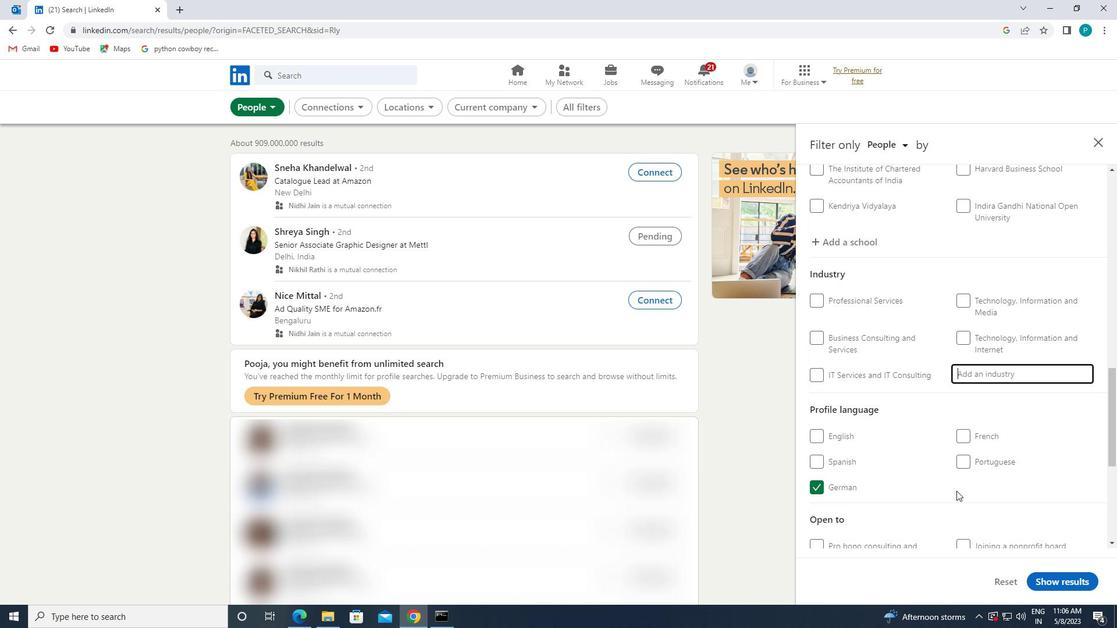 
Action: Mouse moved to (962, 496)
Screenshot: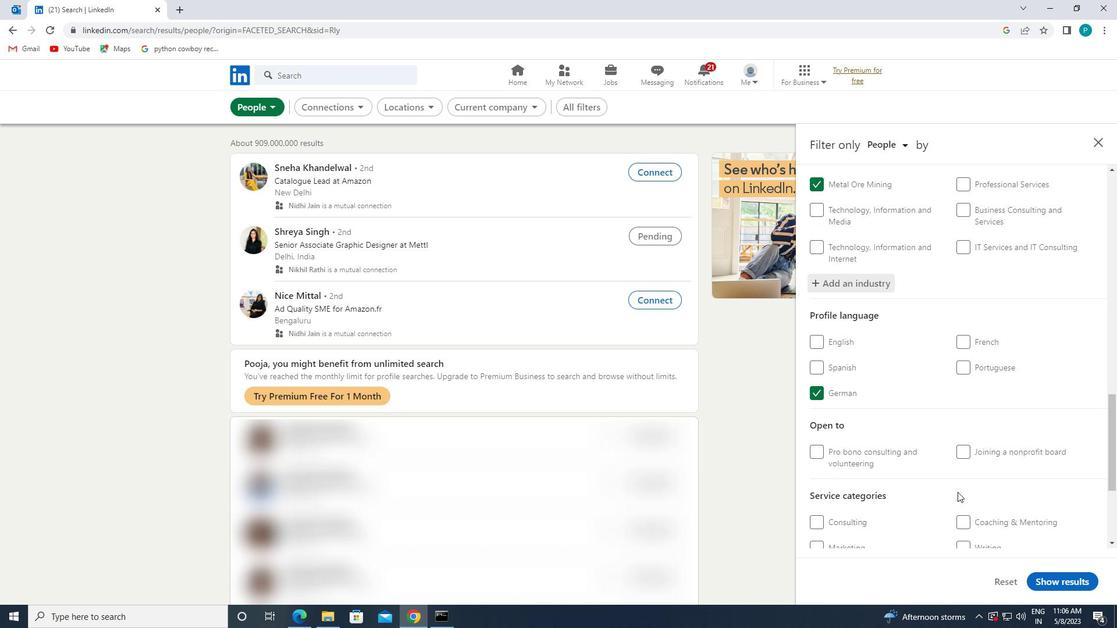 
Action: Mouse scrolled (962, 496) with delta (0, 0)
Screenshot: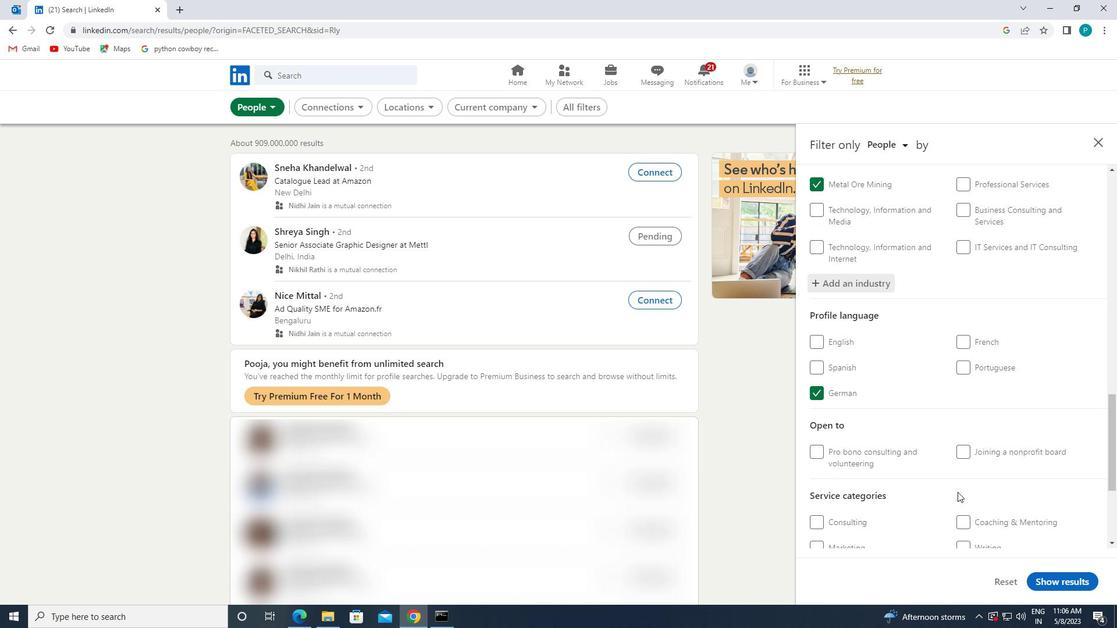 
Action: Mouse moved to (964, 498)
Screenshot: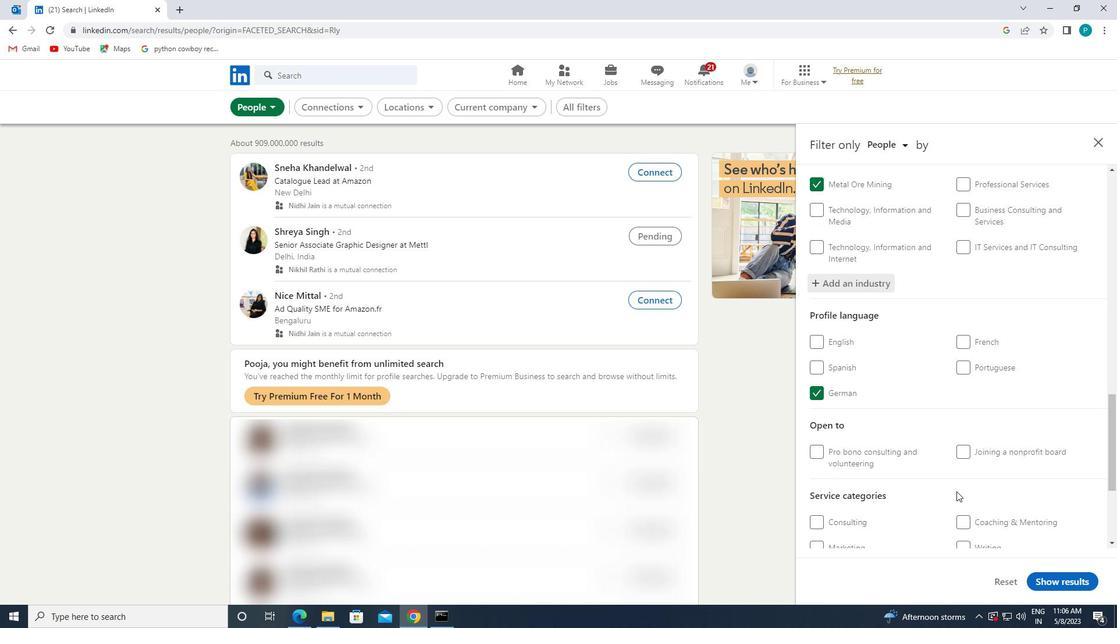 
Action: Mouse scrolled (964, 498) with delta (0, 0)
Screenshot: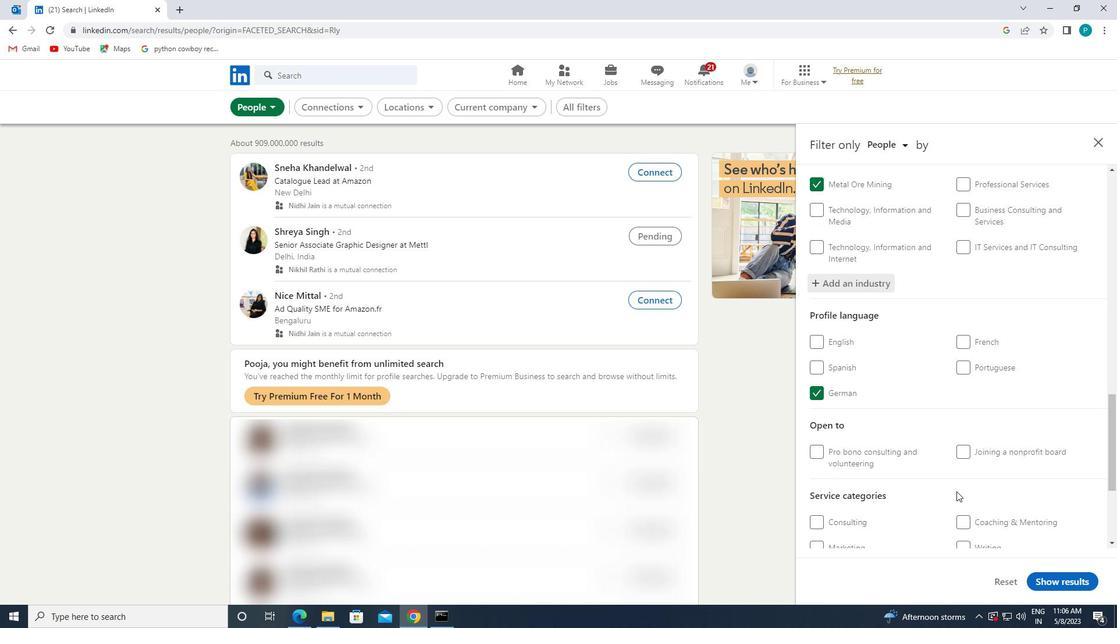 
Action: Mouse moved to (971, 469)
Screenshot: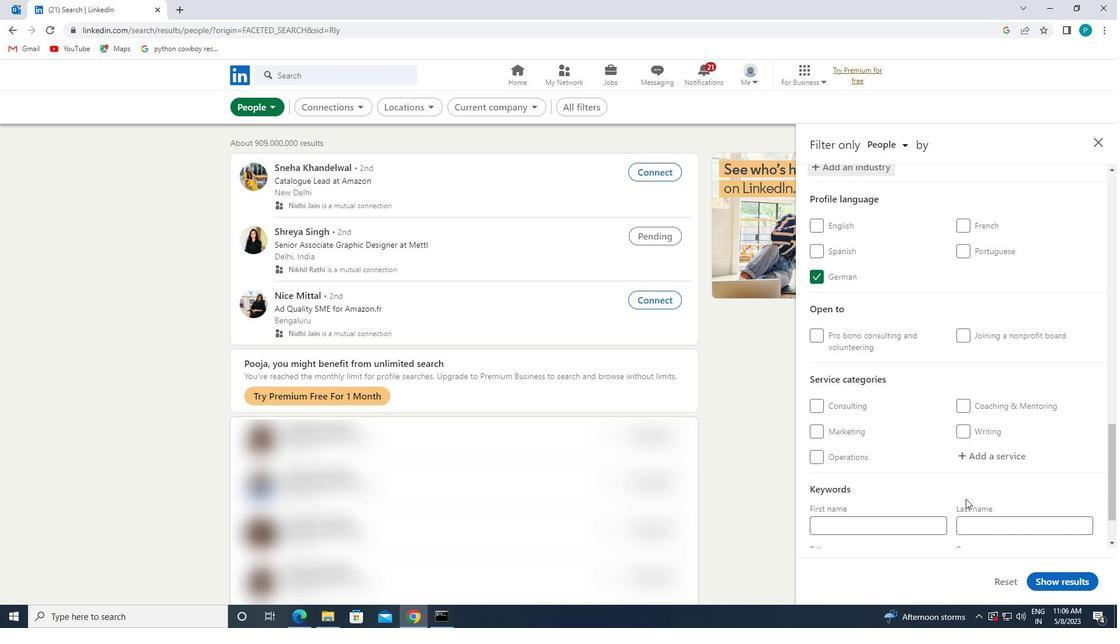 
Action: Mouse pressed left at (971, 469)
Screenshot: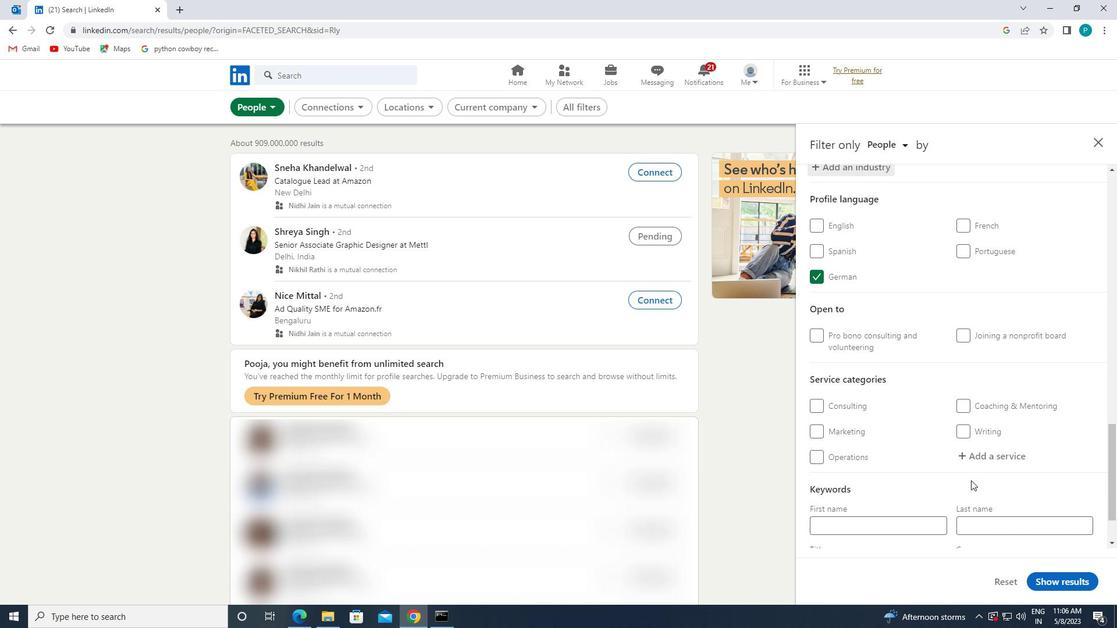 
Action: Mouse moved to (968, 446)
Screenshot: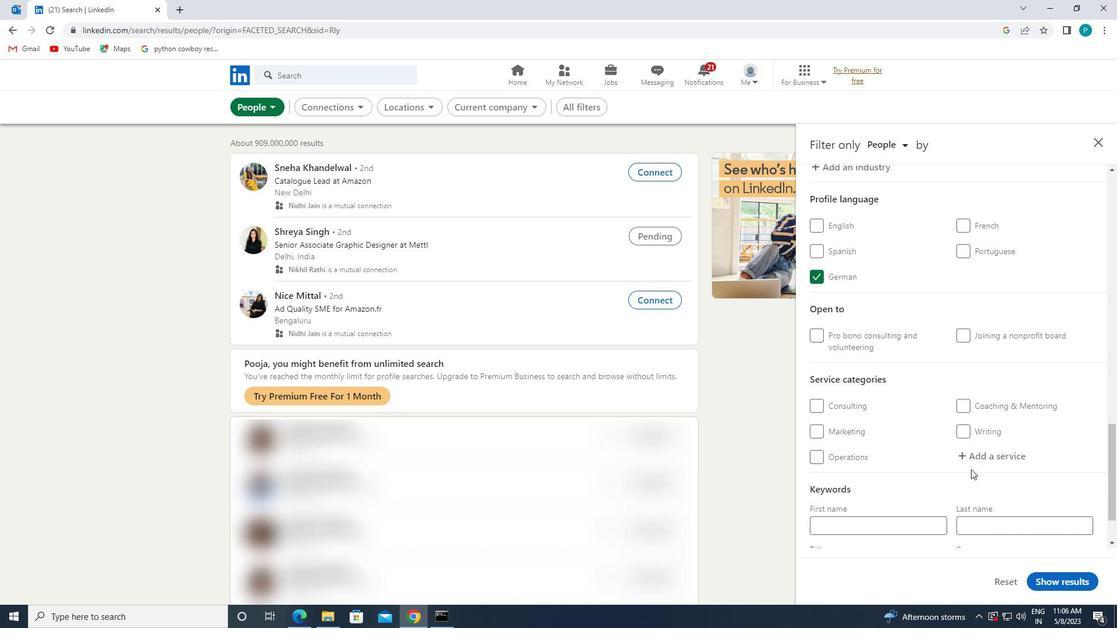
Action: Mouse pressed left at (968, 446)
Screenshot: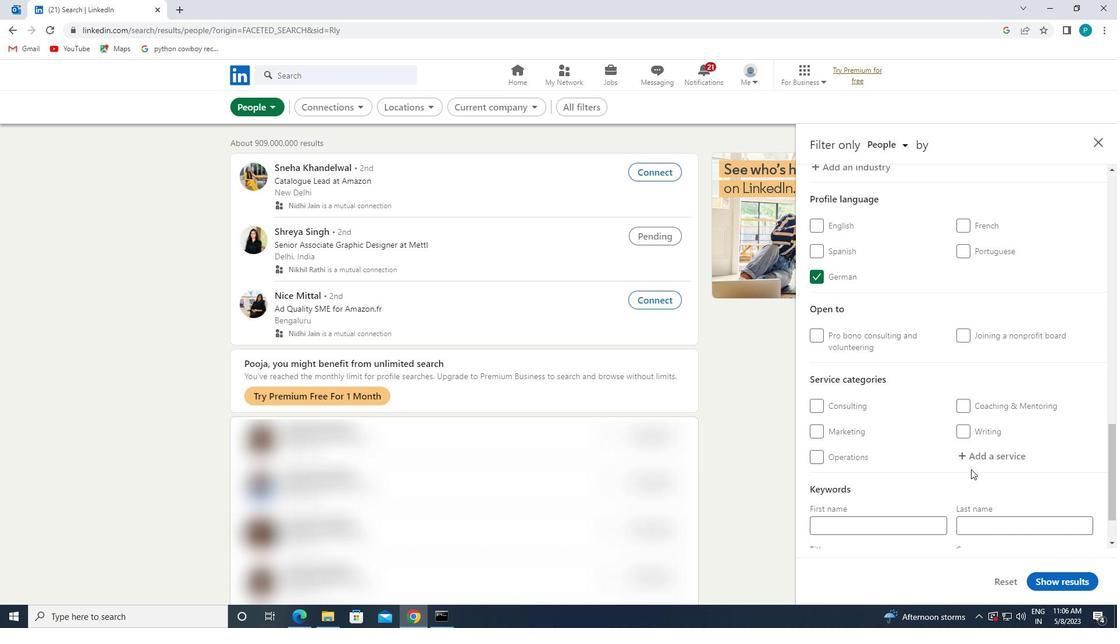
Action: Mouse moved to (971, 447)
Screenshot: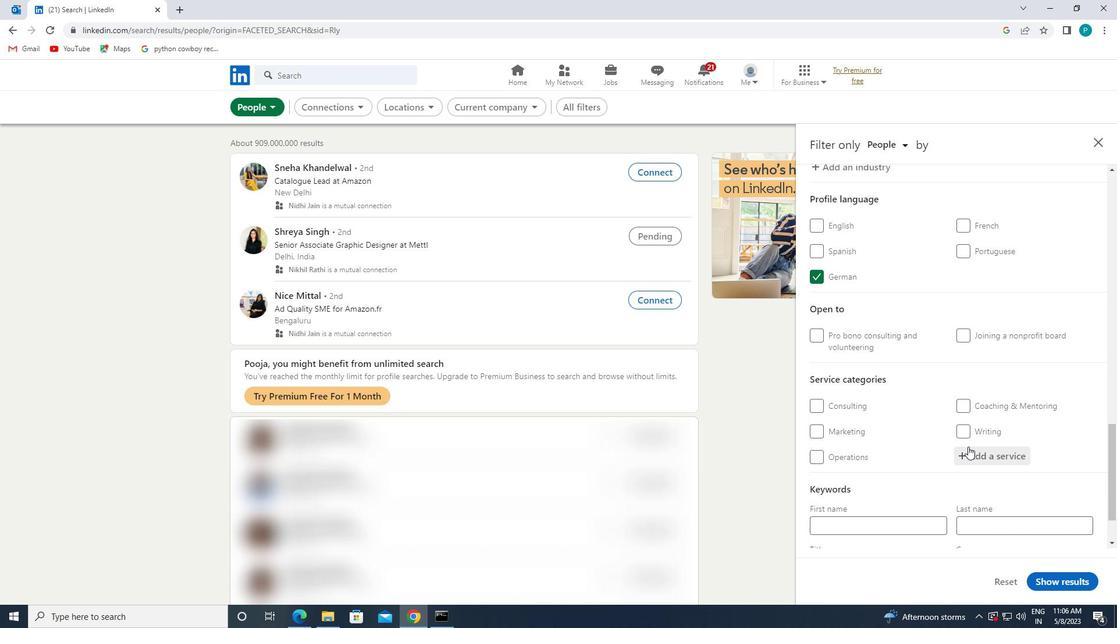 
Action: Key pressed <Key.caps_lock>L<Key.caps_lock>OGO
Screenshot: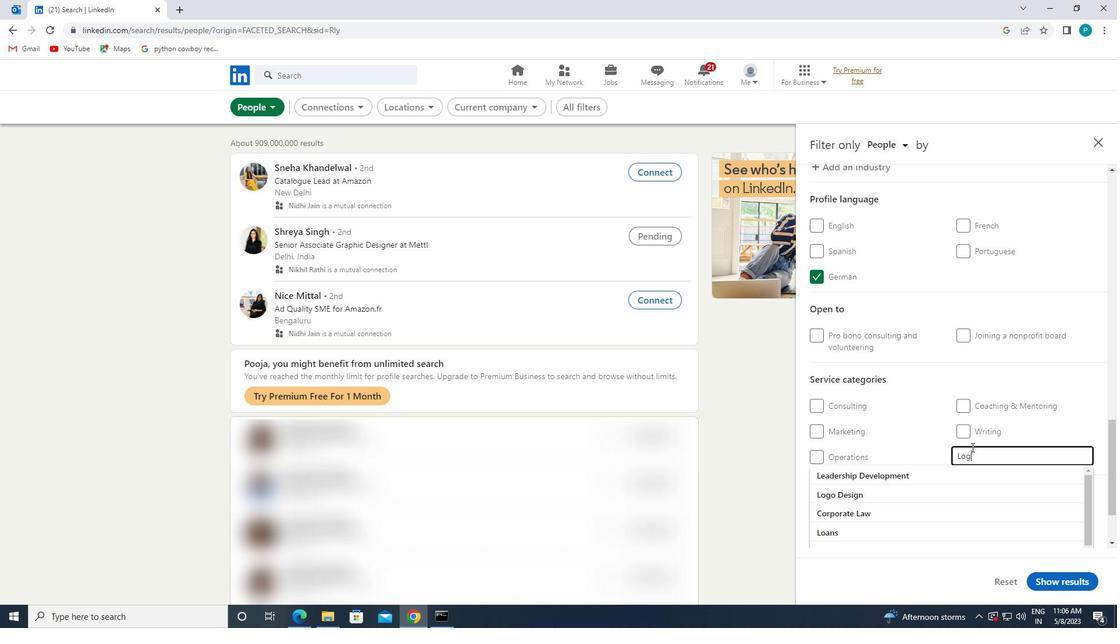 
Action: Mouse moved to (942, 474)
Screenshot: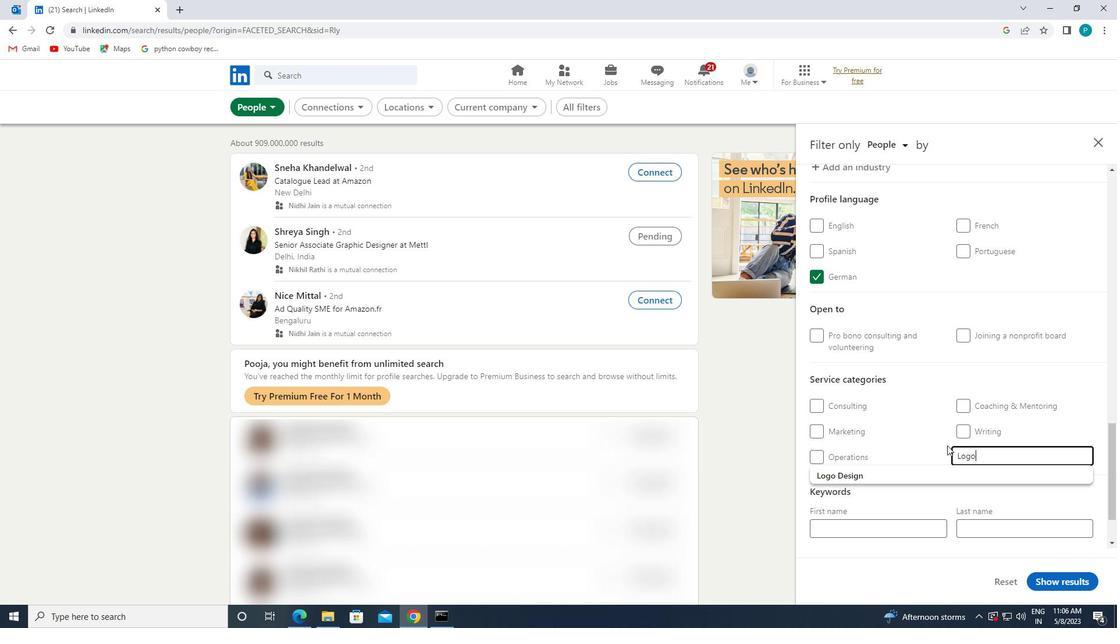 
Action: Mouse pressed left at (942, 474)
Screenshot: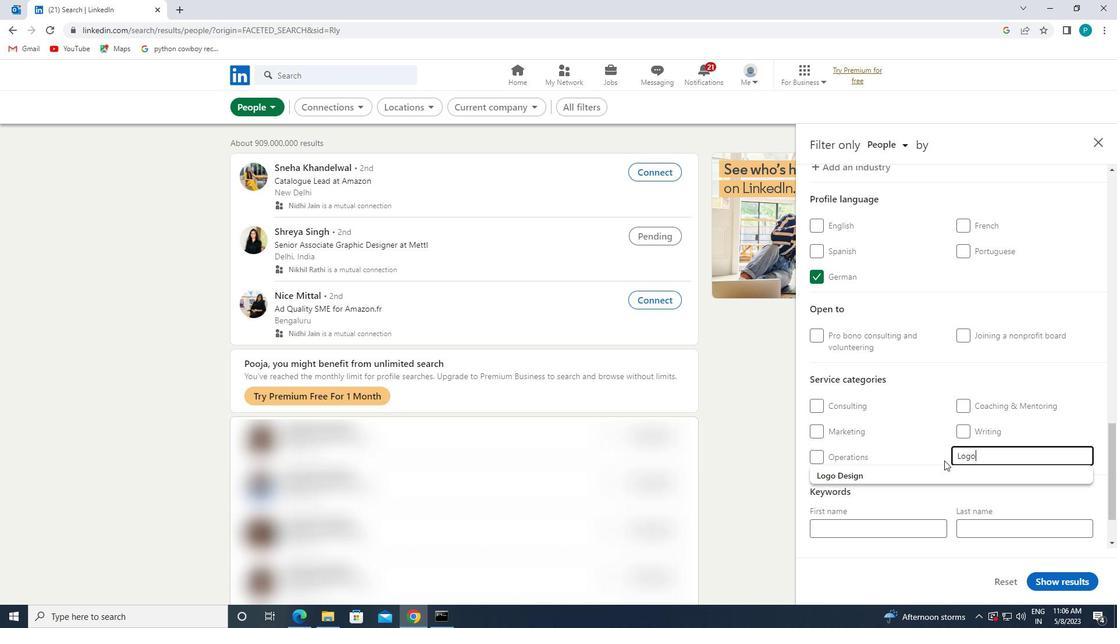 
Action: Mouse moved to (891, 481)
Screenshot: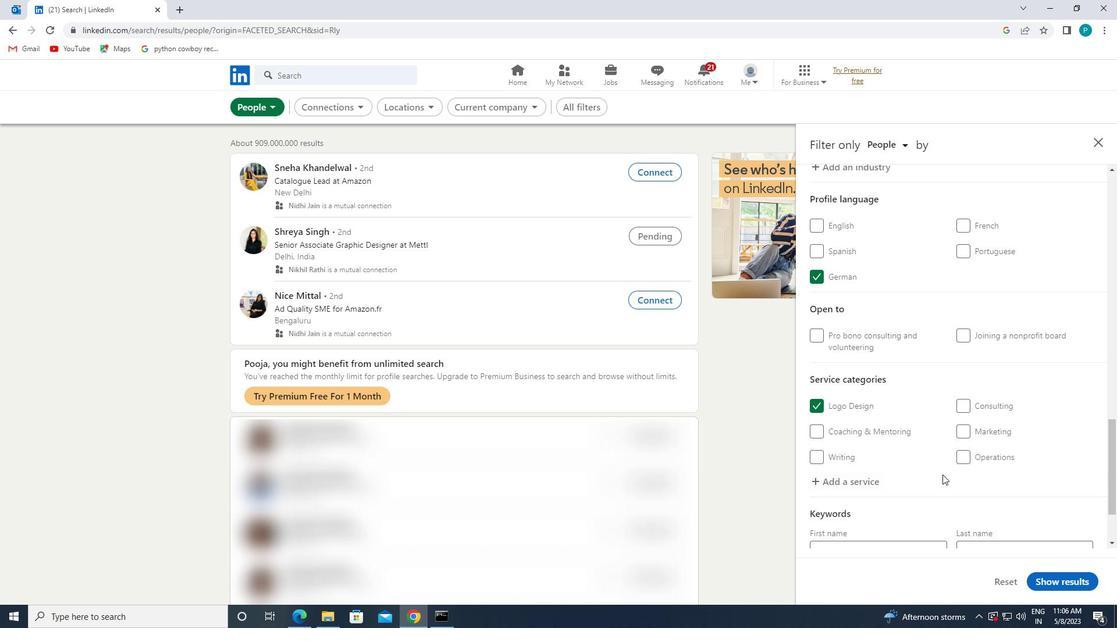 
Action: Mouse scrolled (891, 481) with delta (0, 0)
Screenshot: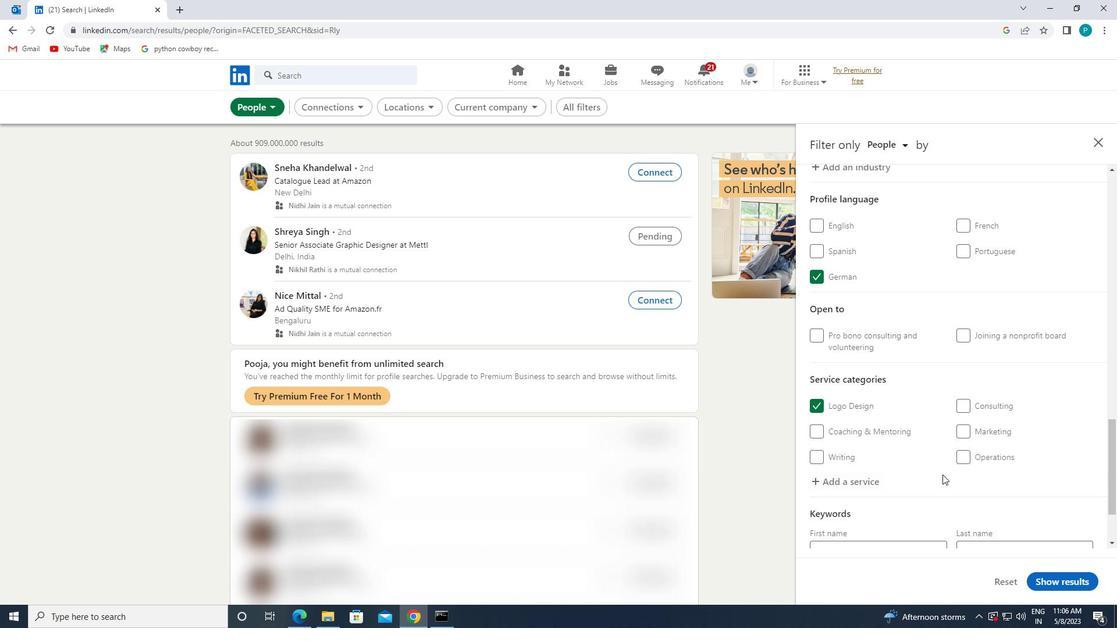 
Action: Mouse moved to (887, 484)
Screenshot: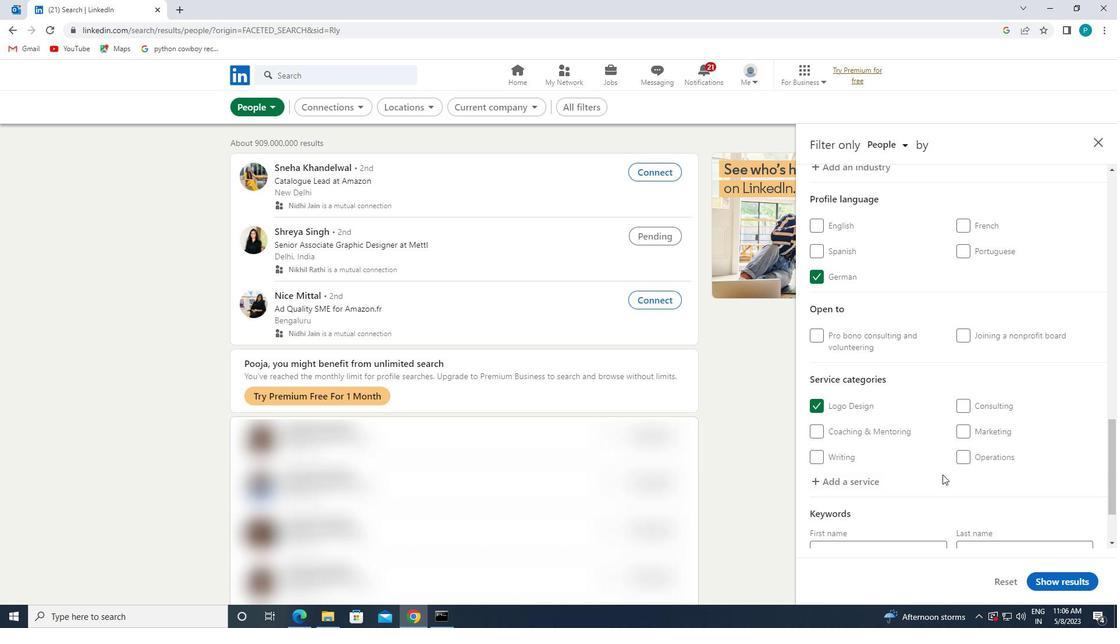 
Action: Mouse scrolled (887, 483) with delta (0, 0)
Screenshot: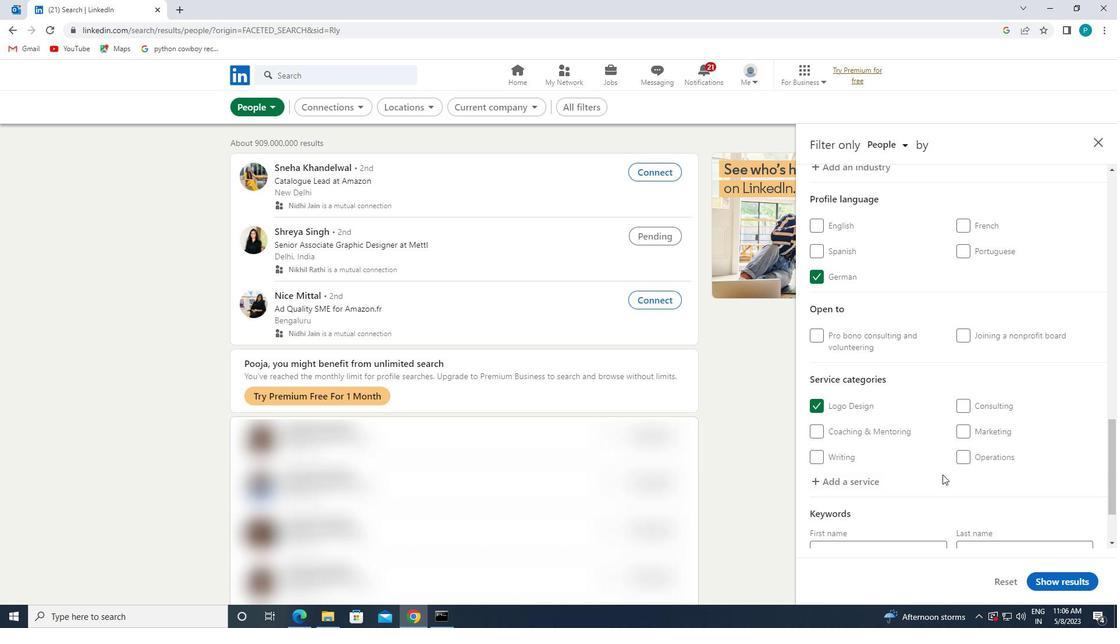 
Action: Mouse moved to (886, 484)
Screenshot: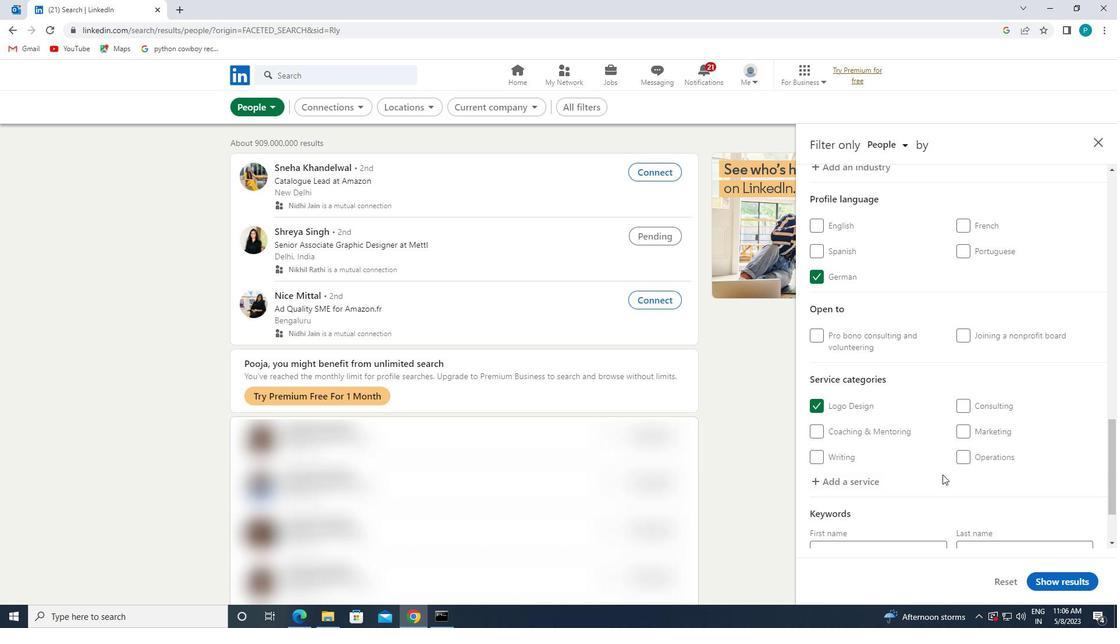 
Action: Mouse scrolled (886, 483) with delta (0, 0)
Screenshot: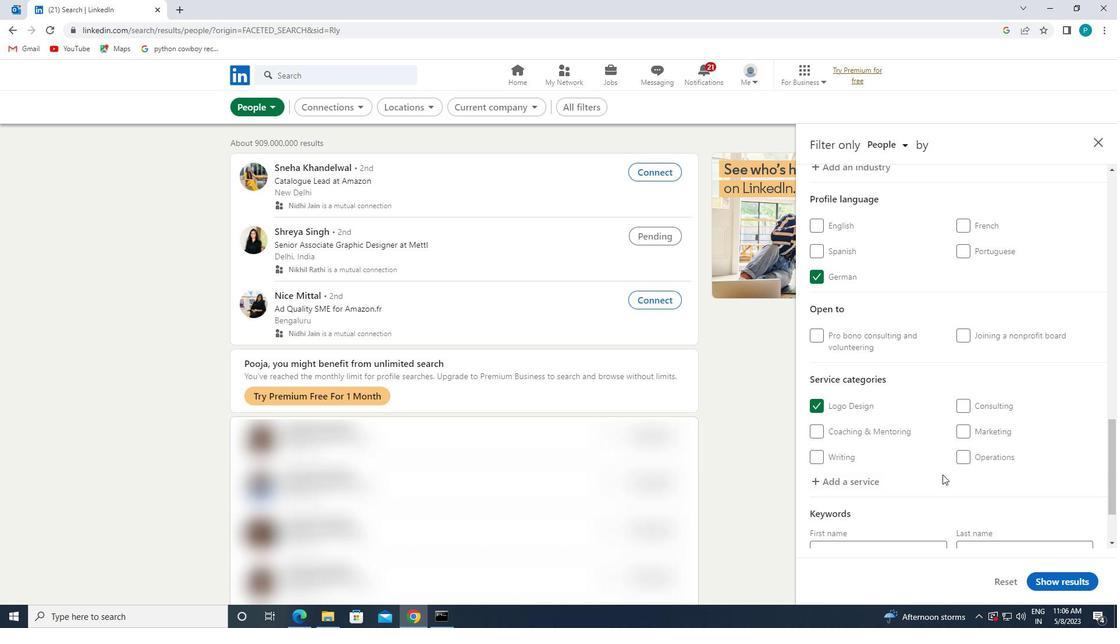 
Action: Mouse moved to (885, 485)
Screenshot: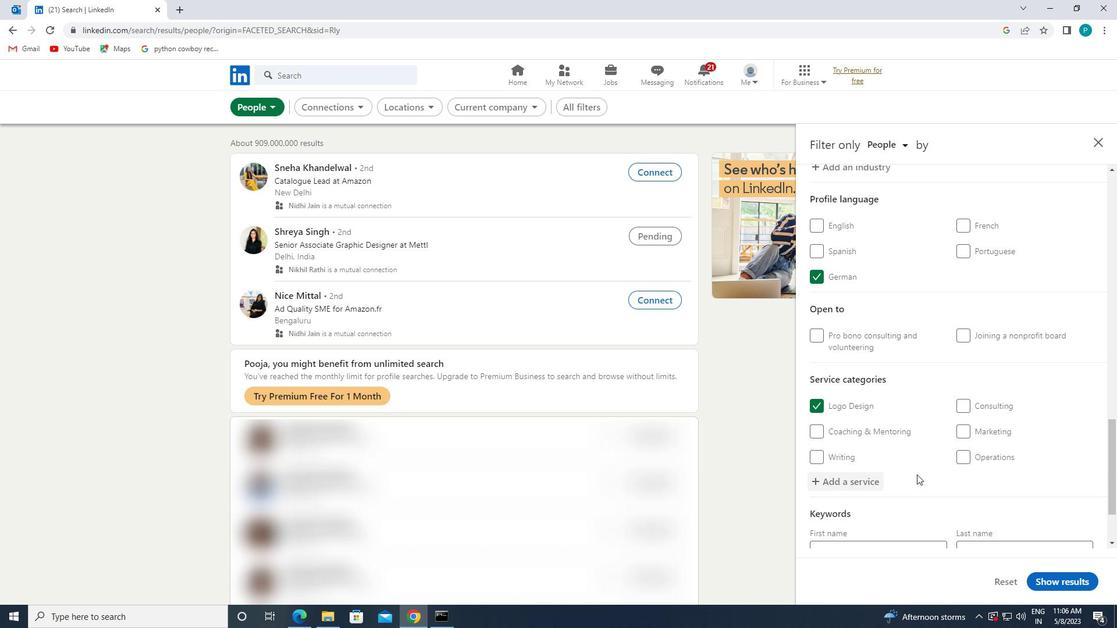 
Action: Mouse scrolled (885, 484) with delta (0, 0)
Screenshot: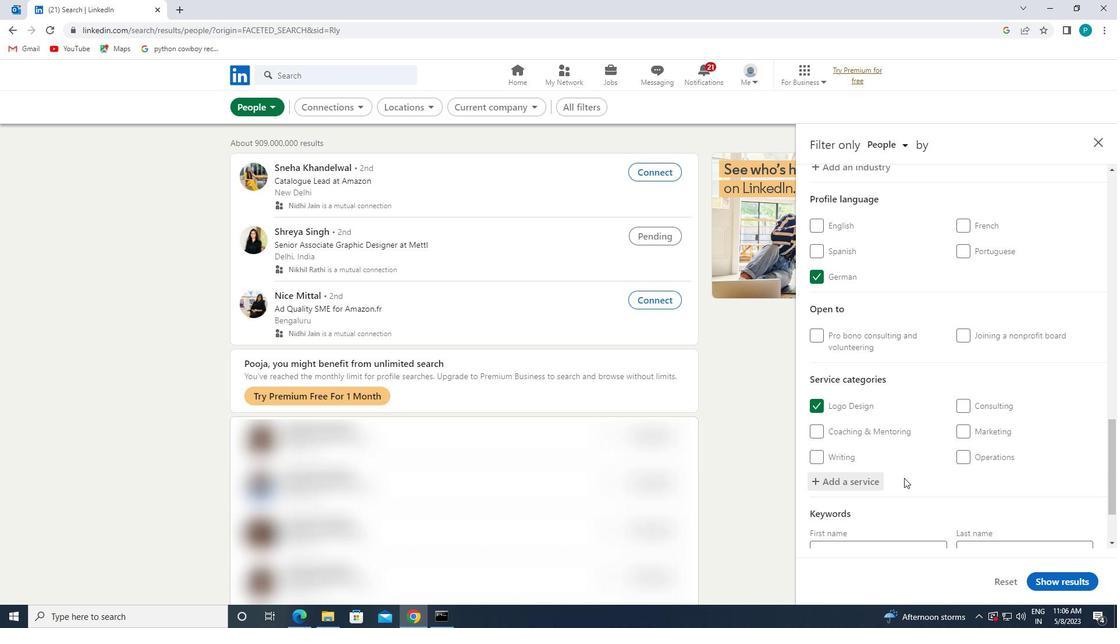 
Action: Mouse moved to (884, 487)
Screenshot: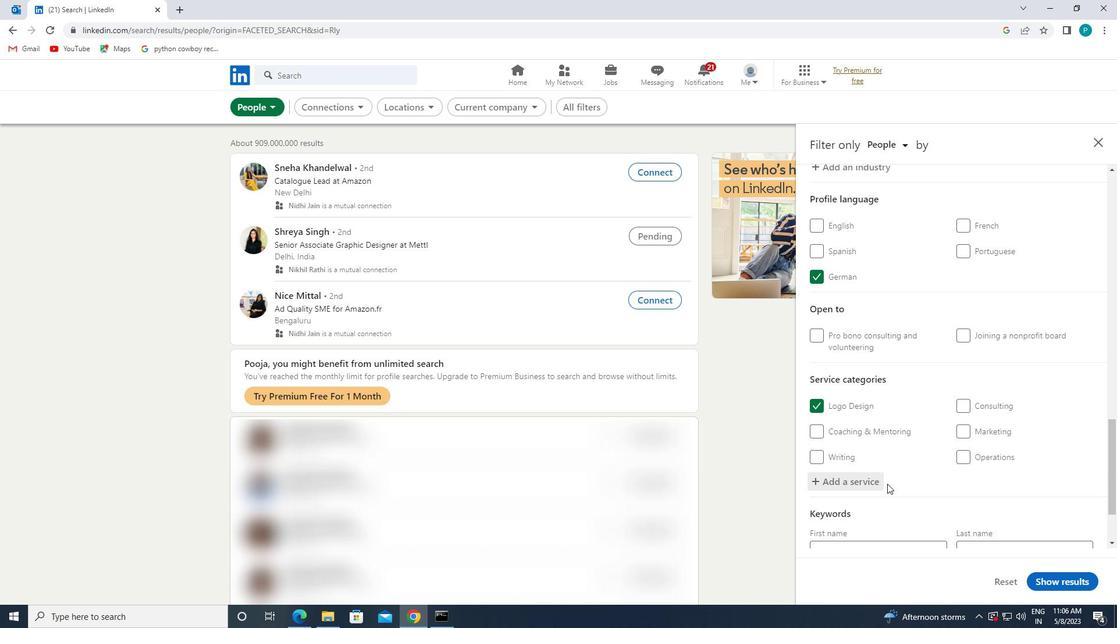 
Action: Mouse pressed left at (884, 487)
Screenshot: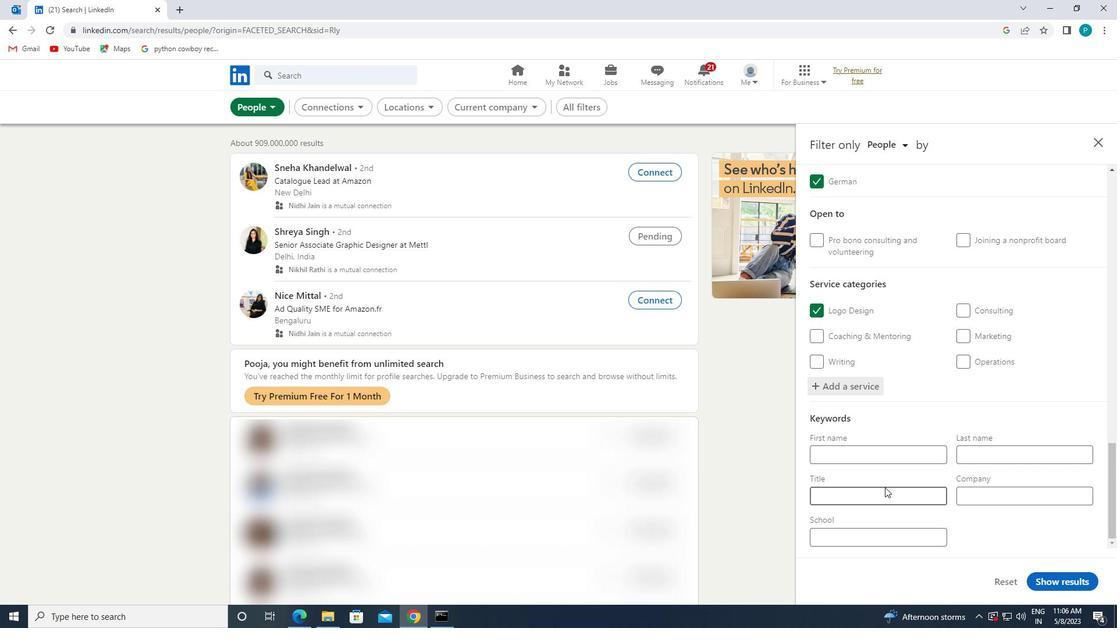 
Action: Key pressed <Key.caps_lock>P<Key.caps_lock>LANT<Key.space><Key.caps_lock>E<Key.caps_lock>NGINEER
Screenshot: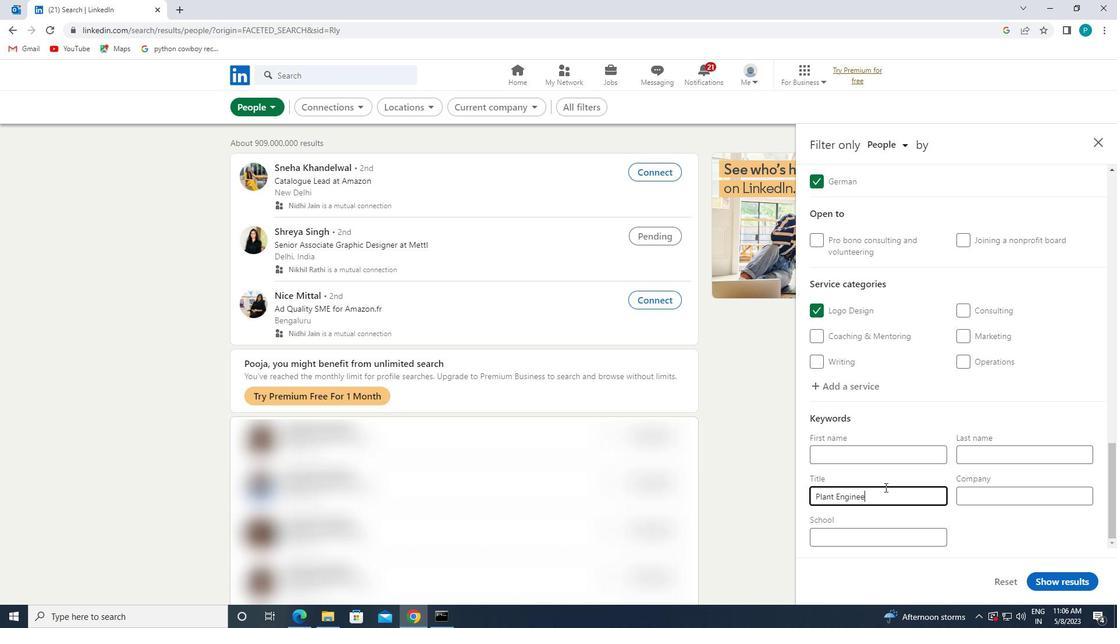 
Action: Mouse moved to (1044, 581)
Screenshot: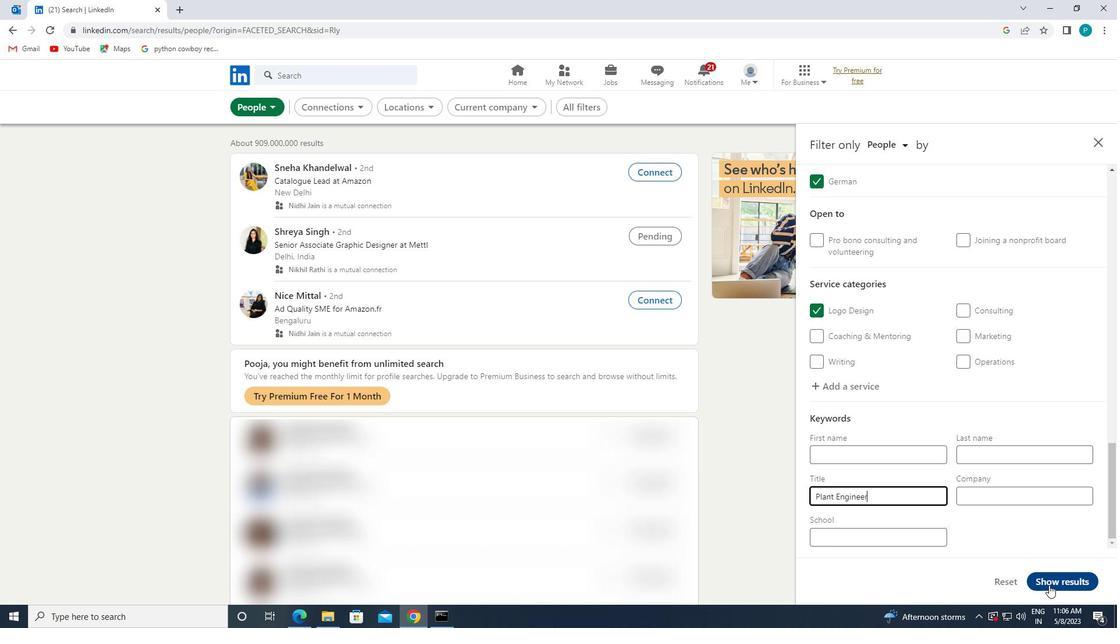 
Action: Mouse pressed left at (1044, 581)
Screenshot: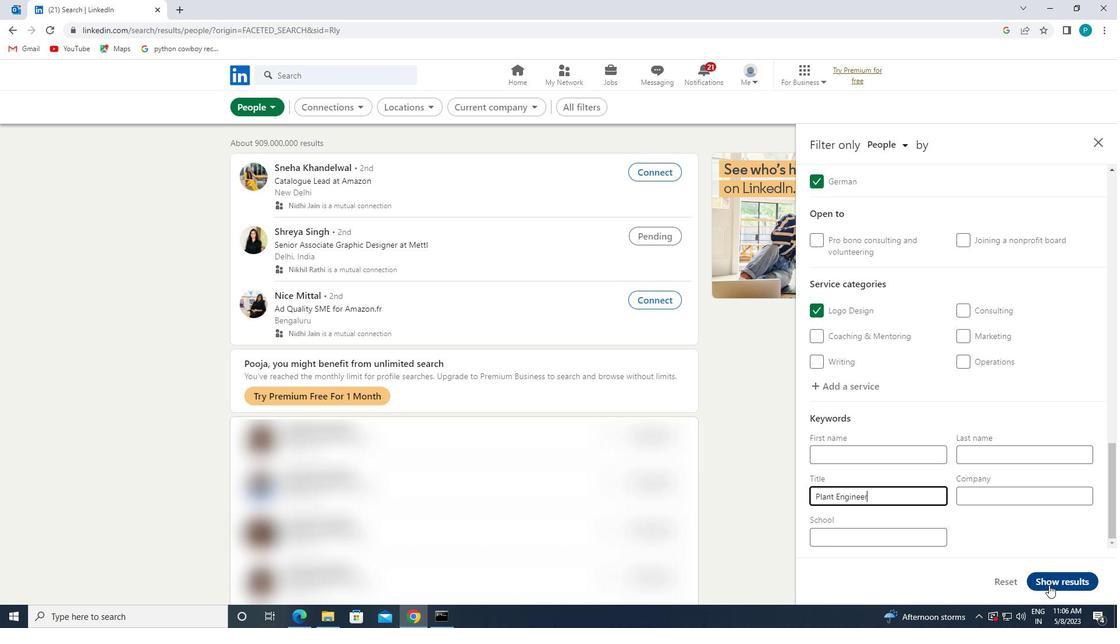 
